 Task: Look for space in Mukō, Japan from 3rd August, 2023 to 17th August, 2023 for 3 adults, 1 child in price range Rs.3000 to Rs.15000. Place can be entire place with 3 bedrooms having 4 beds and 2 bathrooms. Property type can be house, flat, guest house. Booking option can be shelf check-in. Required host language is English.
Action: Mouse moved to (585, 154)
Screenshot: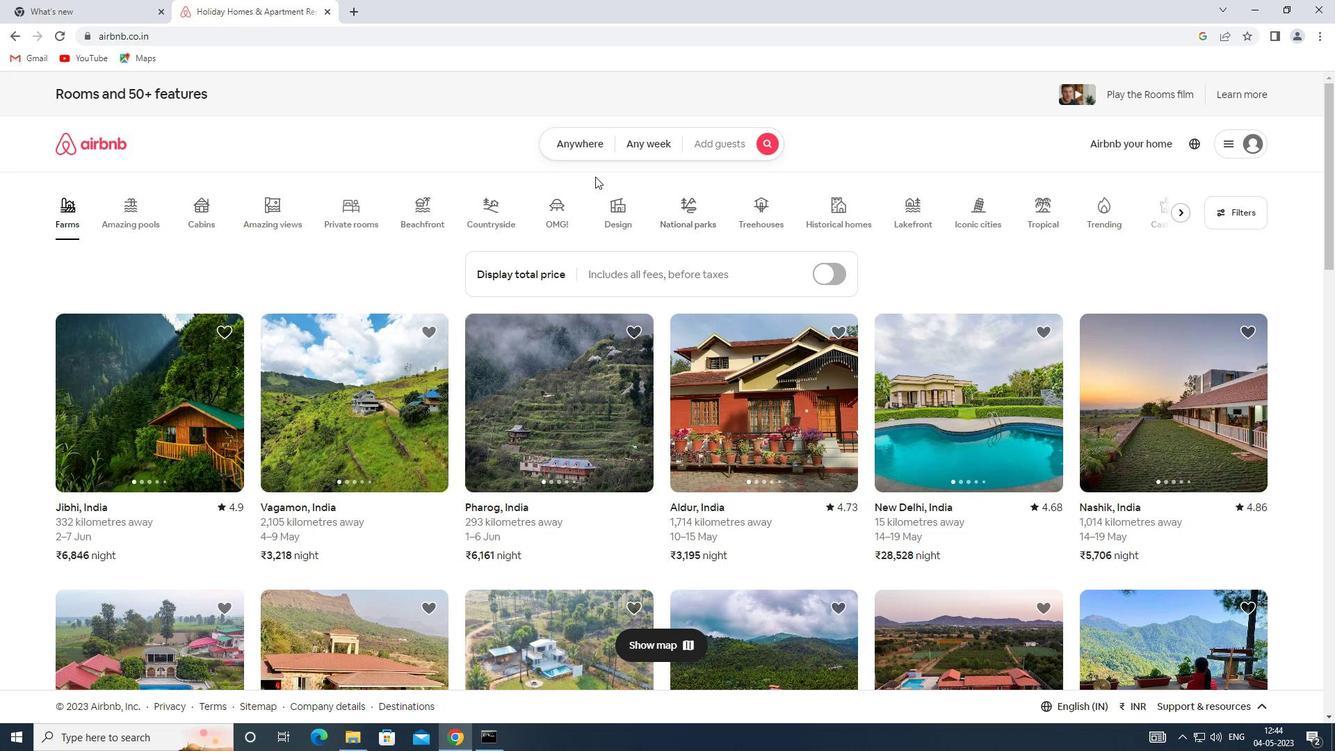 
Action: Mouse pressed left at (585, 154)
Screenshot: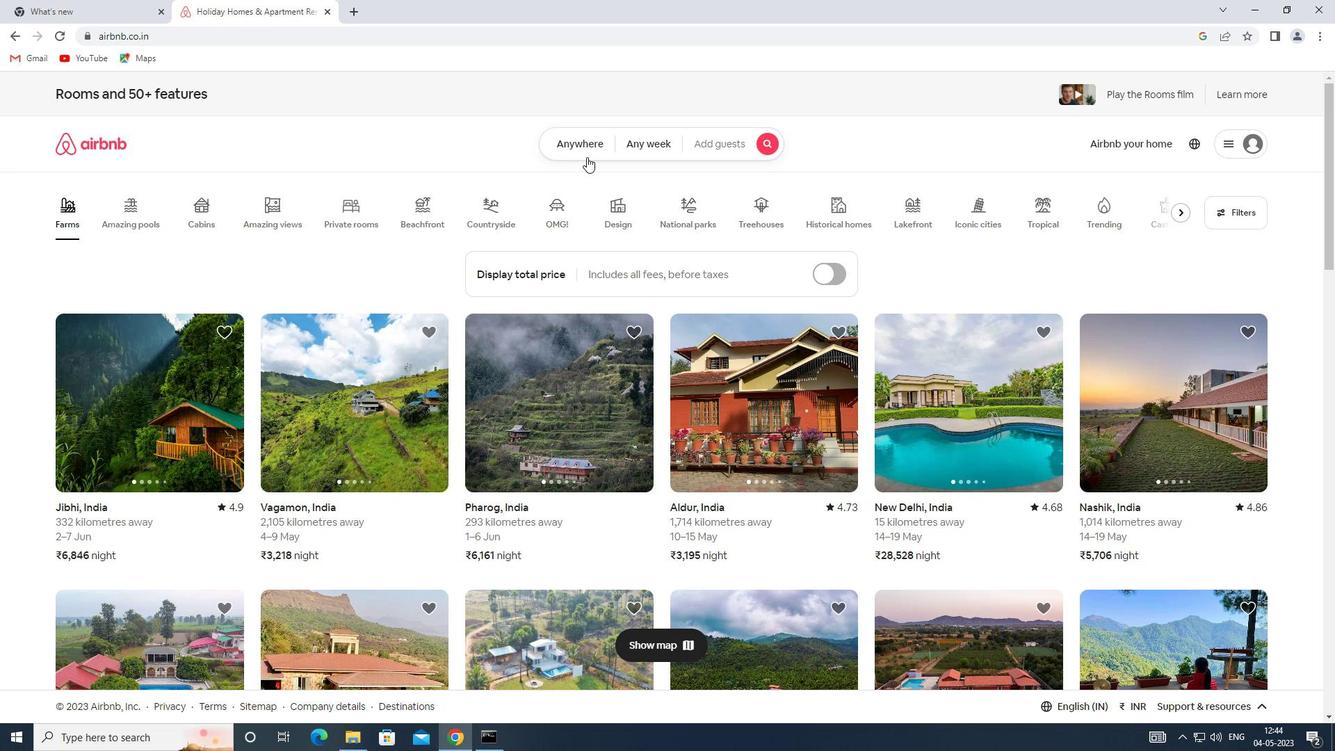 
Action: Mouse moved to (444, 200)
Screenshot: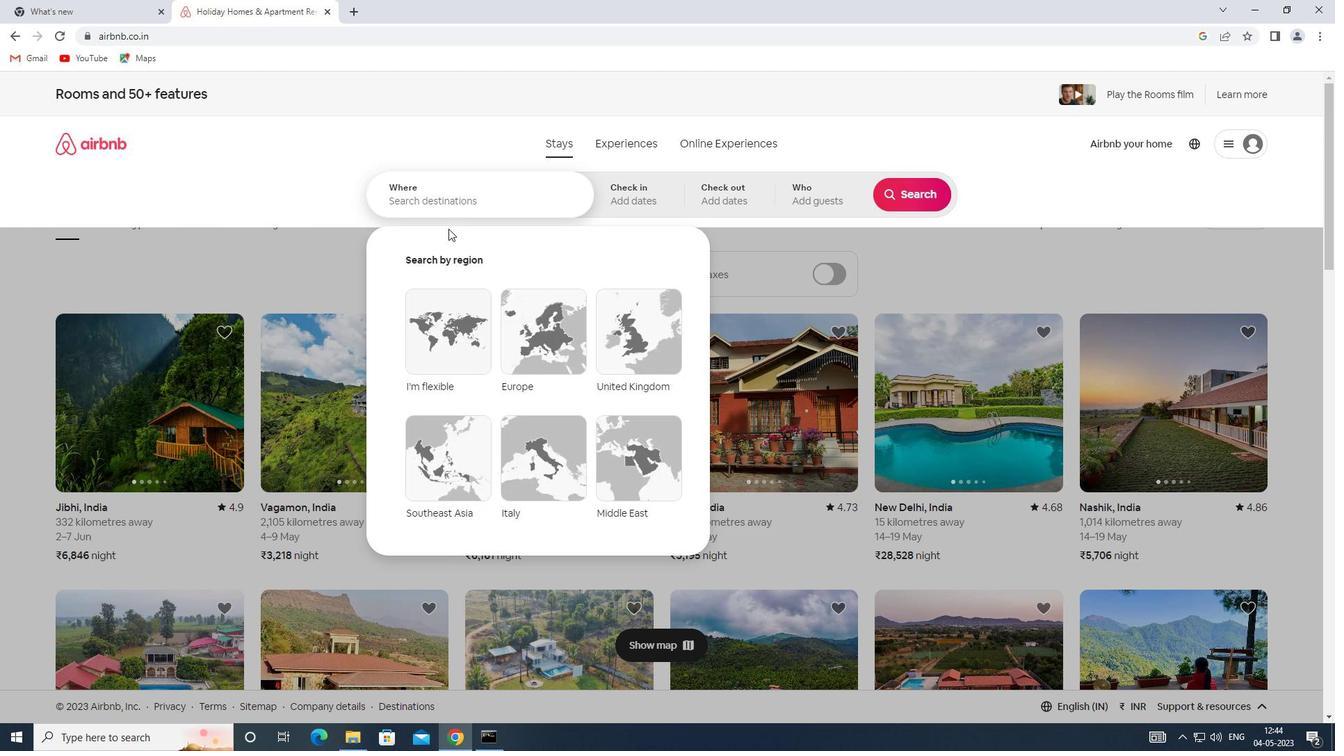 
Action: Mouse pressed left at (444, 200)
Screenshot: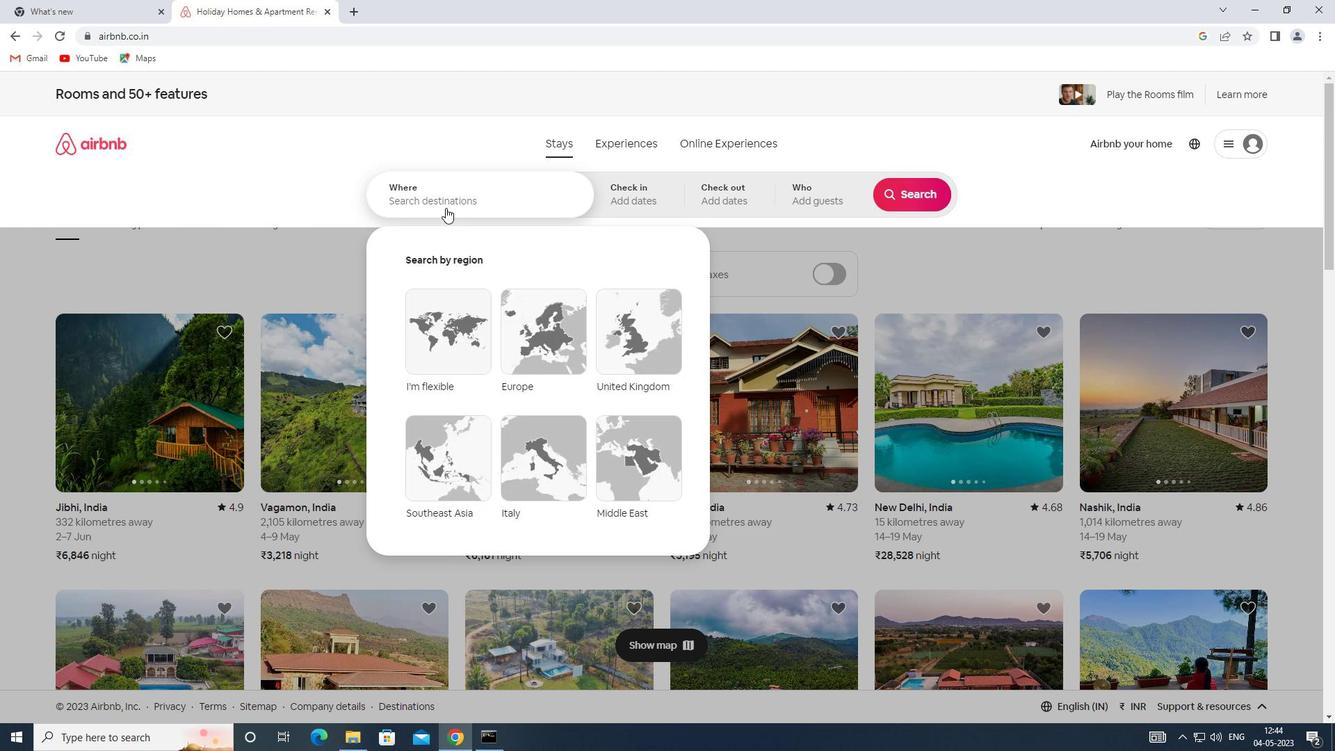 
Action: Key pressed <Key.shift><Key.shift><Key.shift><Key.shift><Key.shift>MUKO,<Key.shift>JAPAN
Screenshot: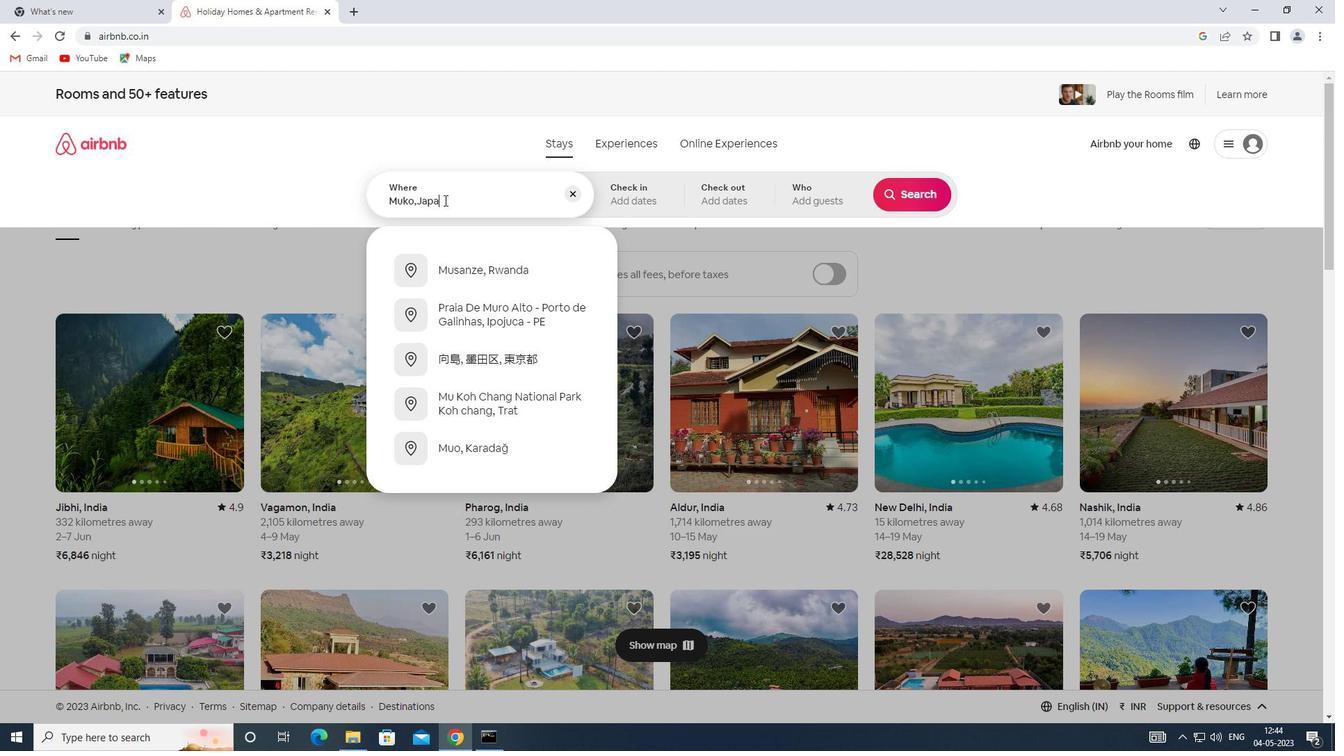 
Action: Mouse moved to (636, 190)
Screenshot: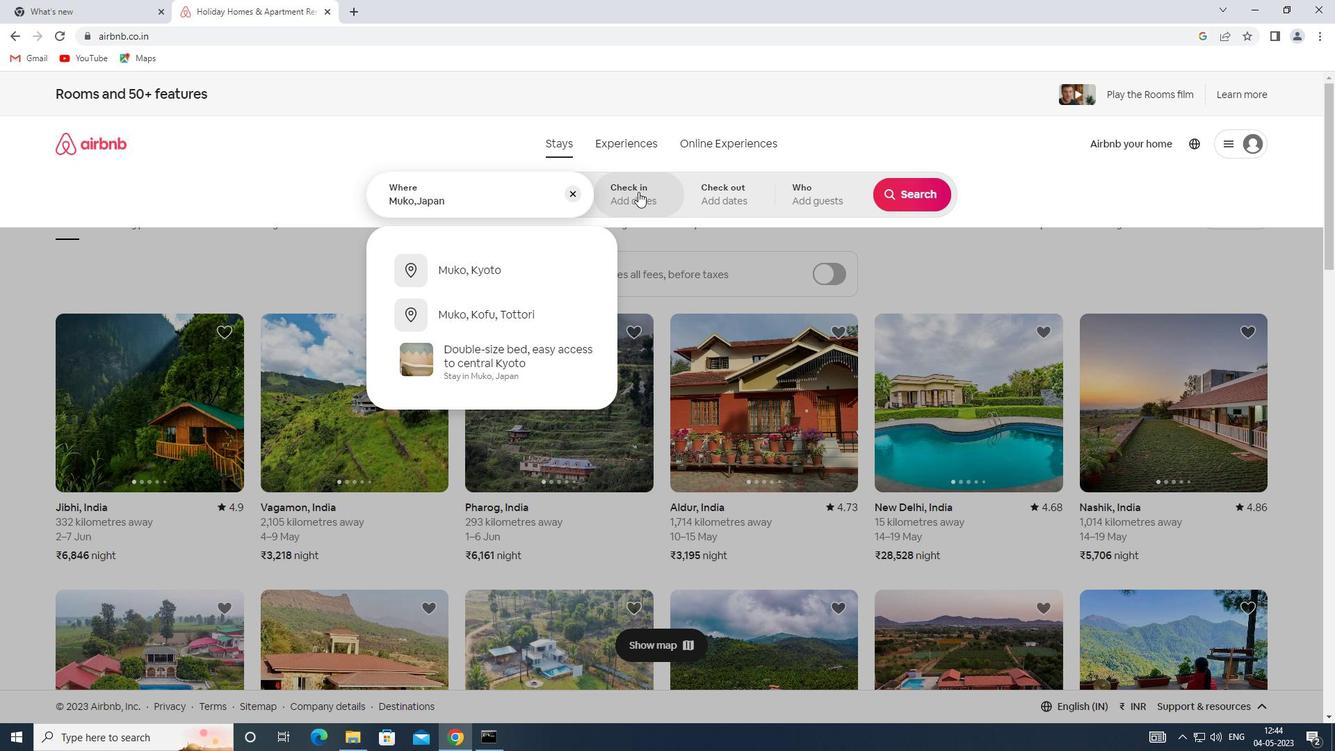 
Action: Mouse pressed left at (636, 190)
Screenshot: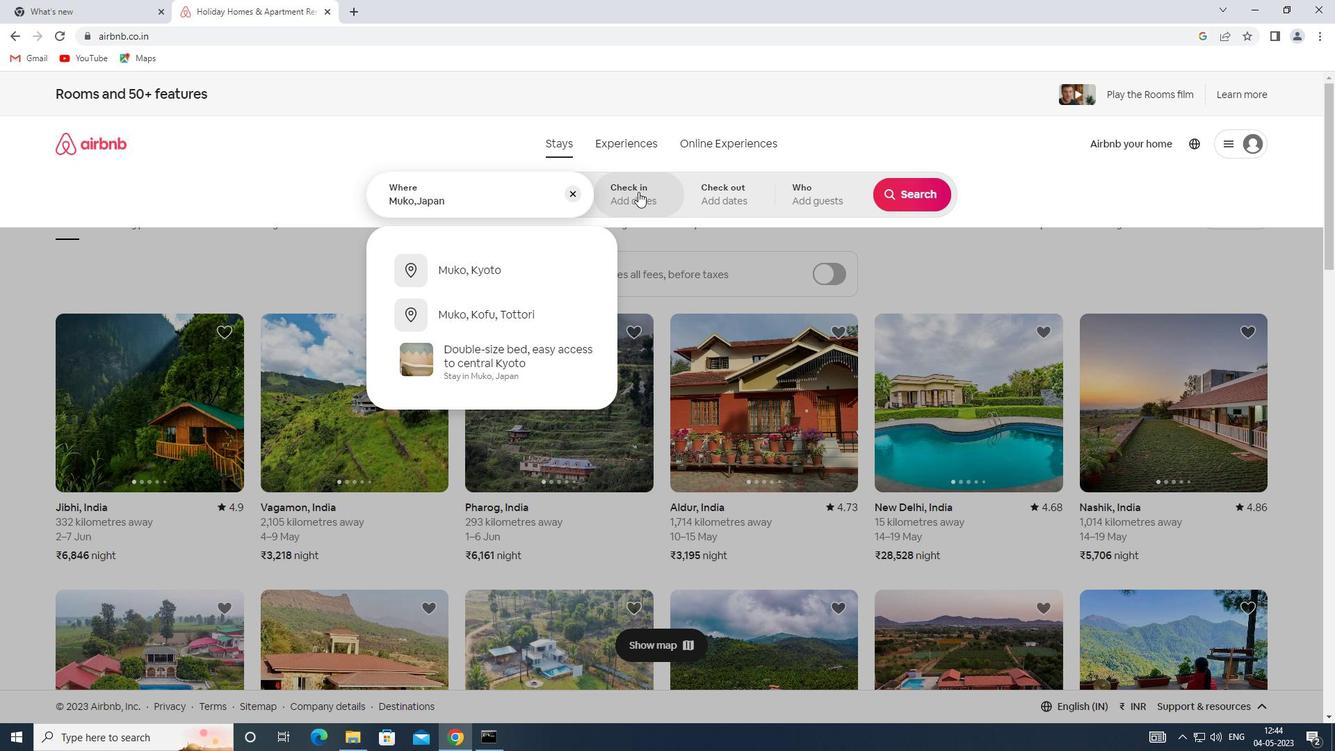 
Action: Mouse moved to (900, 301)
Screenshot: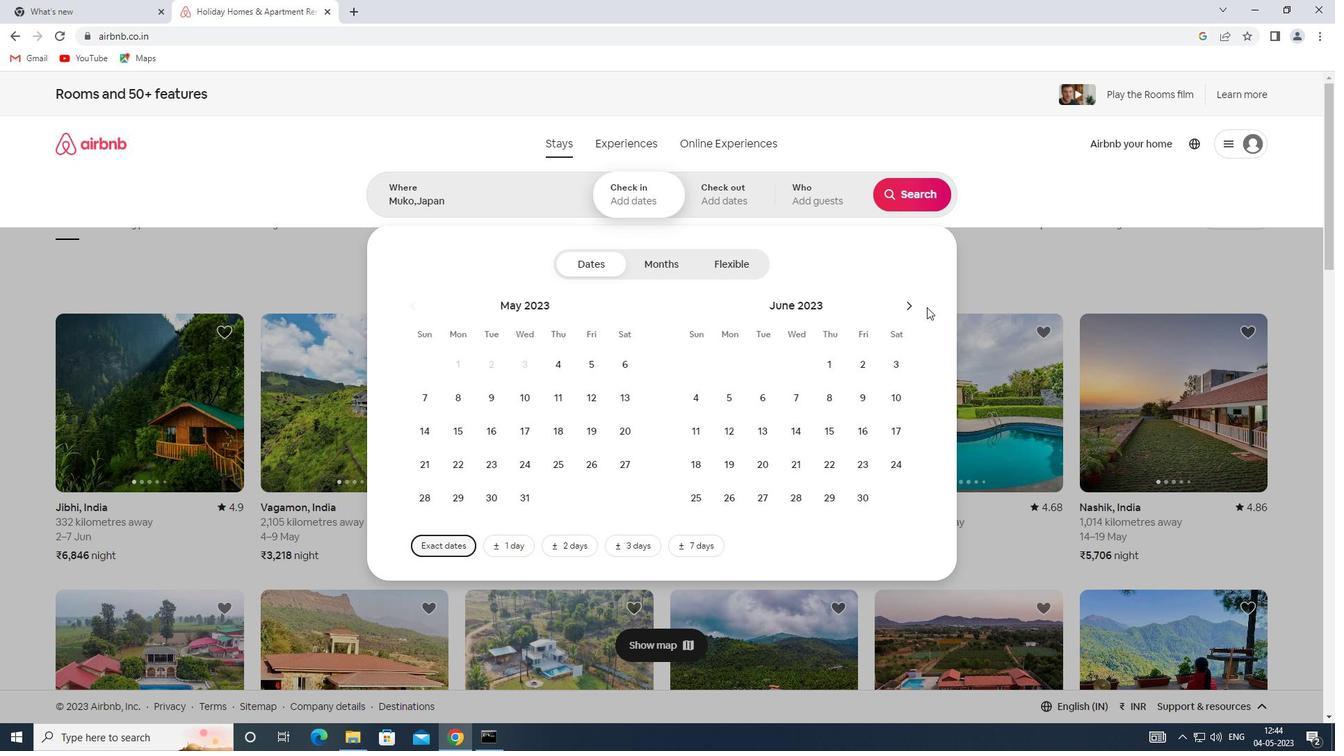 
Action: Mouse pressed left at (900, 301)
Screenshot: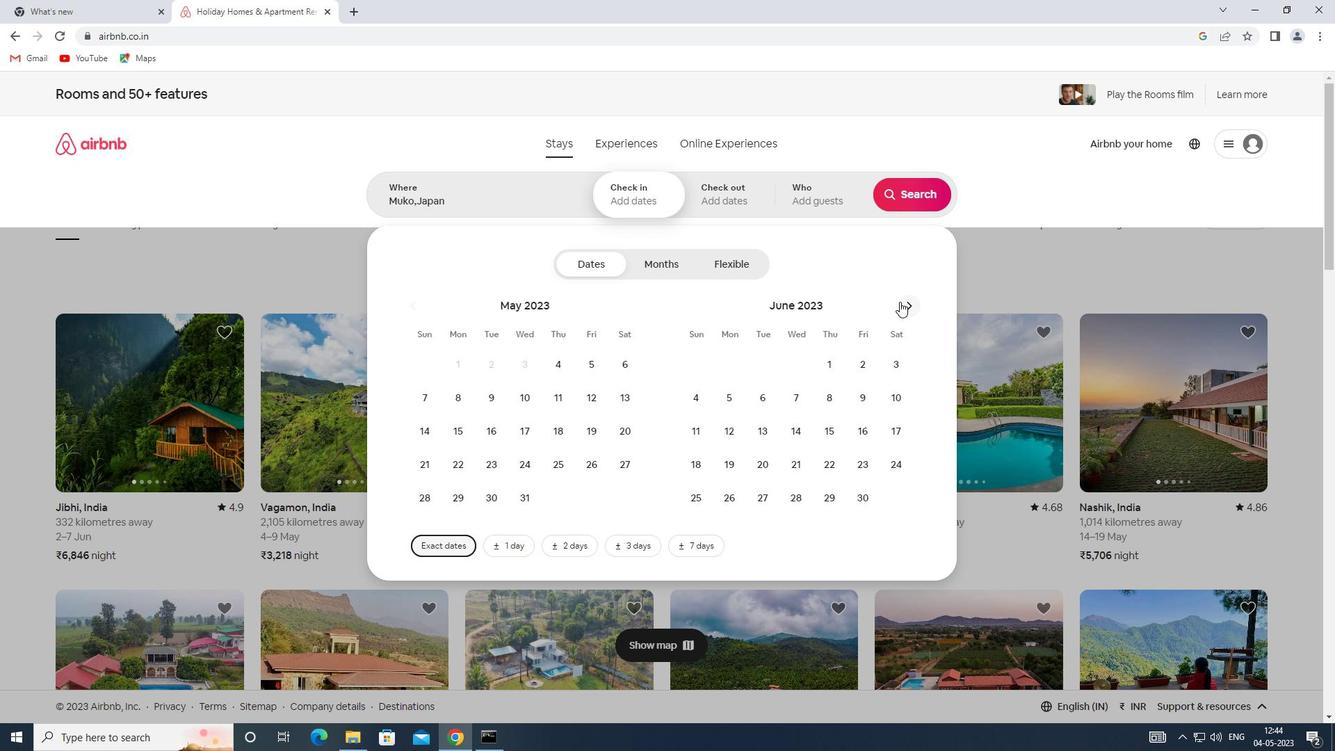 
Action: Mouse moved to (900, 301)
Screenshot: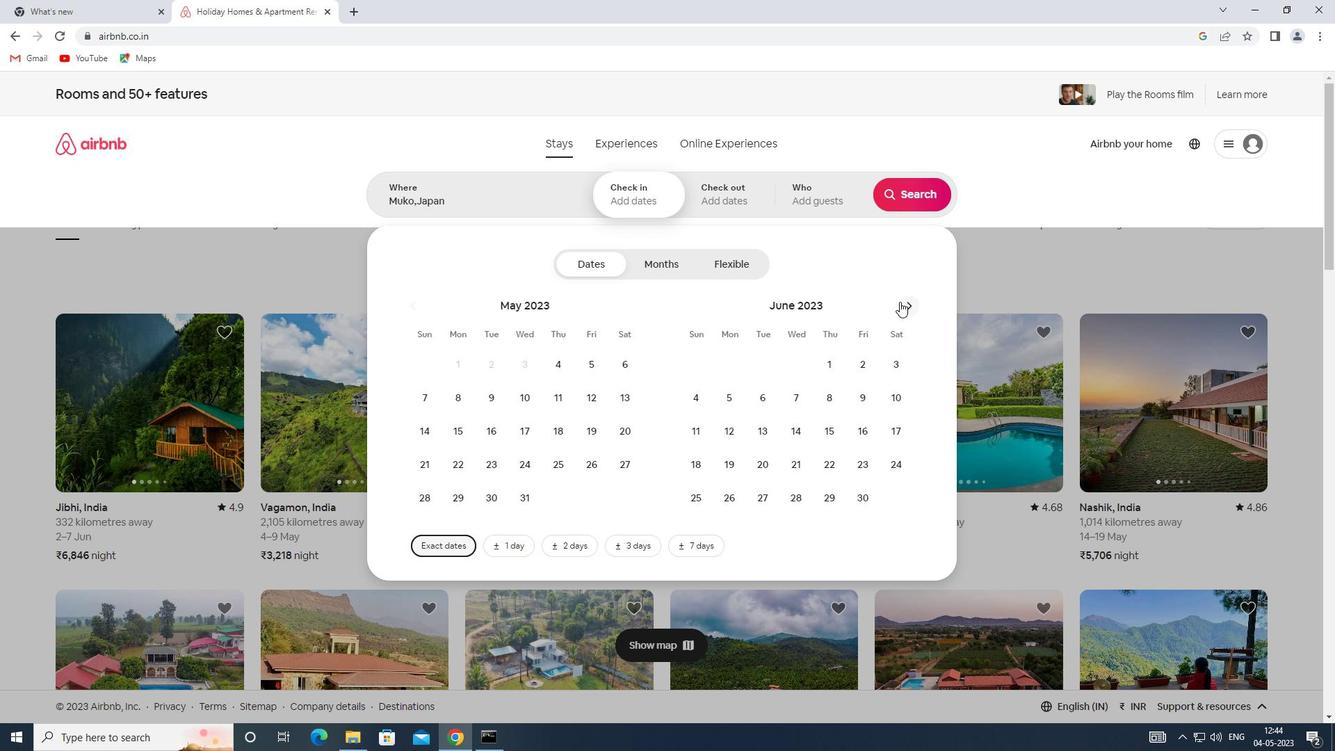 
Action: Mouse pressed left at (900, 301)
Screenshot: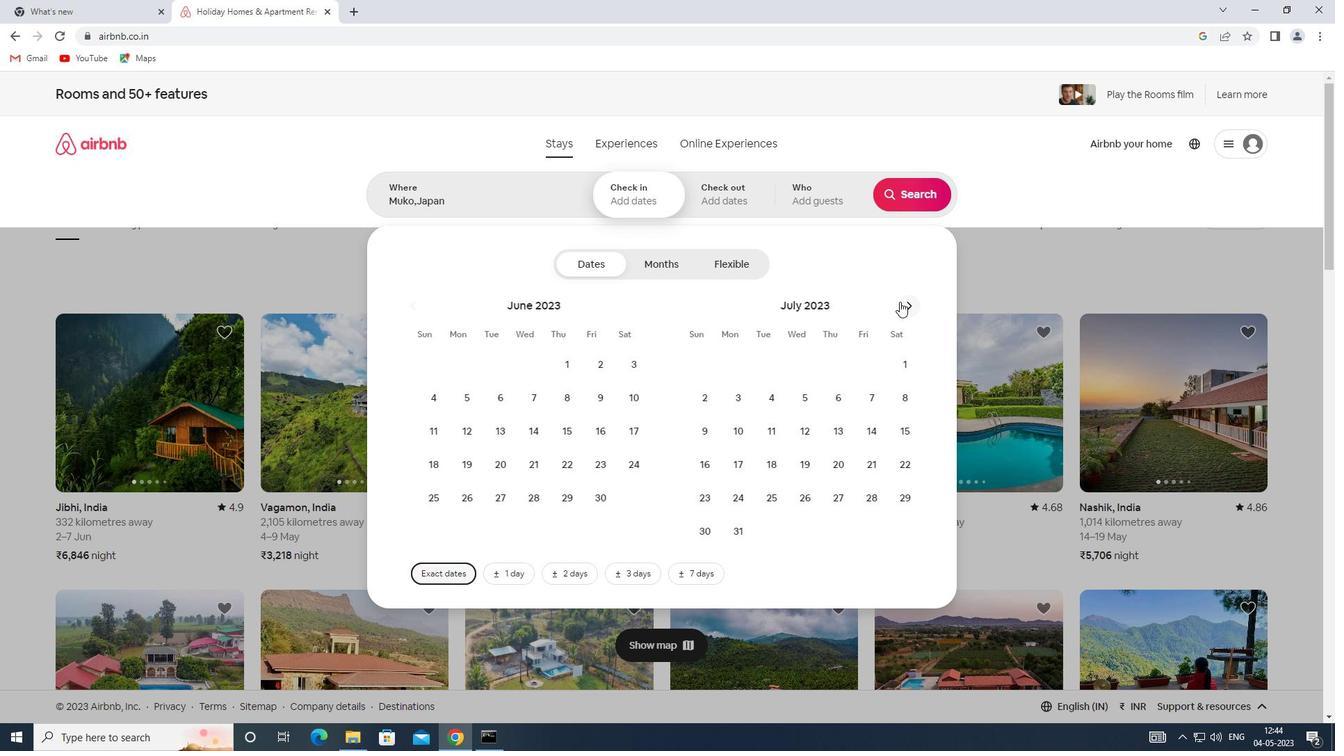 
Action: Mouse moved to (822, 368)
Screenshot: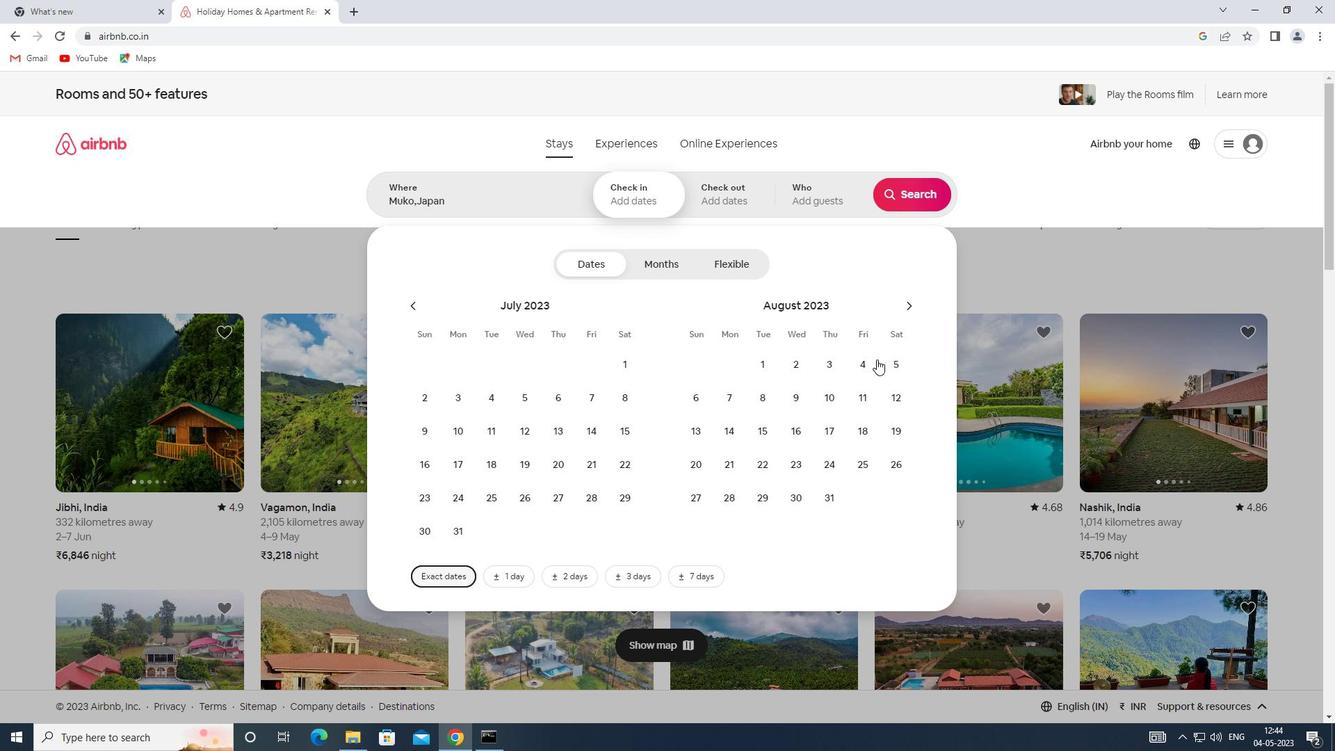 
Action: Mouse pressed left at (822, 368)
Screenshot: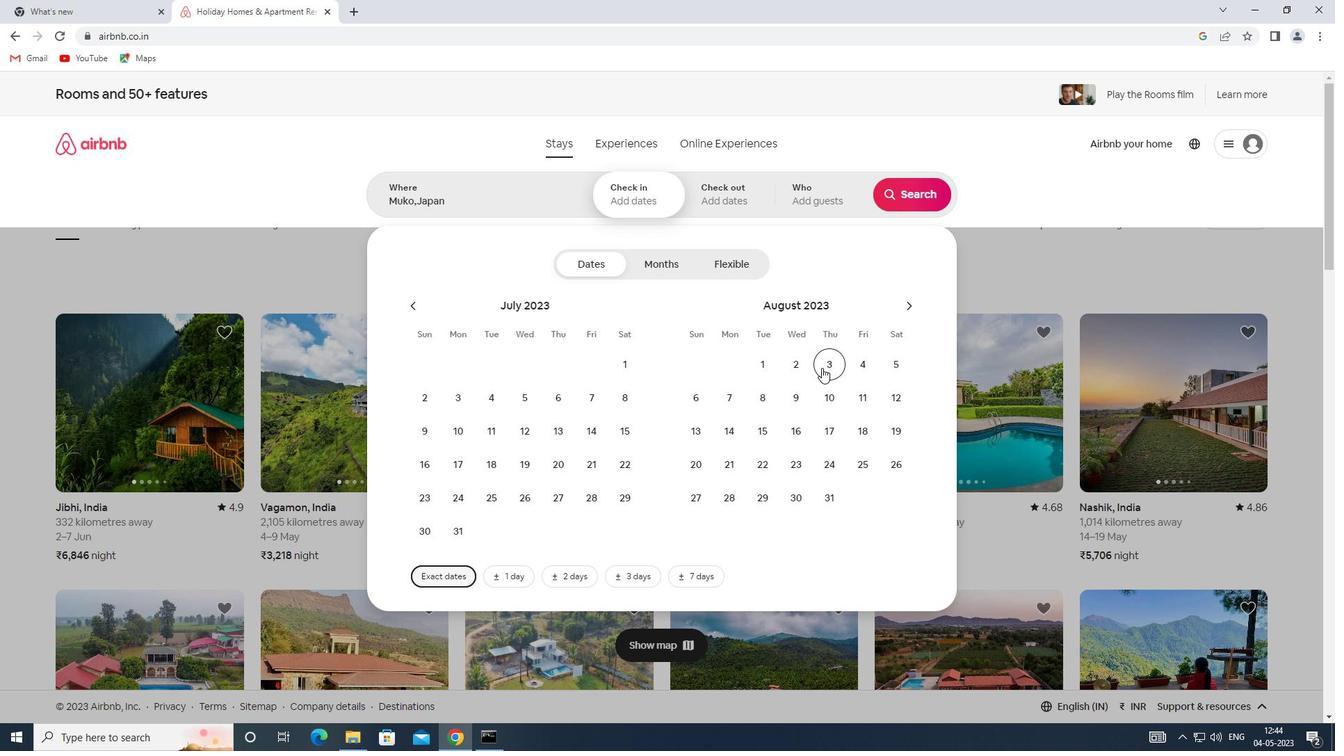 
Action: Mouse moved to (840, 432)
Screenshot: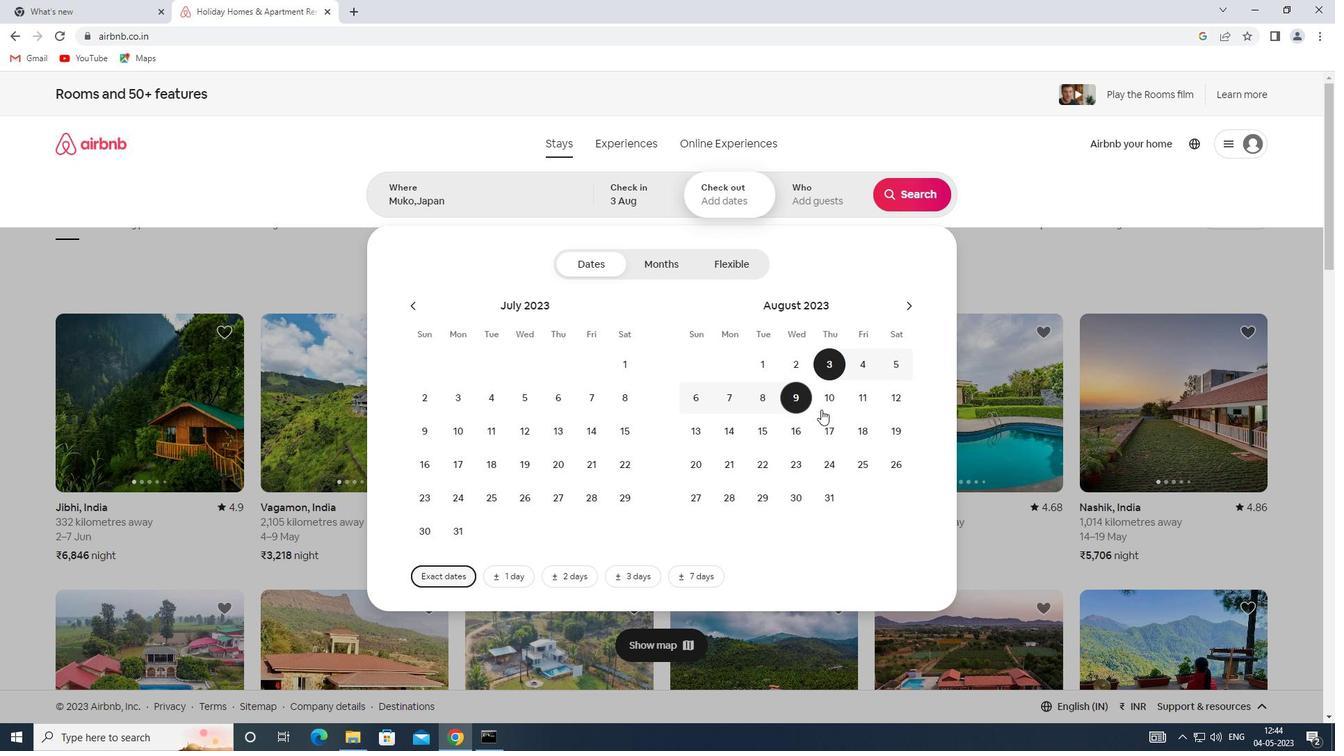 
Action: Mouse pressed left at (840, 432)
Screenshot: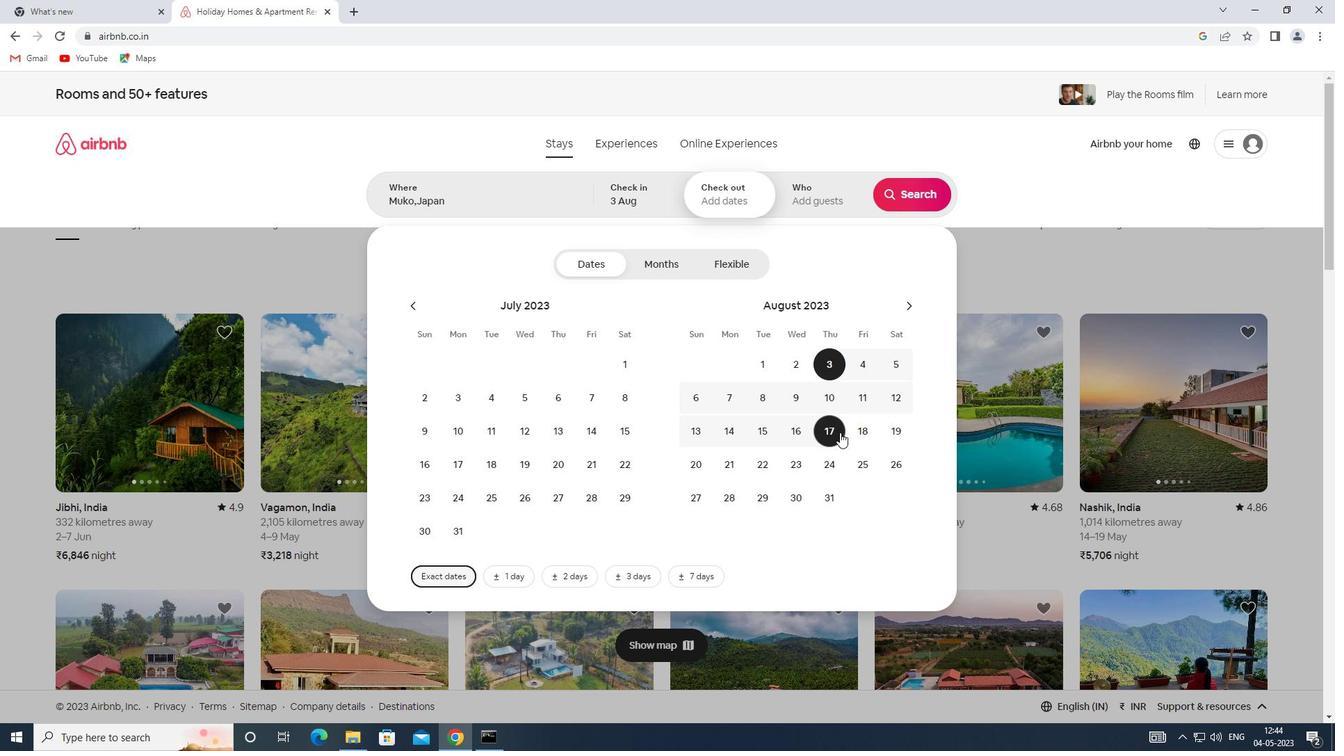 
Action: Mouse moved to (812, 199)
Screenshot: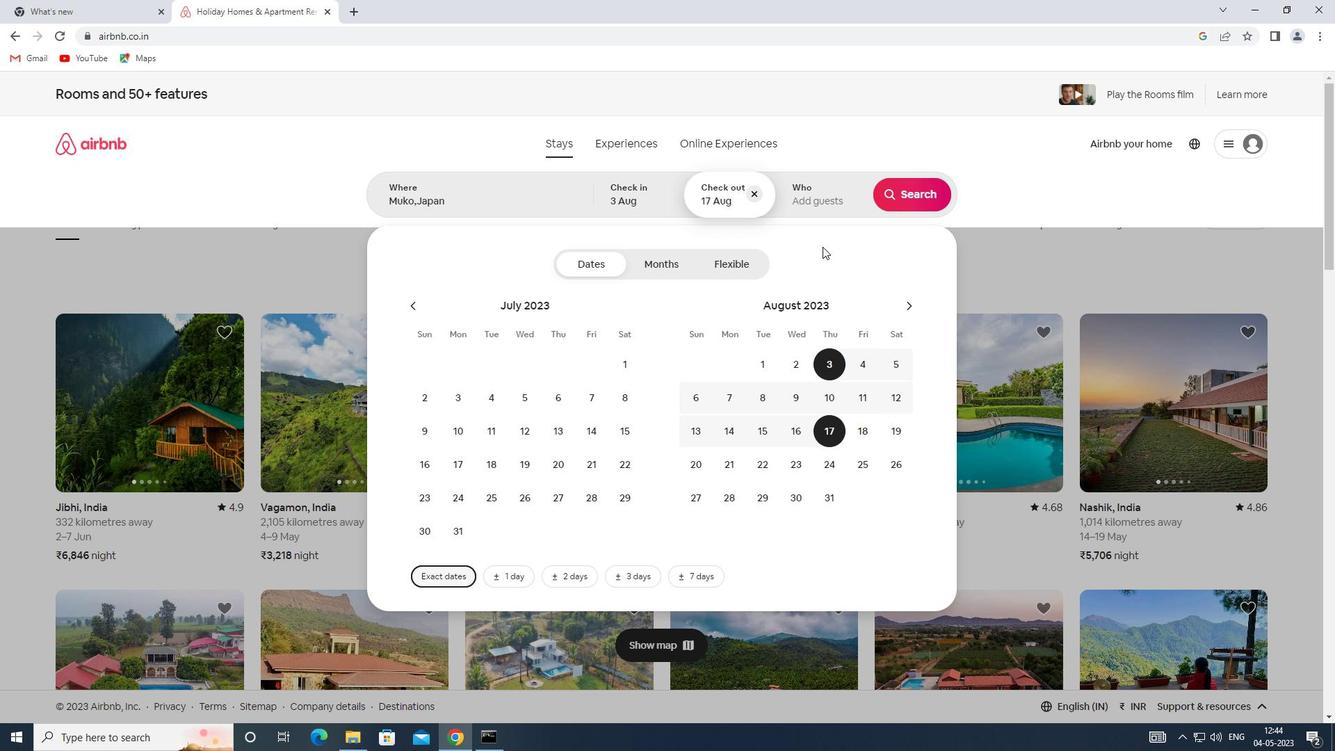 
Action: Mouse pressed left at (812, 199)
Screenshot: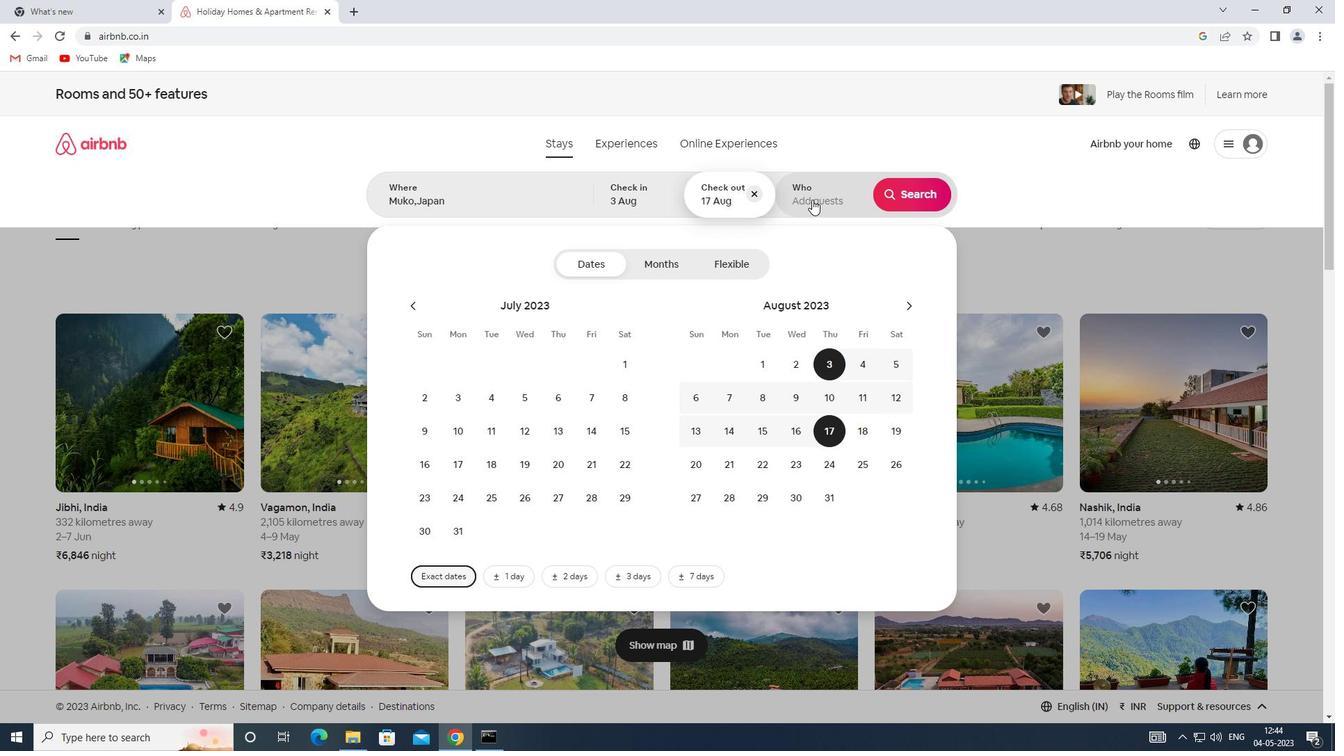 
Action: Mouse moved to (907, 274)
Screenshot: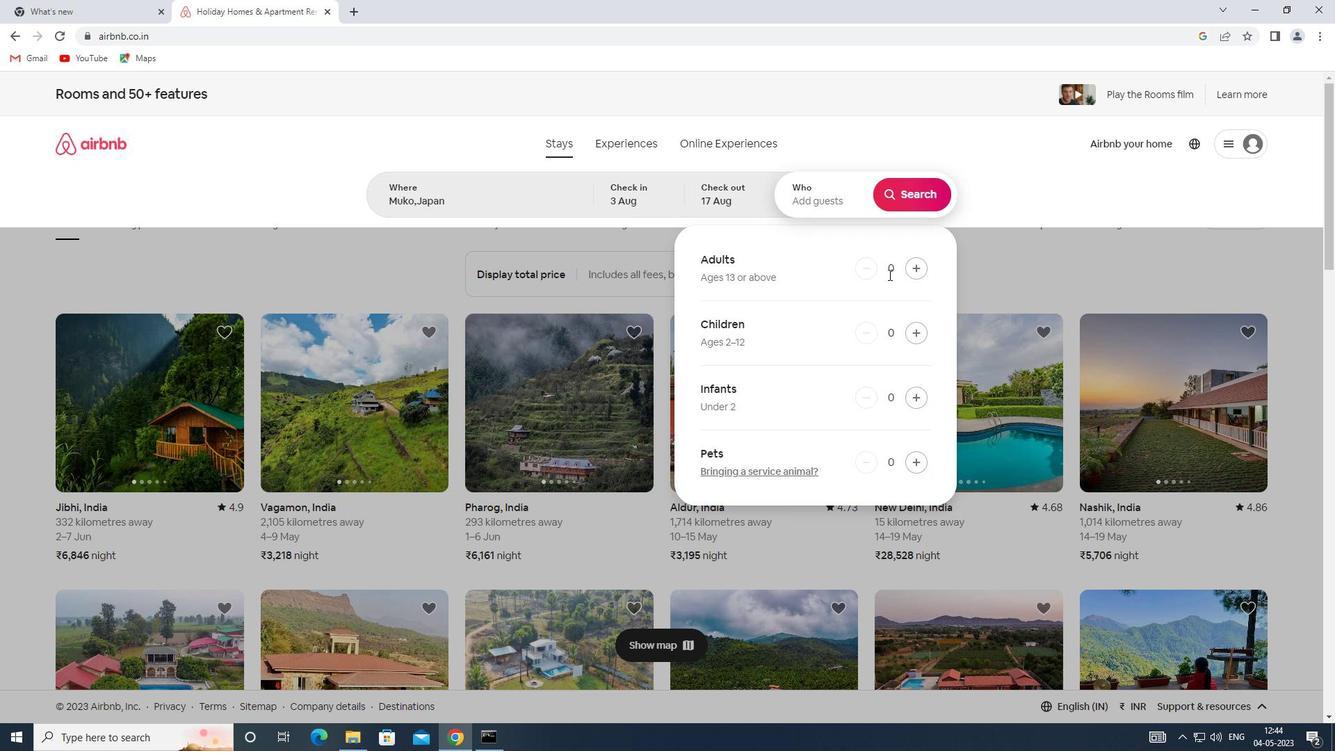 
Action: Mouse pressed left at (907, 274)
Screenshot: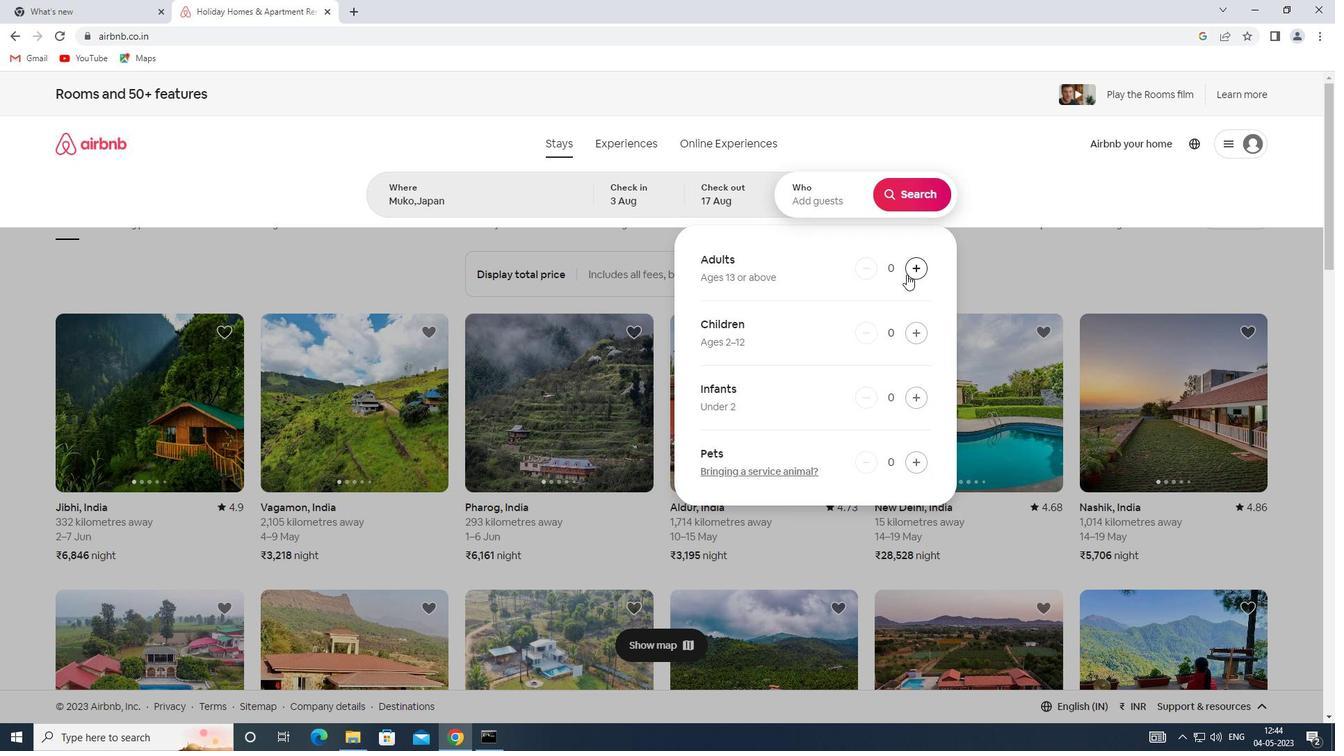 
Action: Mouse pressed left at (907, 274)
Screenshot: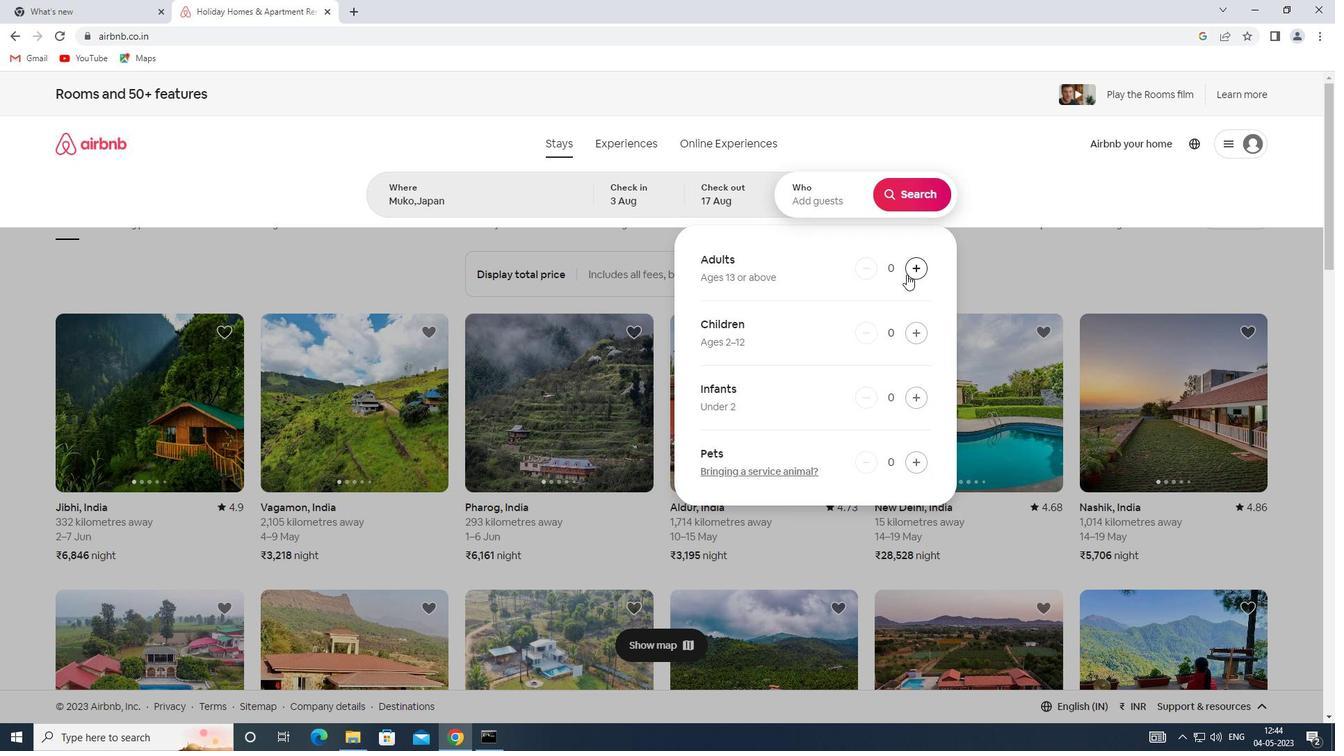 
Action: Mouse pressed left at (907, 274)
Screenshot: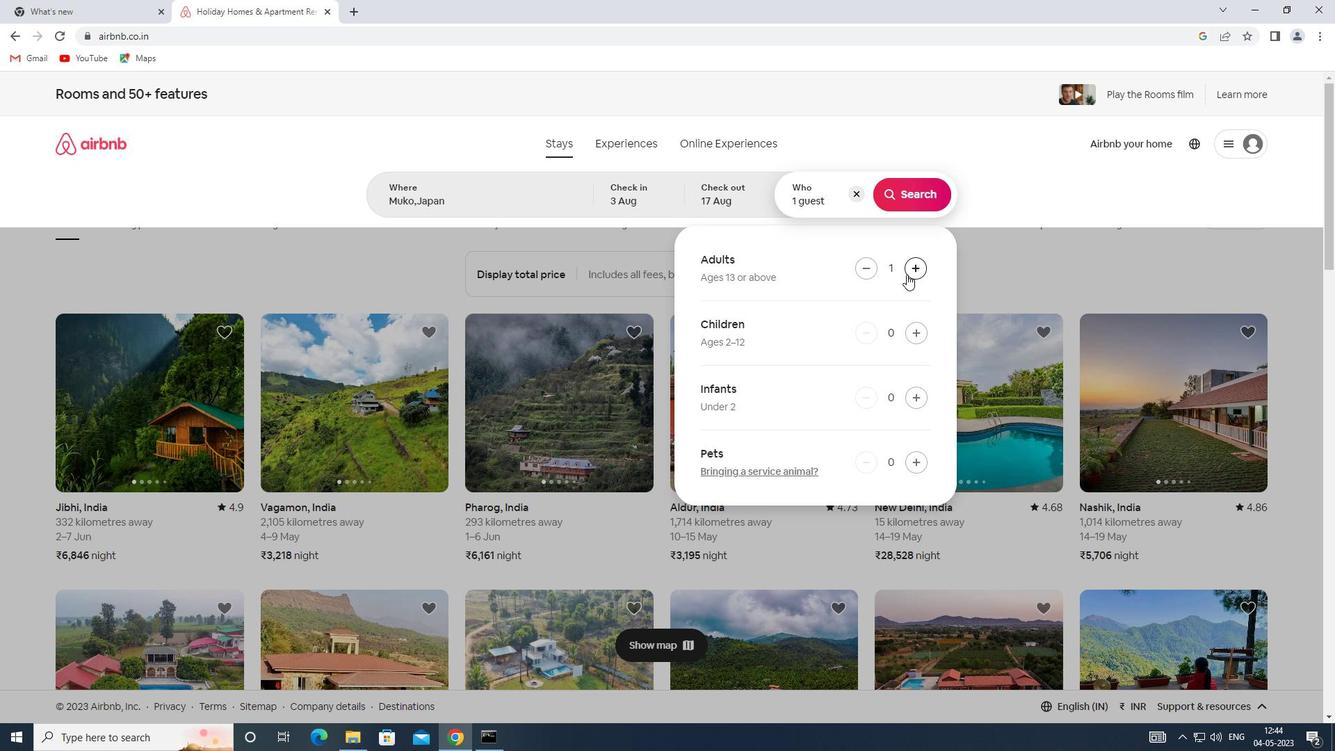 
Action: Mouse moved to (917, 333)
Screenshot: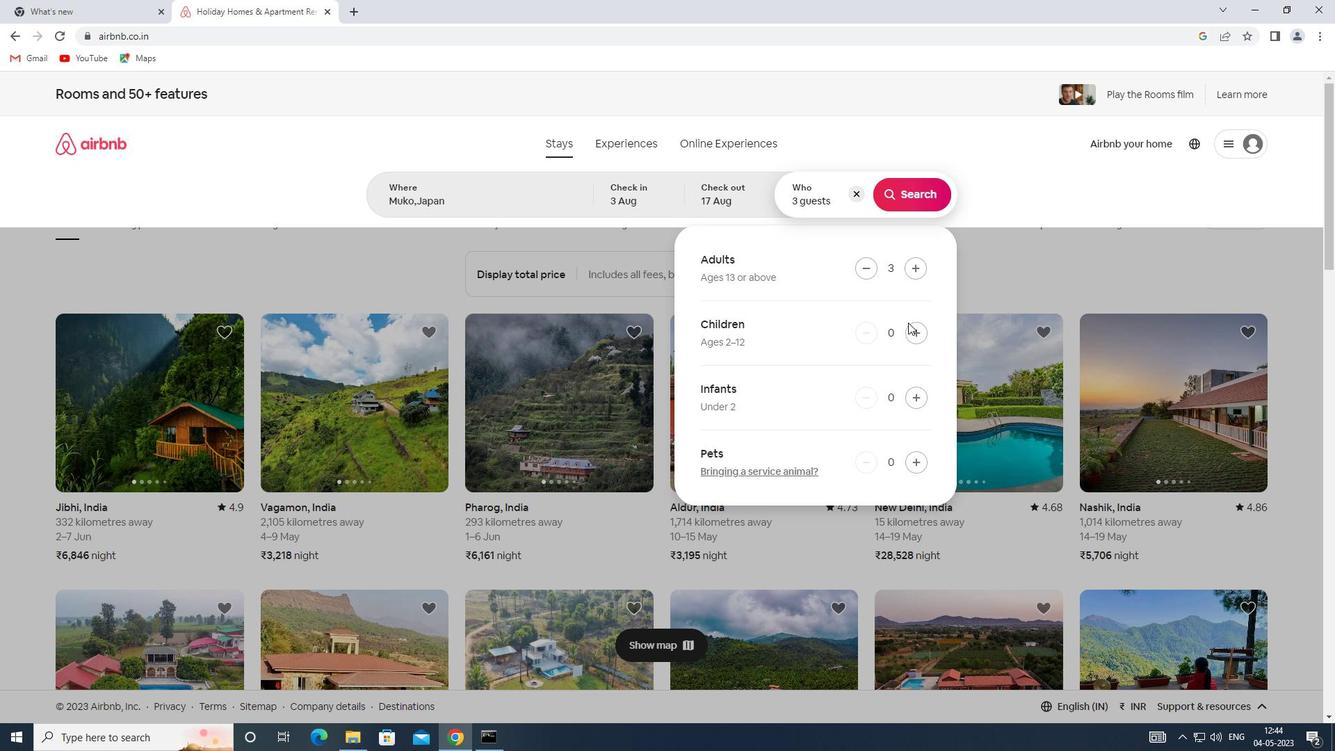 
Action: Mouse pressed left at (917, 333)
Screenshot: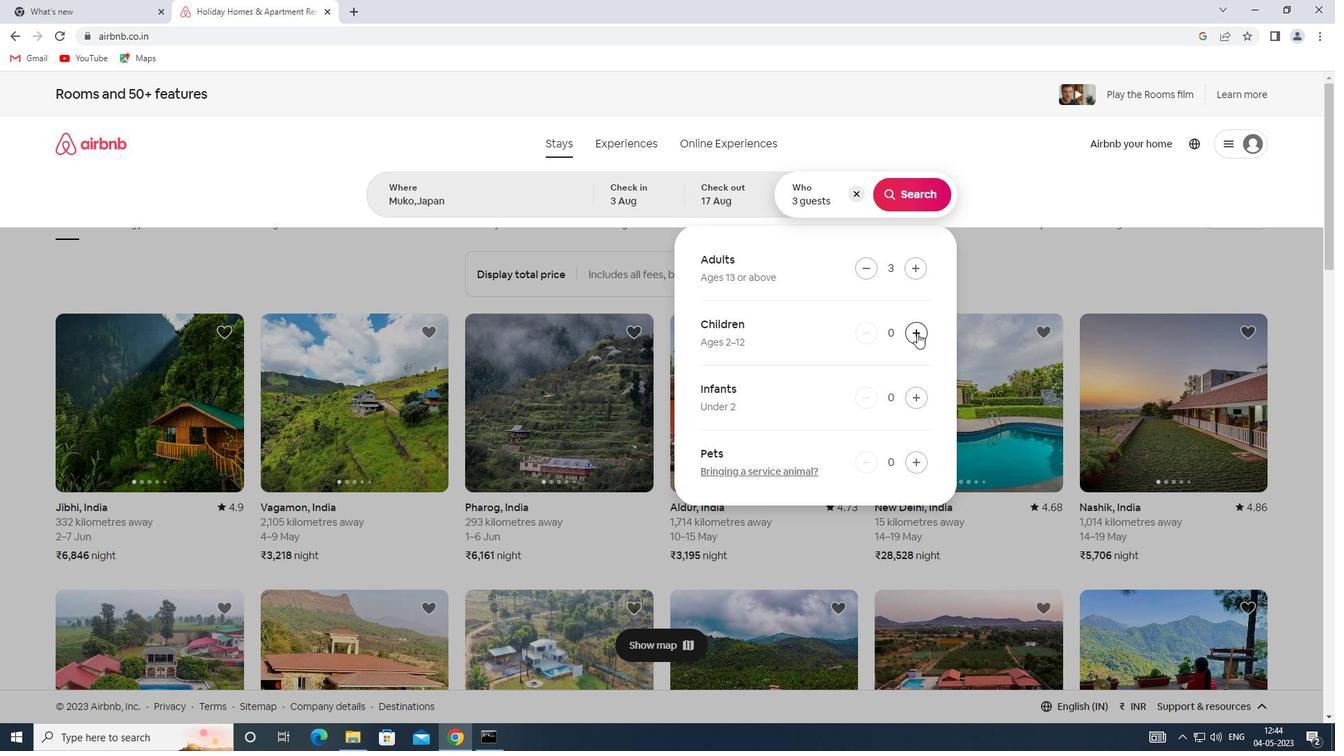 
Action: Mouse moved to (899, 188)
Screenshot: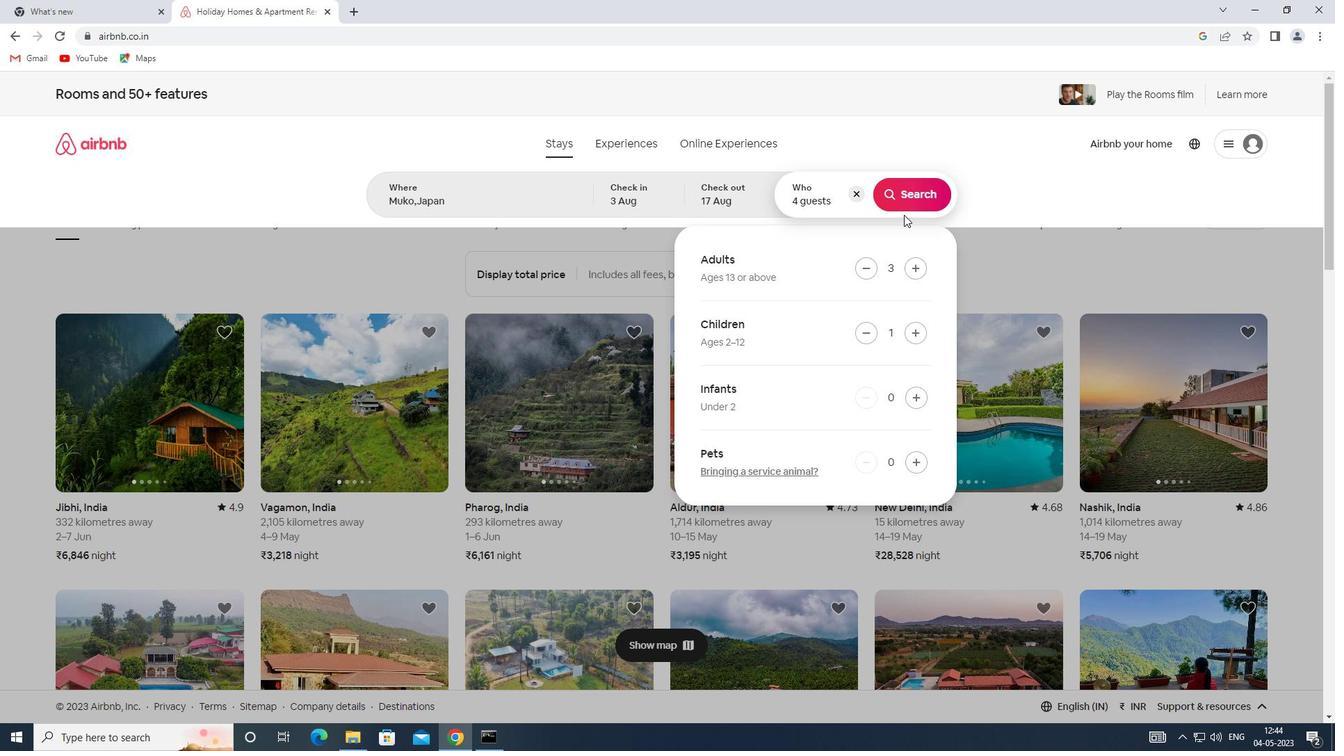 
Action: Mouse pressed left at (899, 188)
Screenshot: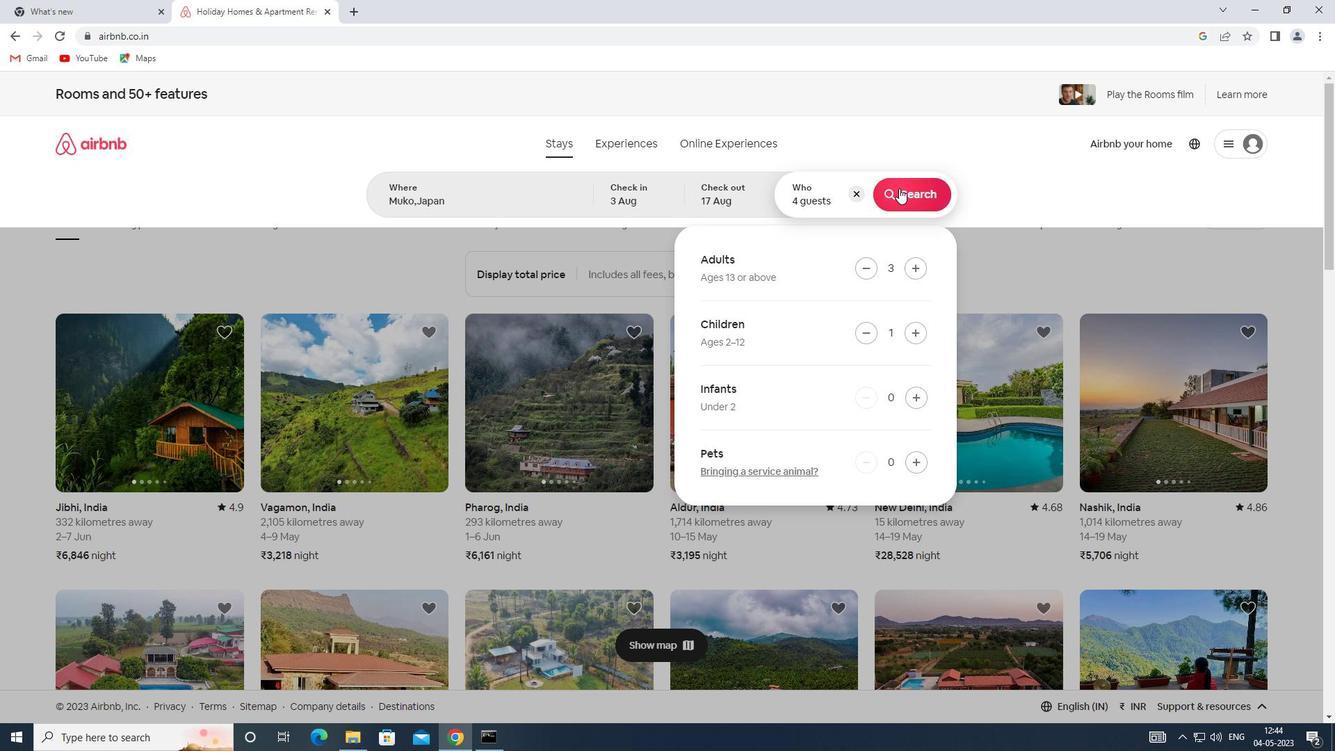 
Action: Mouse moved to (1279, 153)
Screenshot: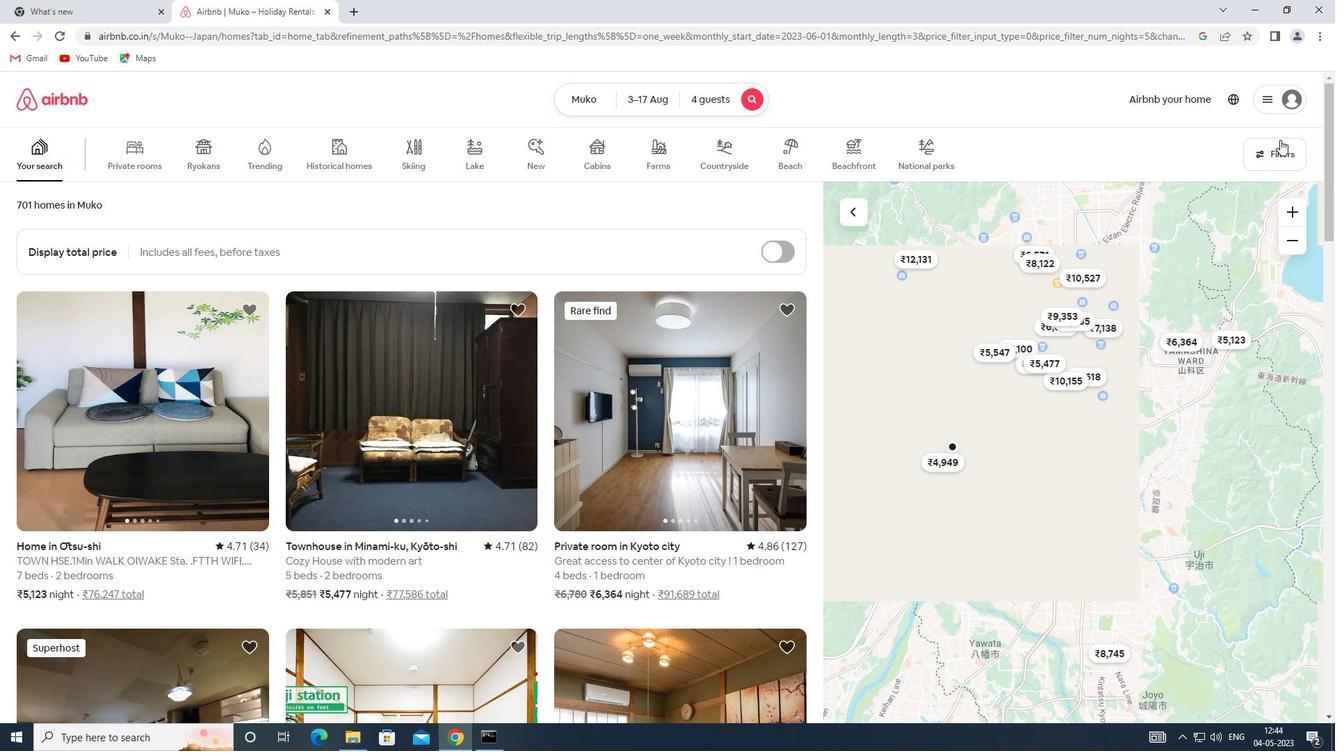
Action: Mouse pressed left at (1279, 153)
Screenshot: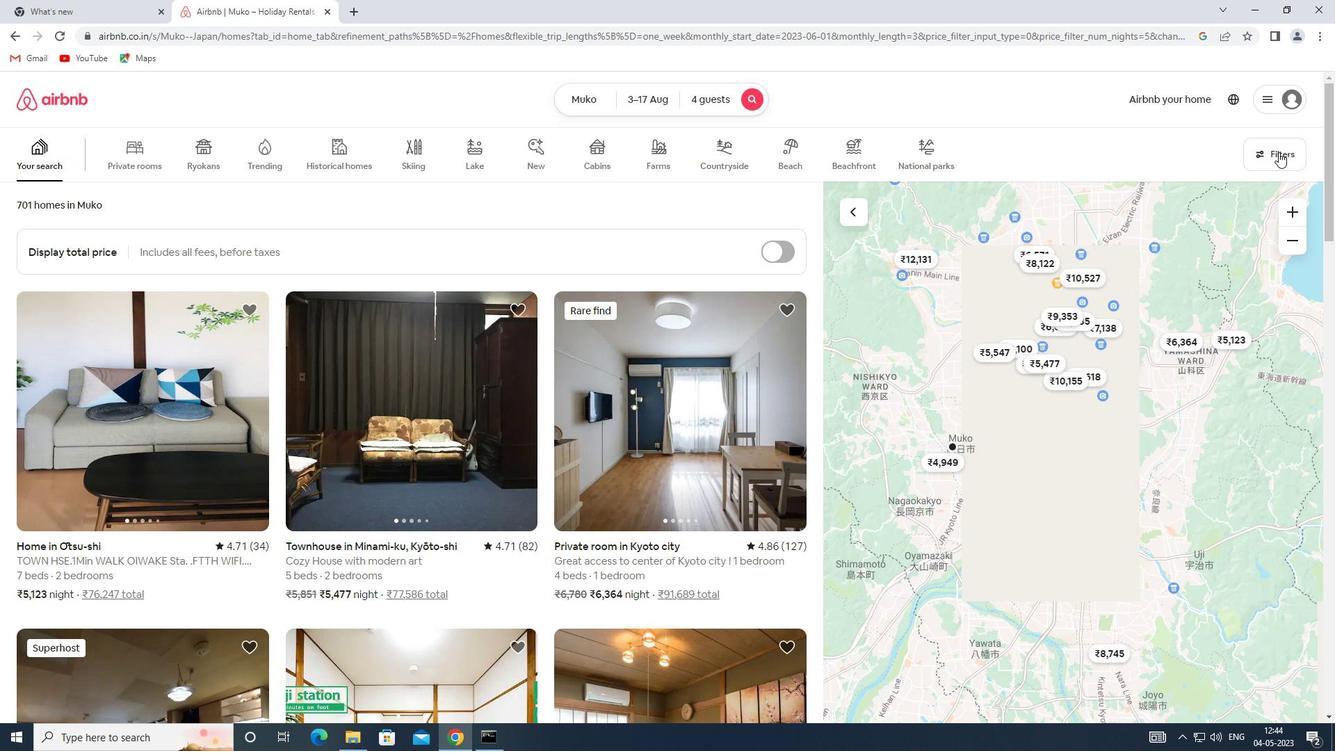 
Action: Mouse moved to (503, 333)
Screenshot: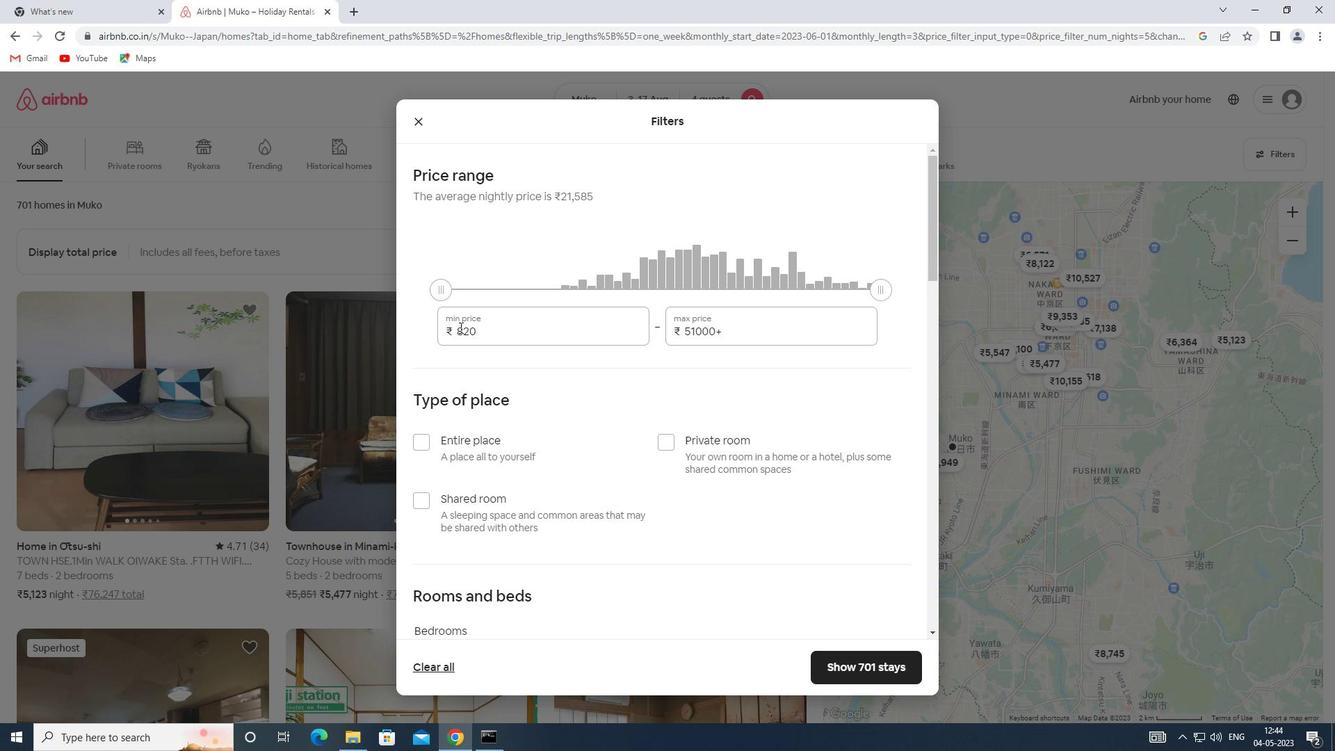 
Action: Mouse pressed left at (503, 333)
Screenshot: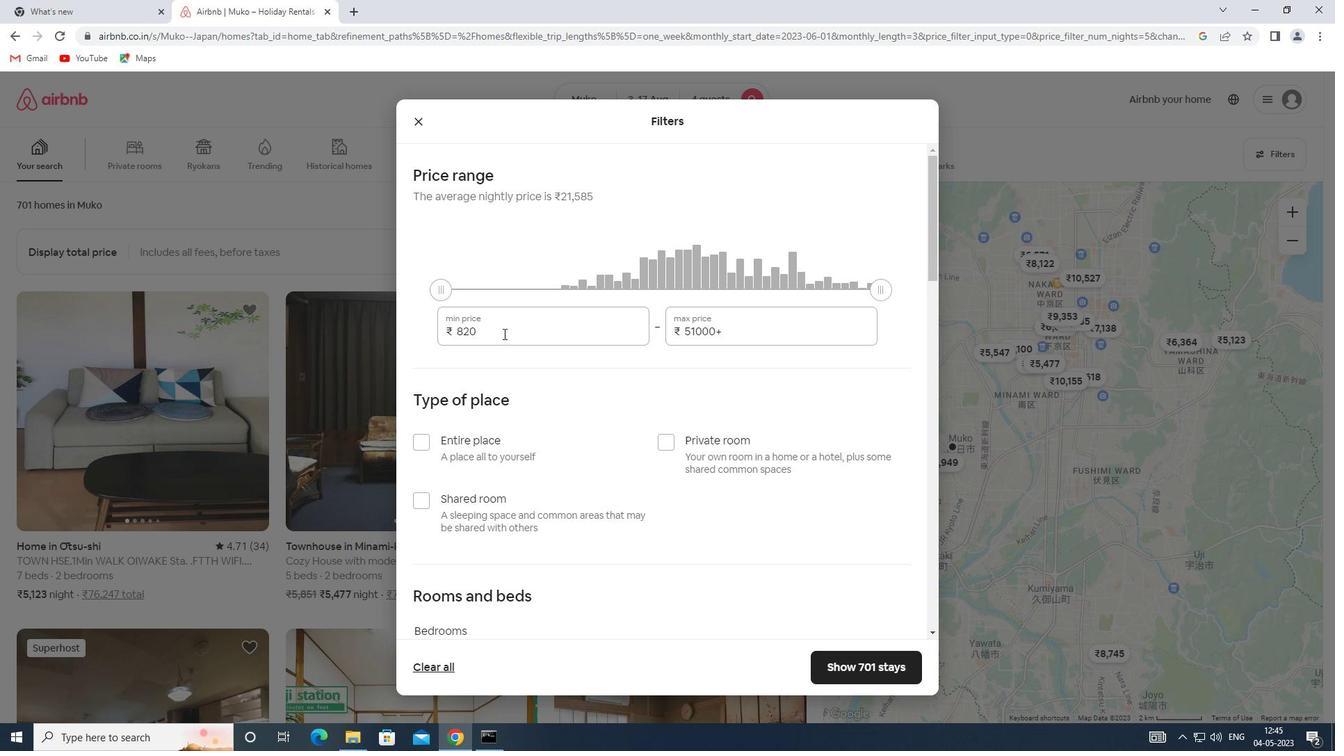 
Action: Mouse moved to (402, 335)
Screenshot: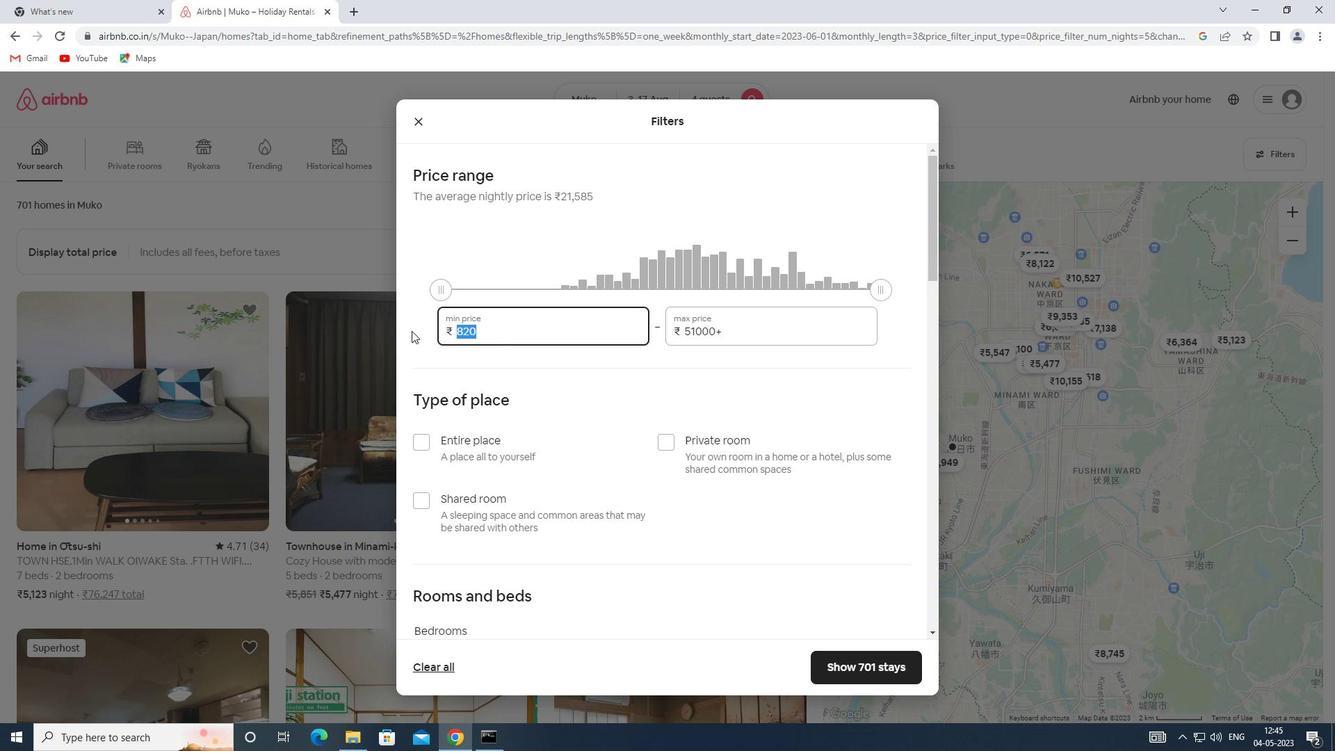 
Action: Key pressed 3000
Screenshot: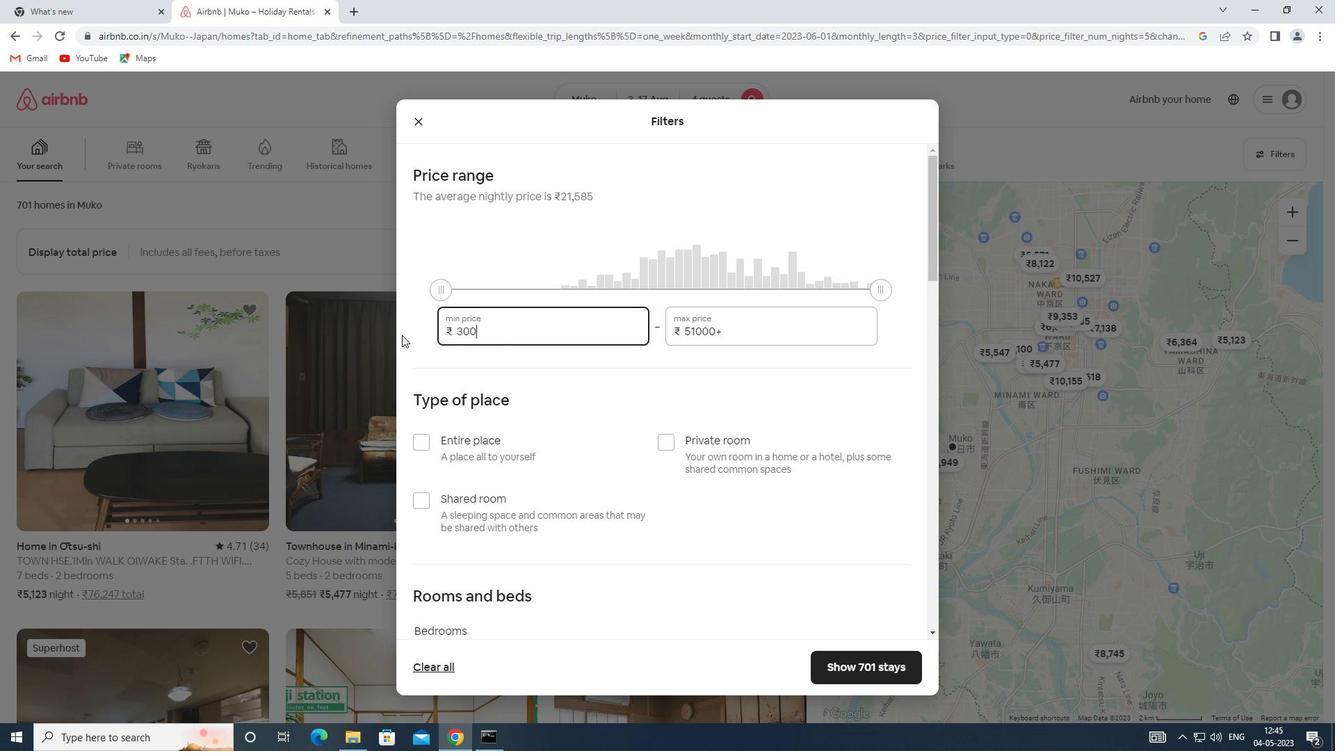 
Action: Mouse moved to (752, 334)
Screenshot: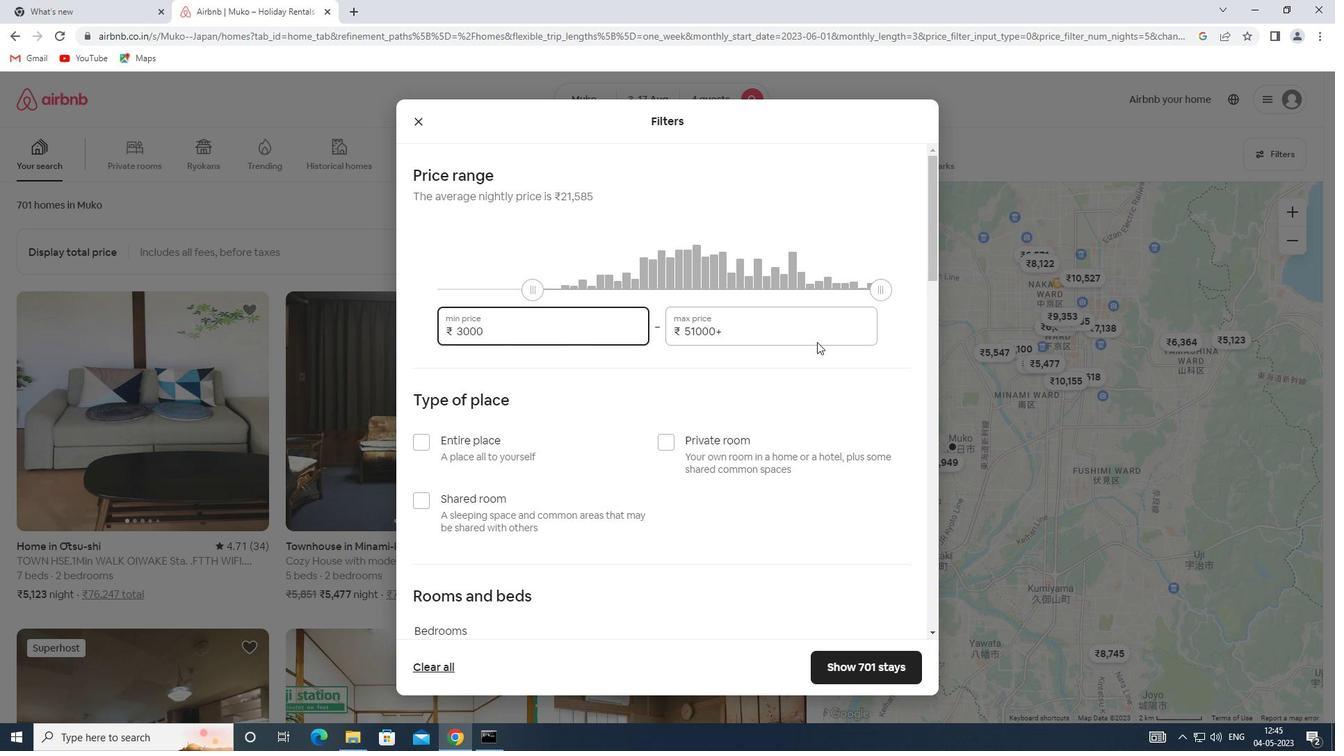 
Action: Mouse pressed left at (752, 334)
Screenshot: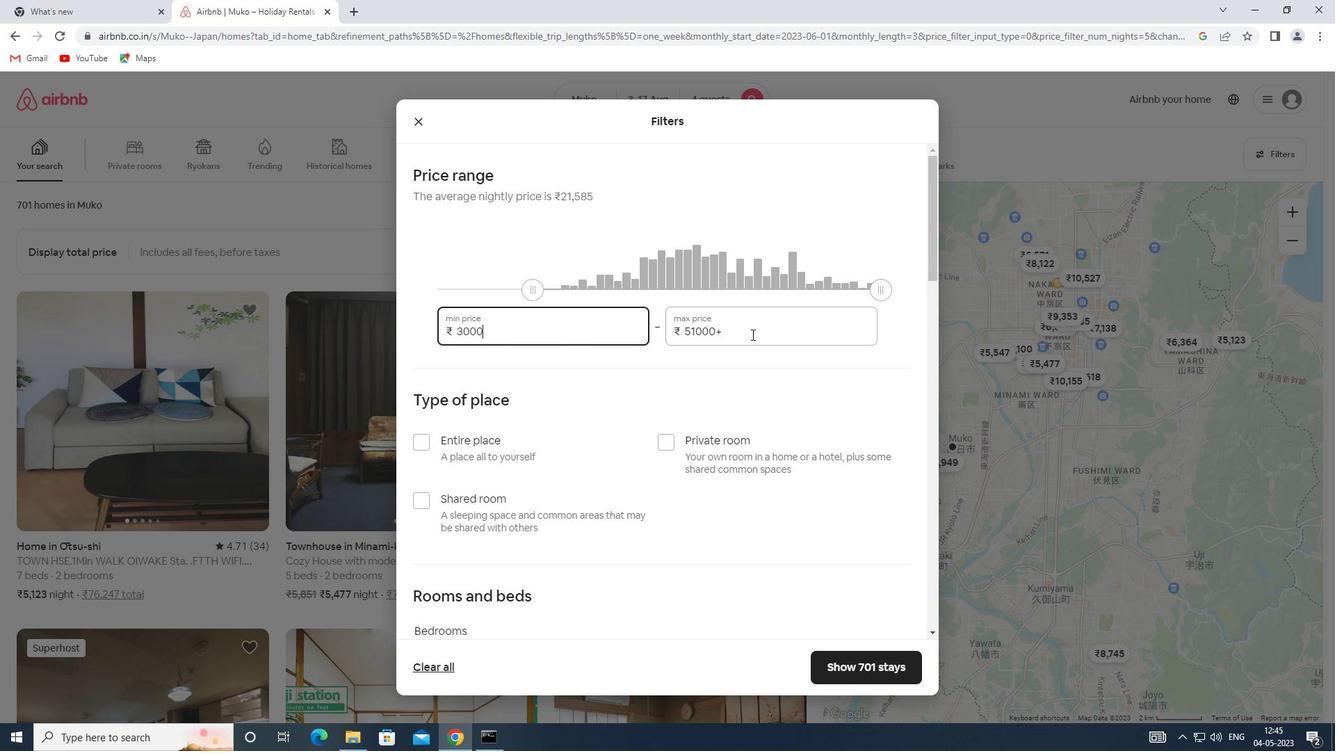 
Action: Mouse moved to (590, 334)
Screenshot: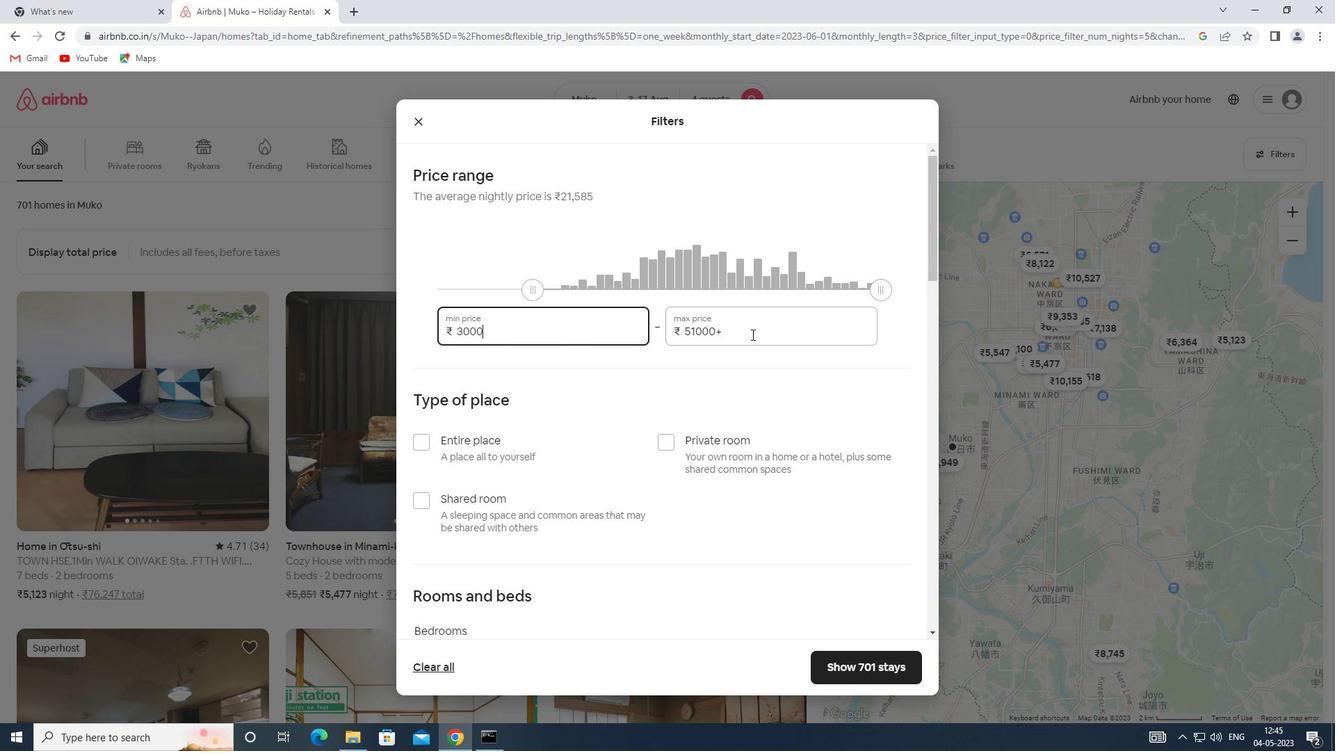 
Action: Key pressed 15000
Screenshot: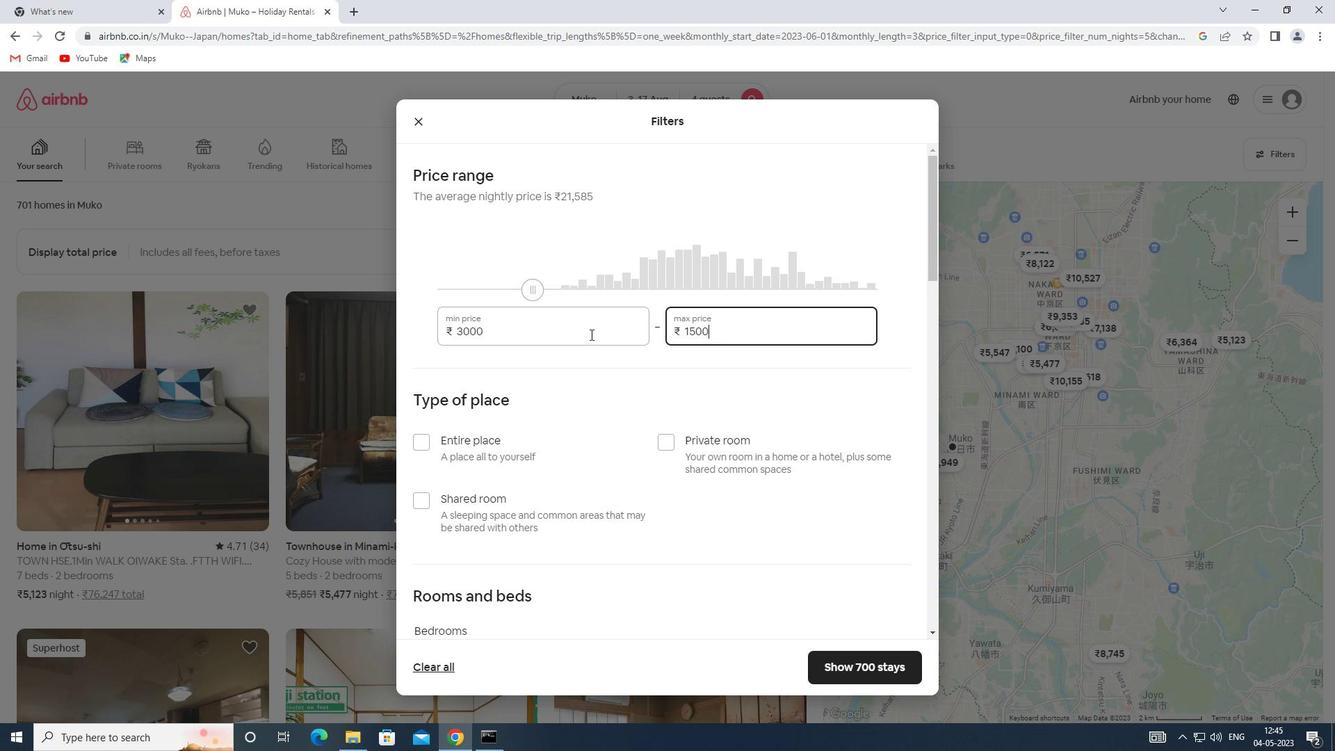 
Action: Mouse scrolled (590, 333) with delta (0, 0)
Screenshot: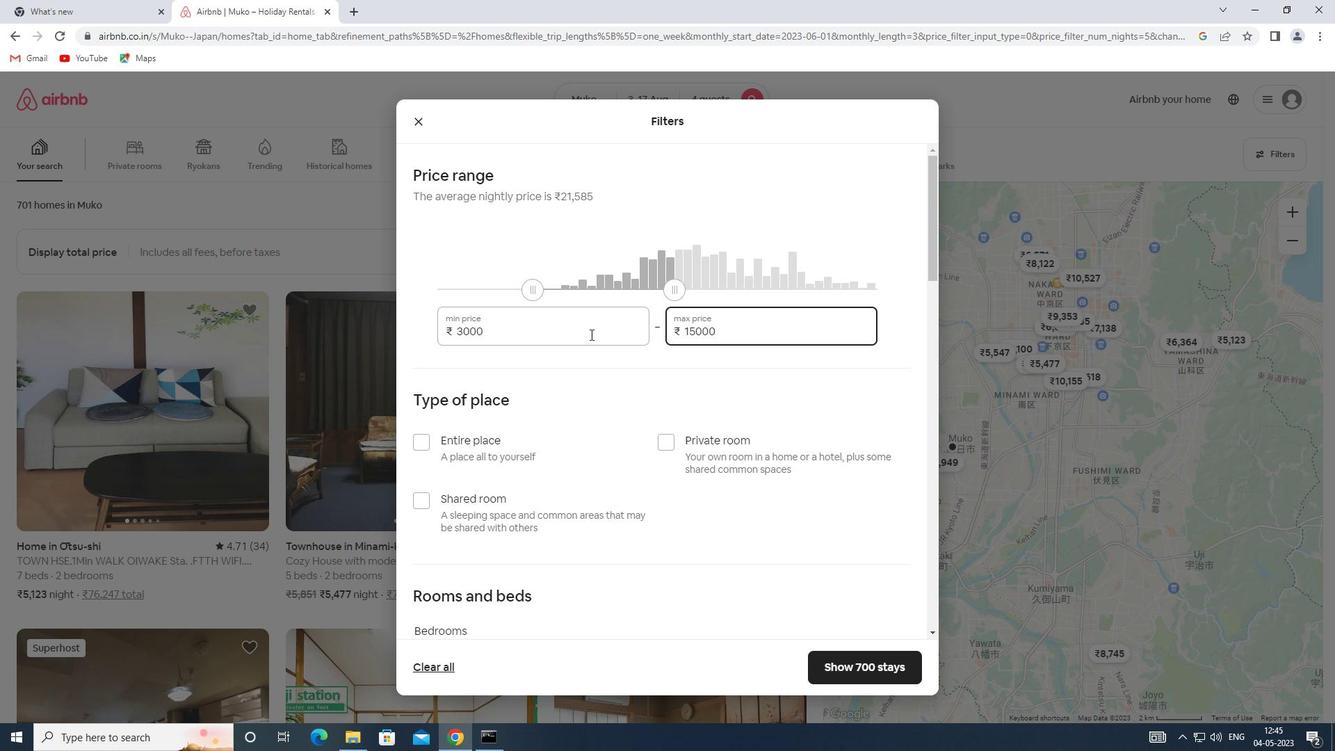 
Action: Mouse scrolled (590, 333) with delta (0, 0)
Screenshot: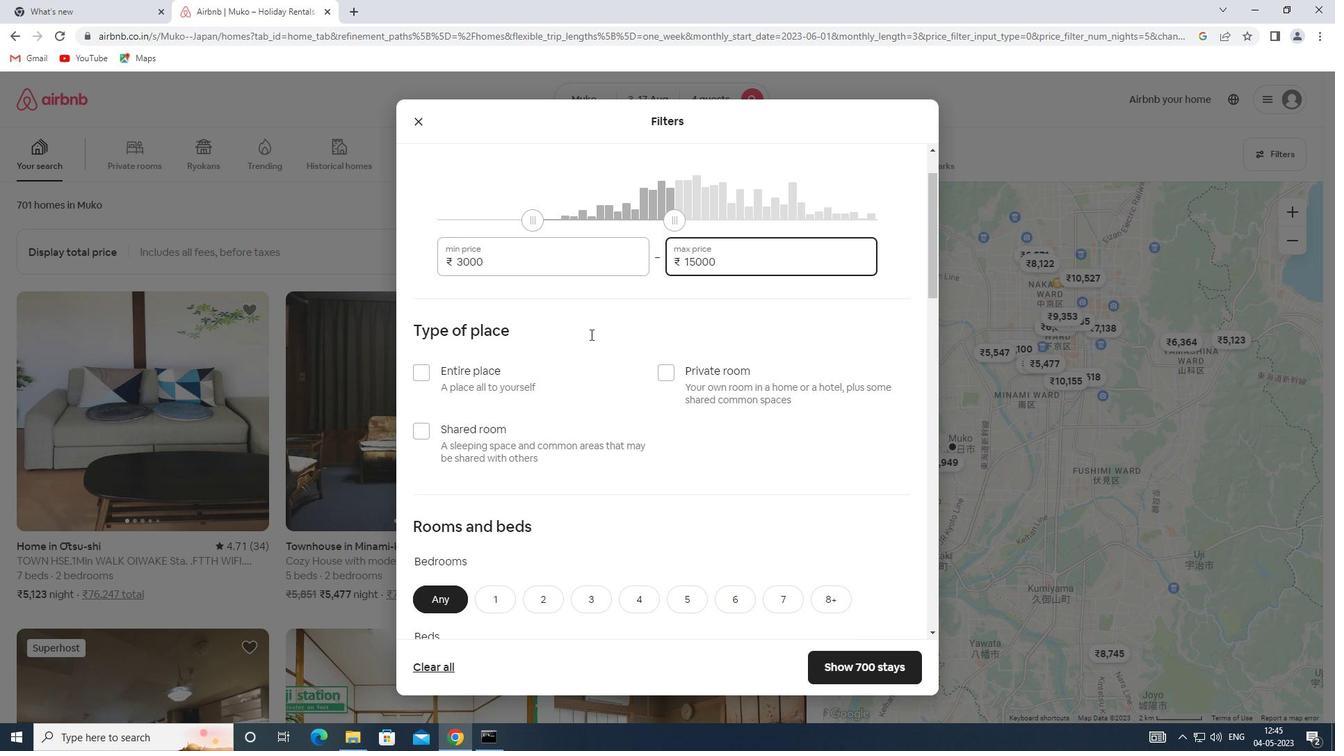 
Action: Mouse scrolled (590, 333) with delta (0, 0)
Screenshot: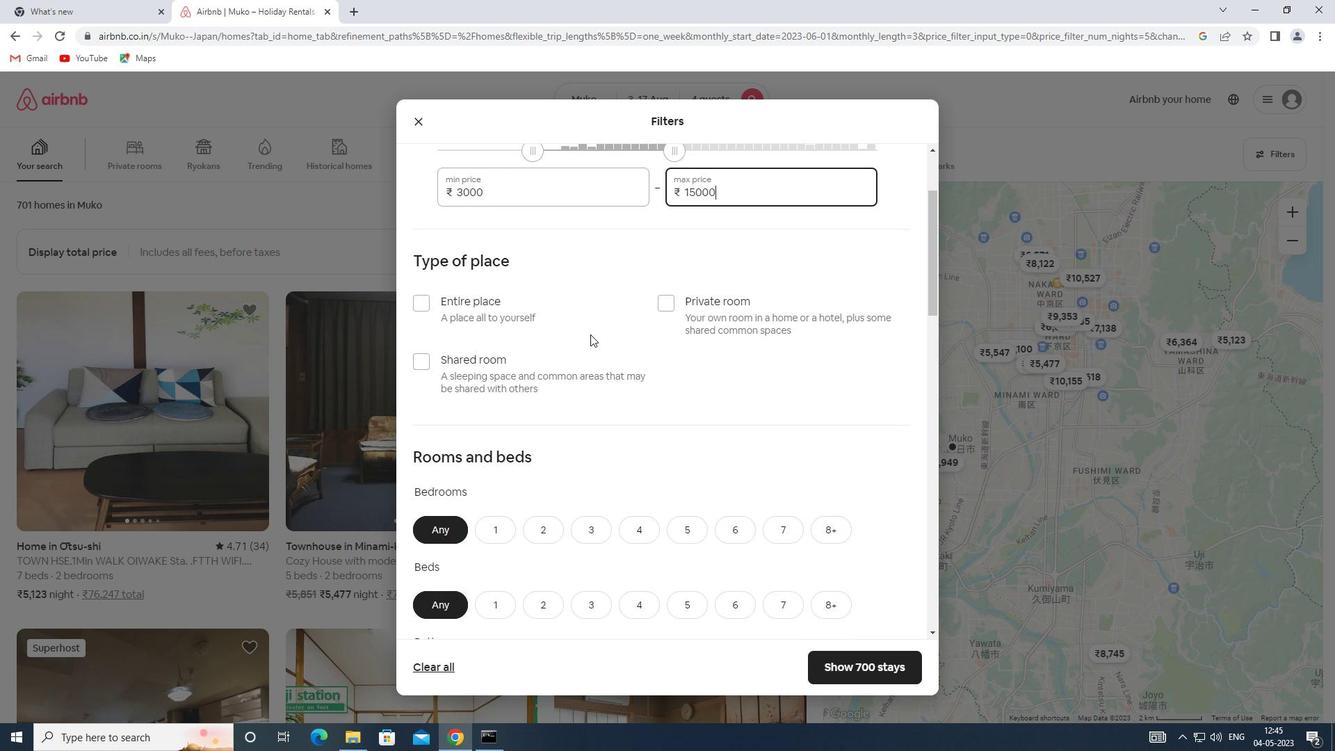 
Action: Mouse moved to (462, 236)
Screenshot: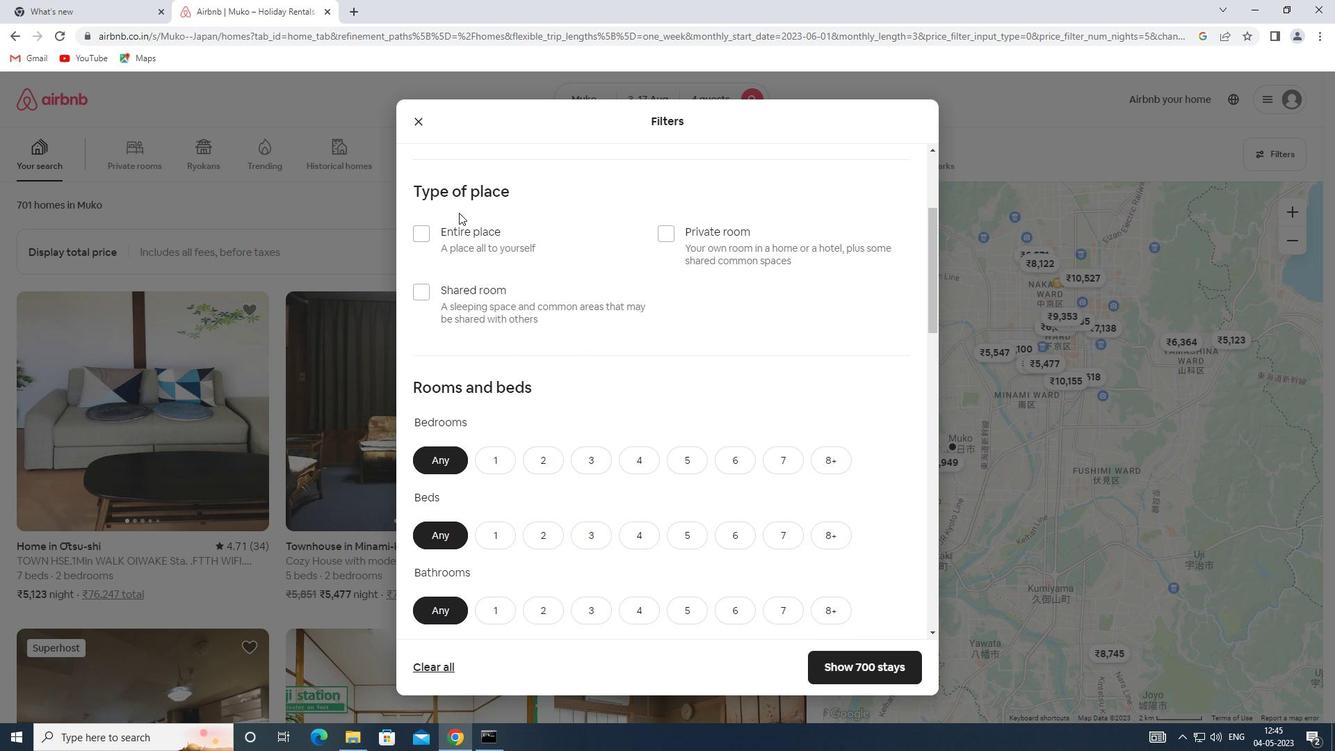 
Action: Mouse pressed left at (462, 236)
Screenshot: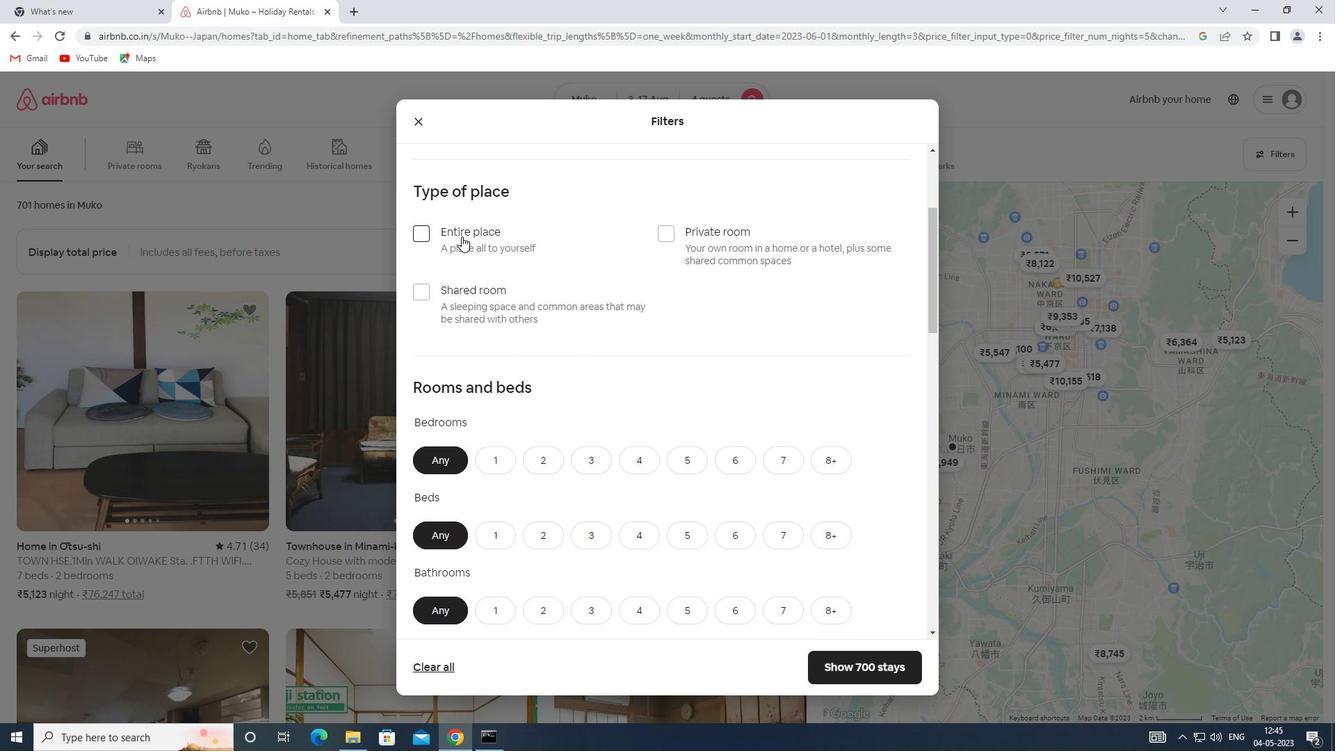 
Action: Mouse moved to (468, 236)
Screenshot: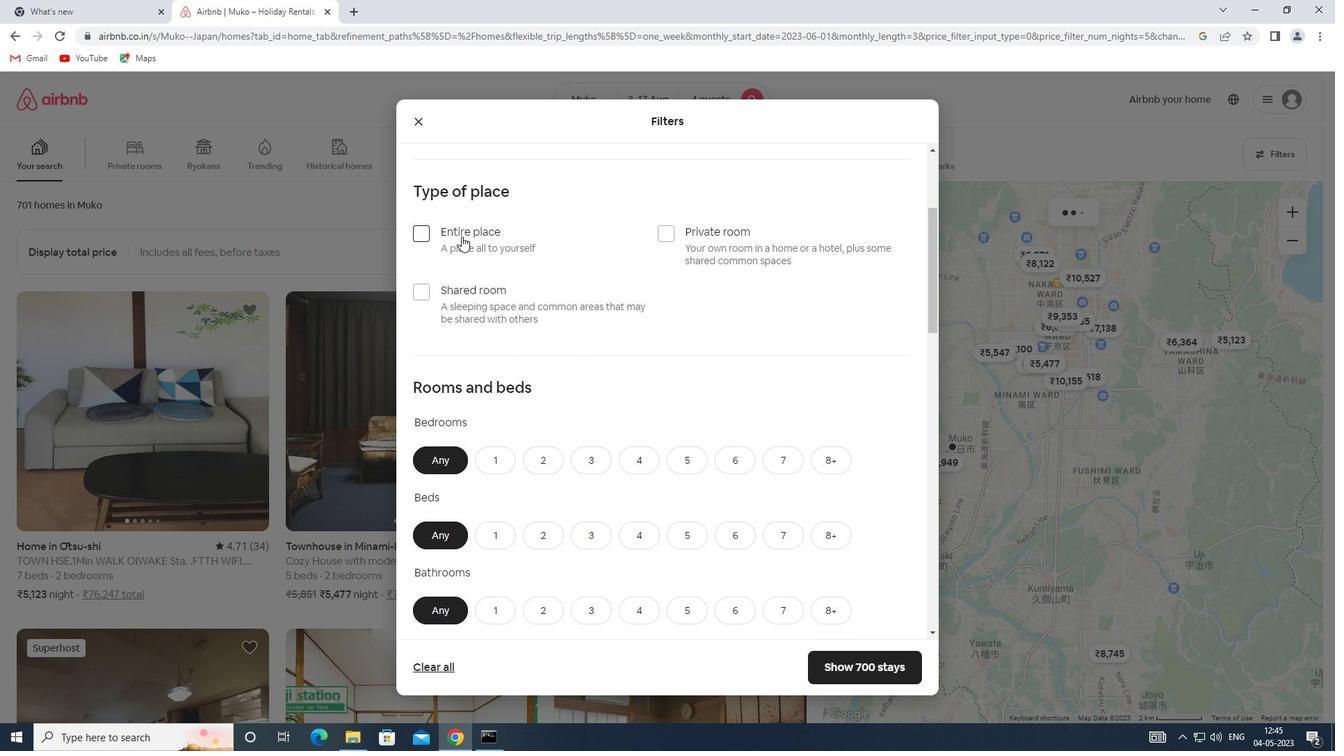 
Action: Mouse scrolled (468, 235) with delta (0, 0)
Screenshot: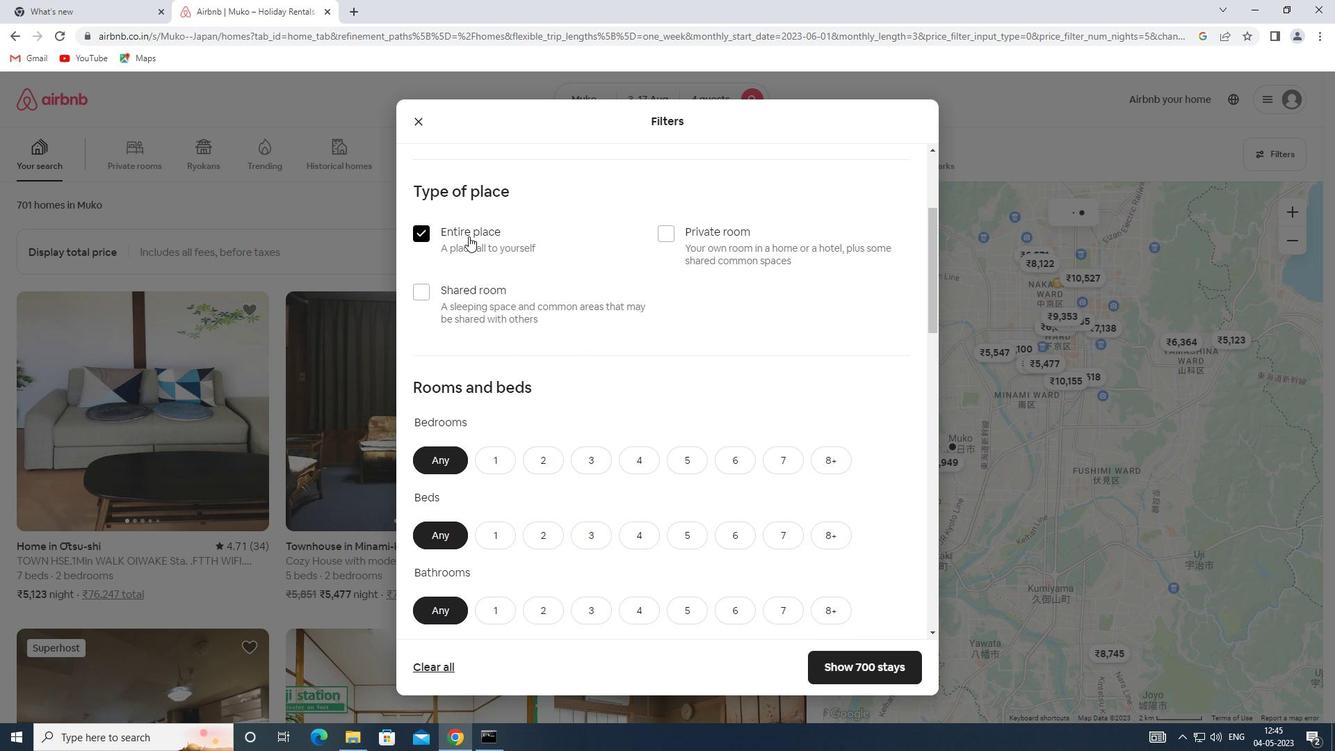 
Action: Mouse scrolled (468, 235) with delta (0, 0)
Screenshot: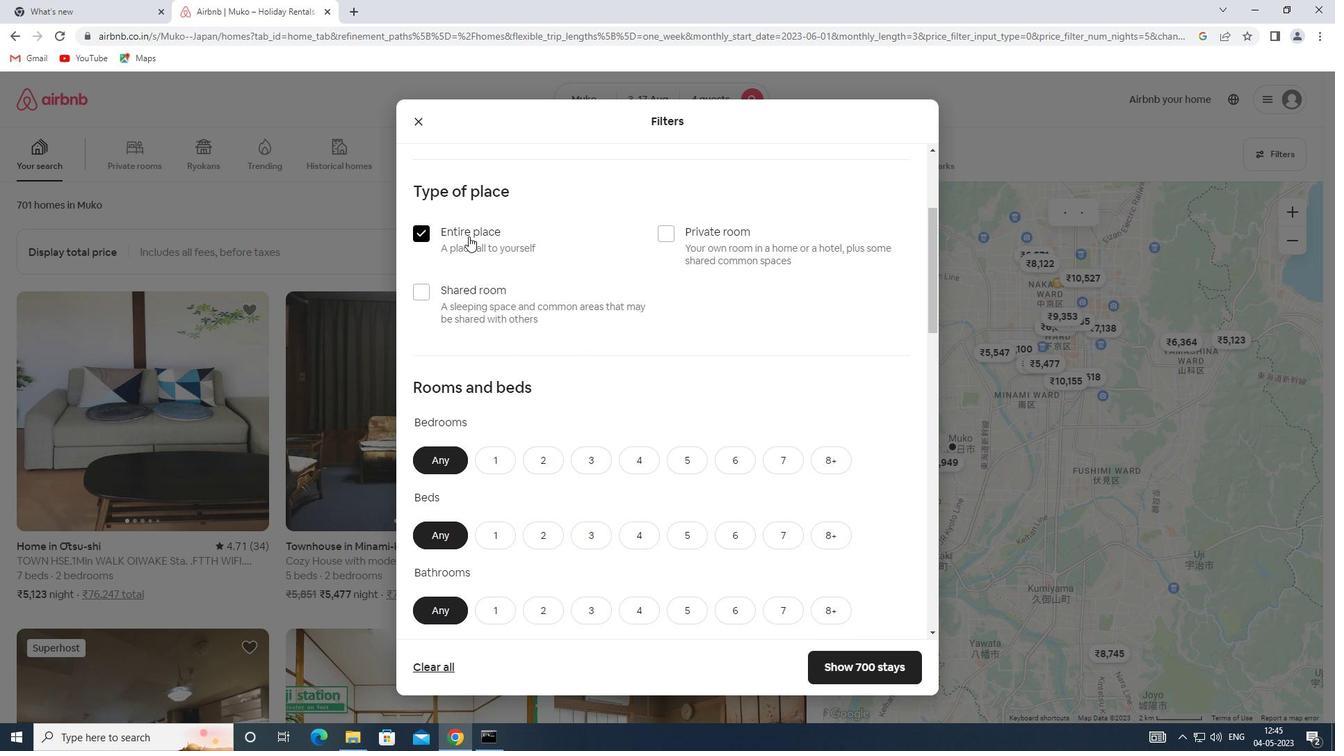 
Action: Mouse moved to (581, 327)
Screenshot: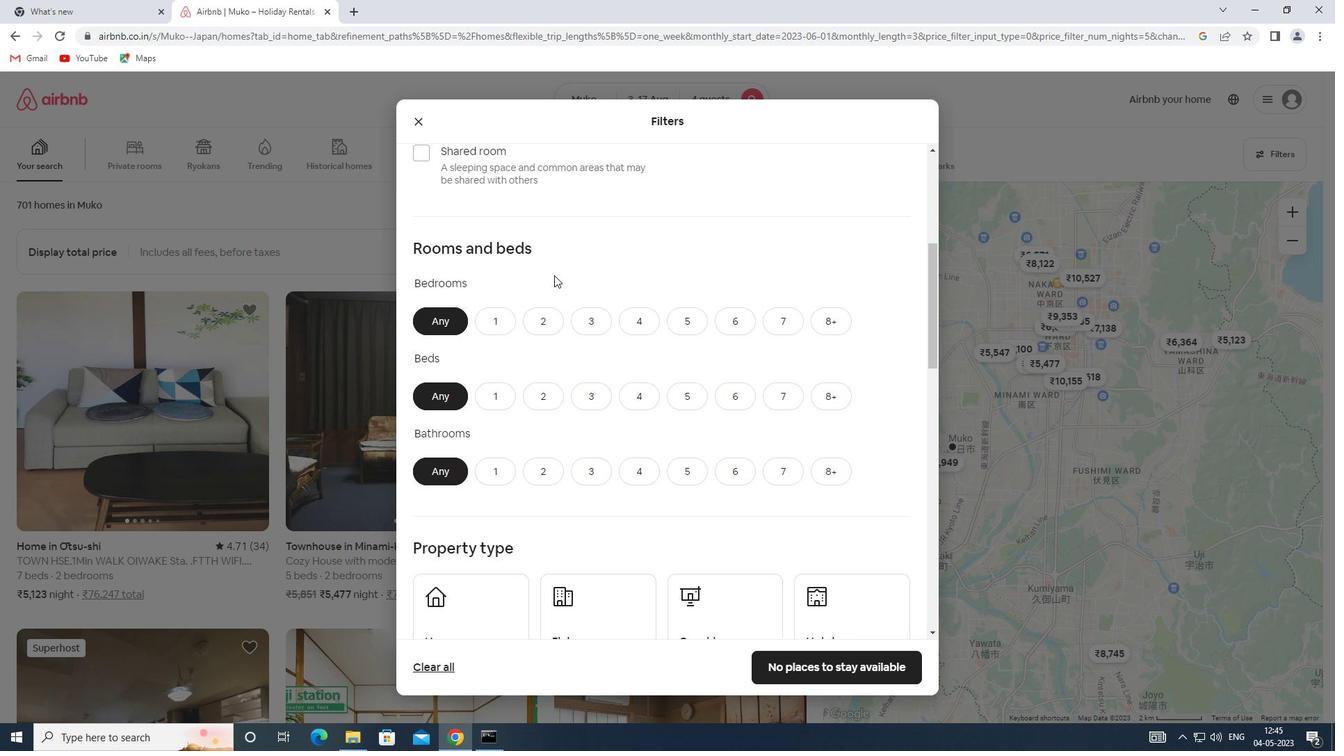 
Action: Mouse pressed left at (581, 327)
Screenshot: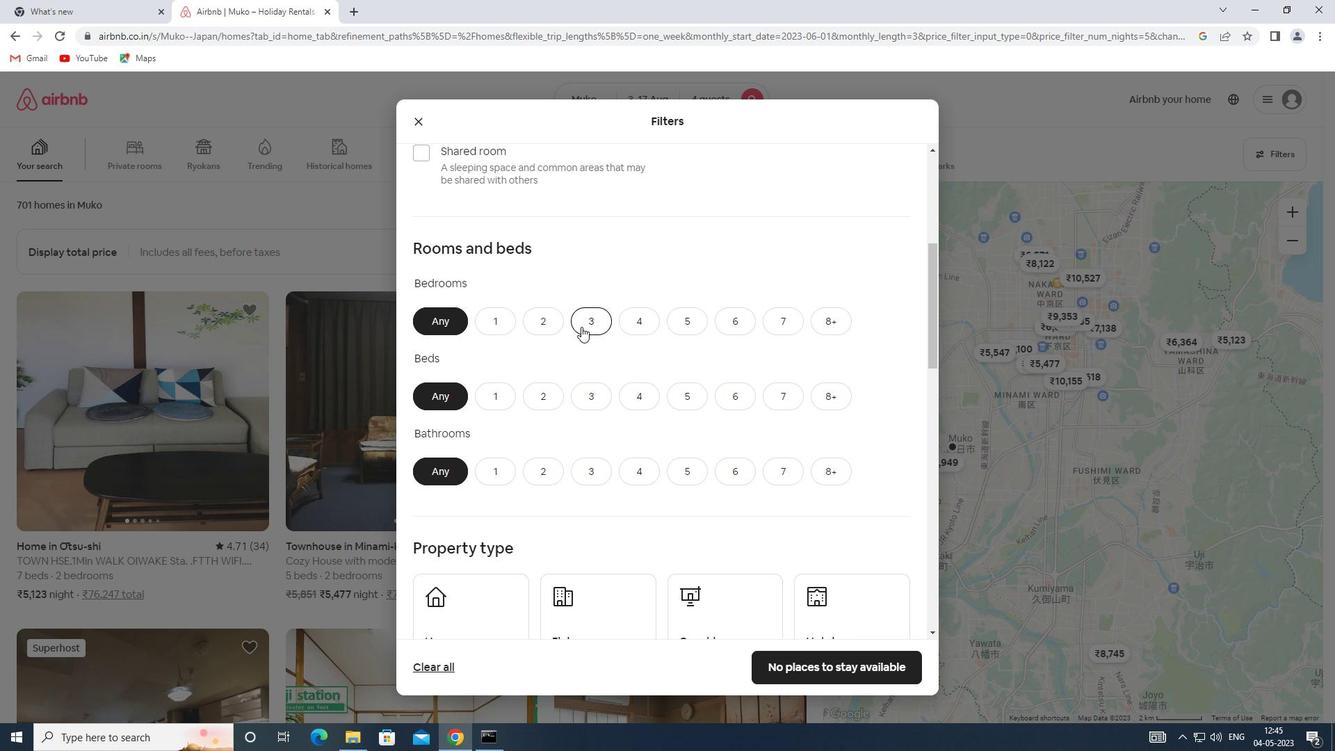 
Action: Mouse moved to (628, 404)
Screenshot: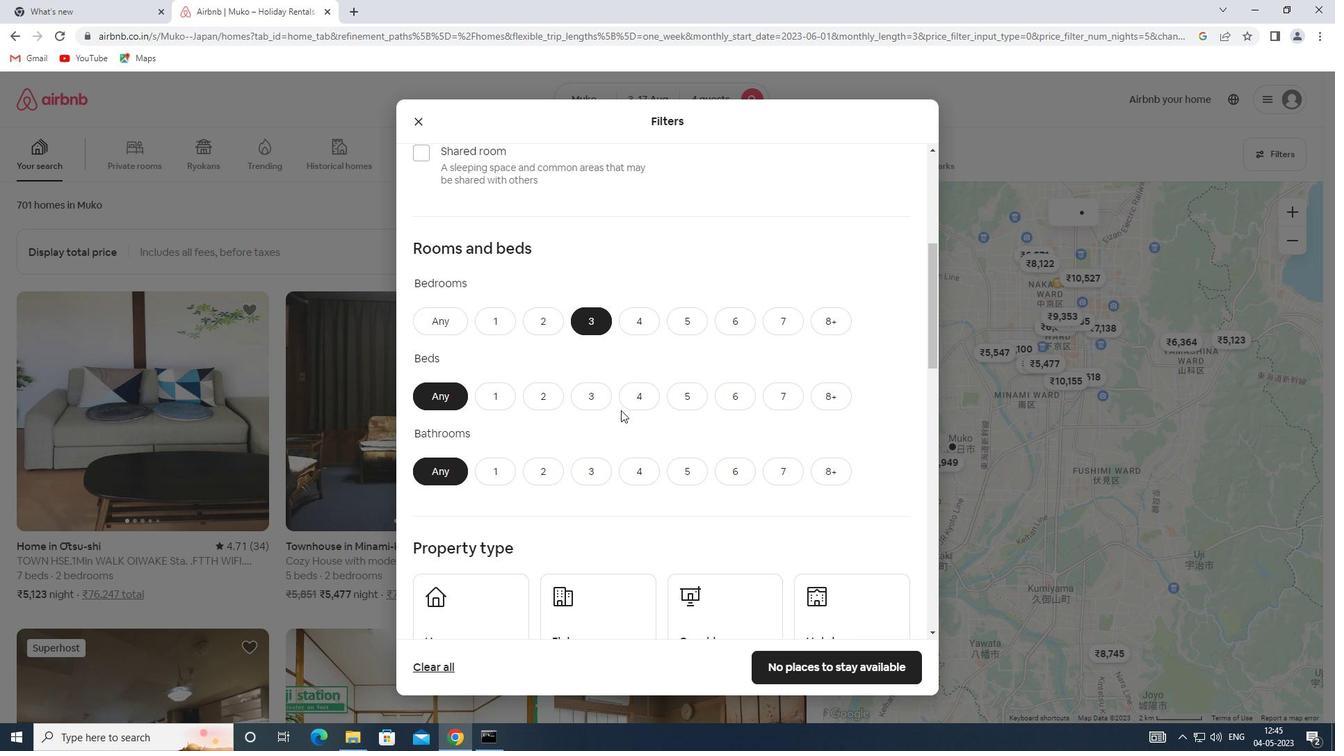 
Action: Mouse pressed left at (628, 404)
Screenshot: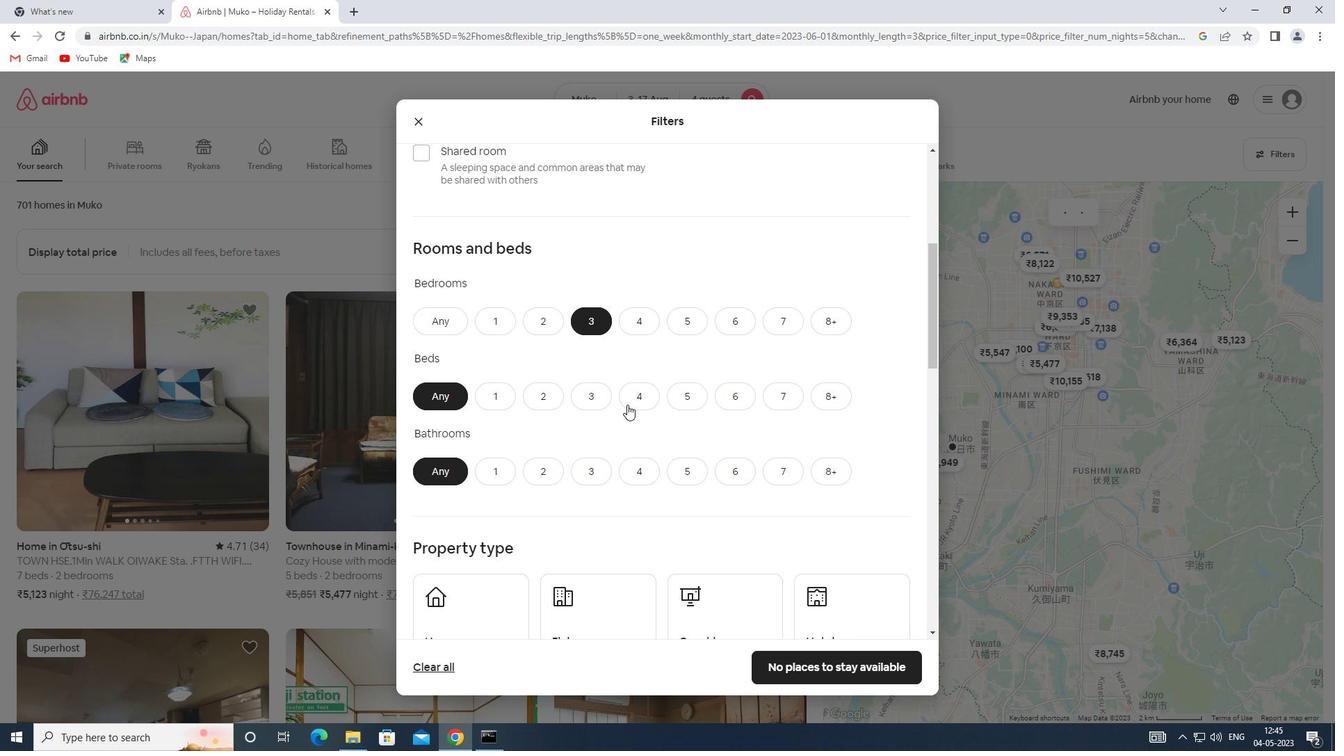 
Action: Mouse moved to (533, 475)
Screenshot: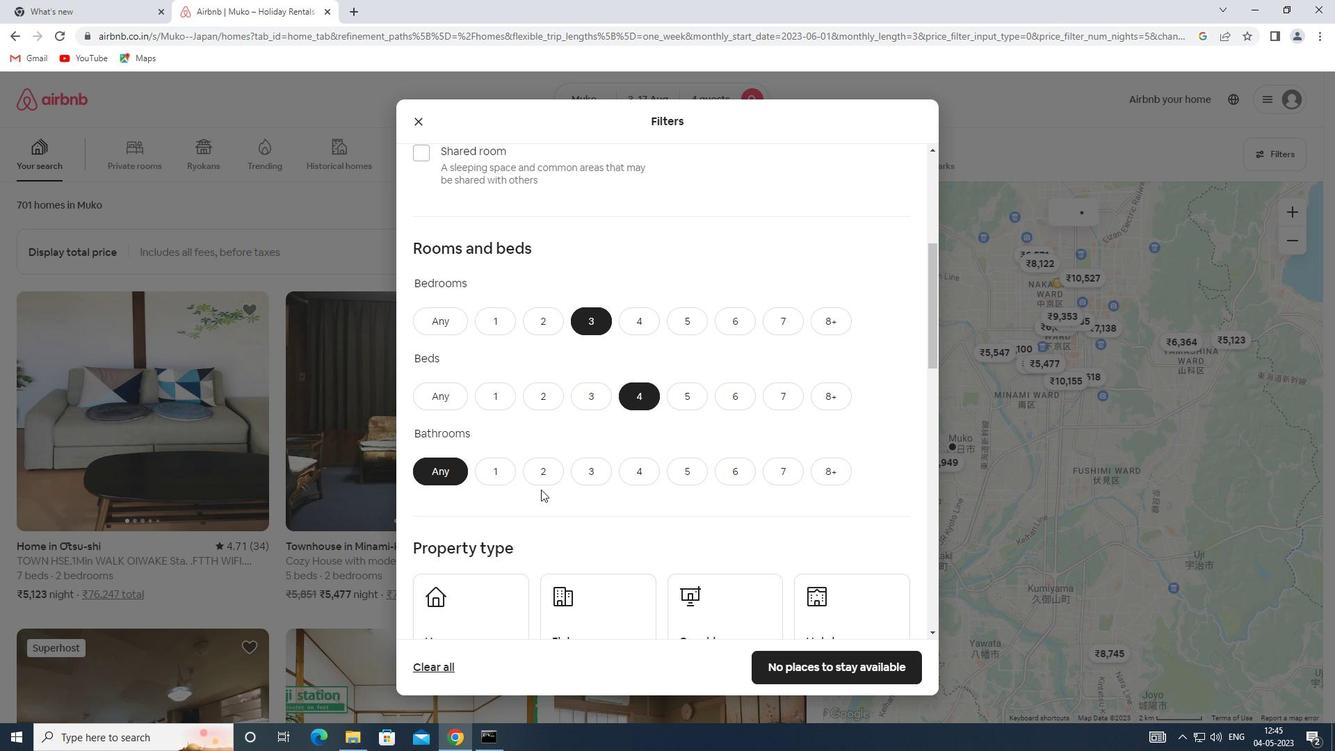 
Action: Mouse pressed left at (533, 475)
Screenshot: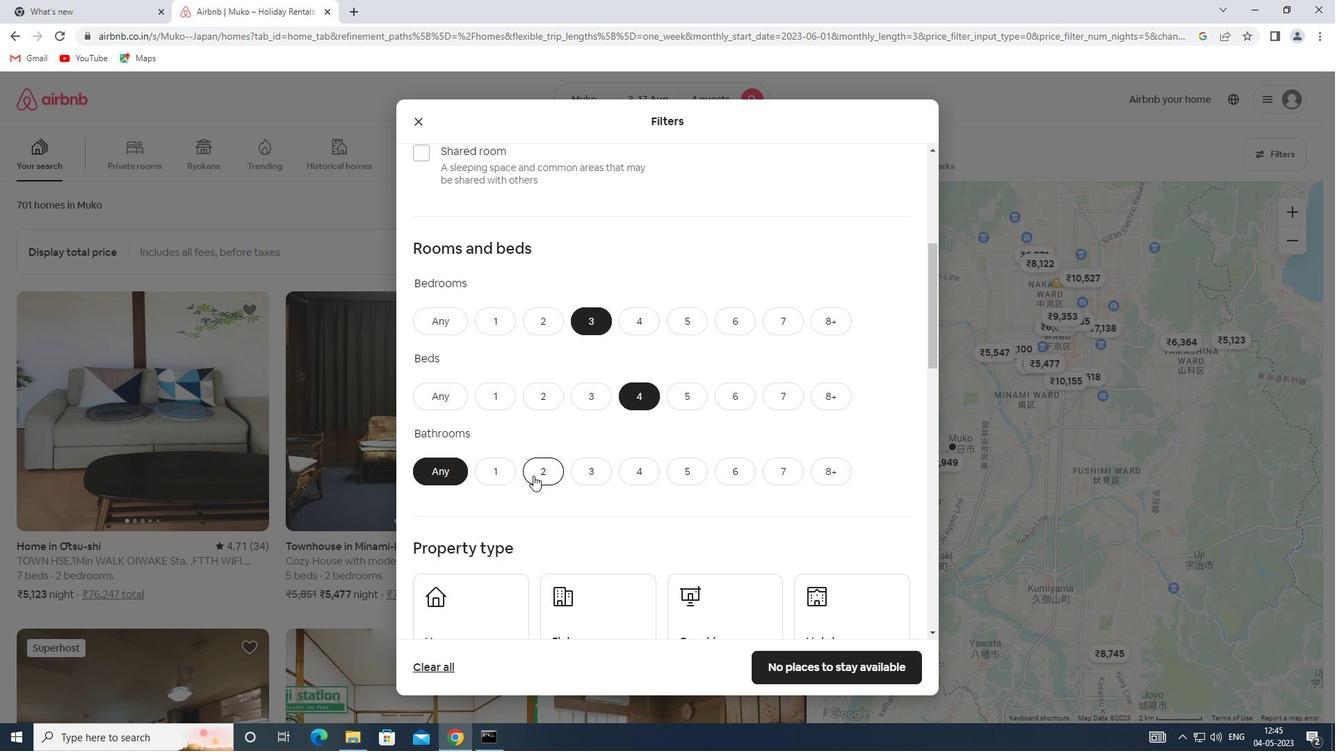 
Action: Mouse scrolled (533, 475) with delta (0, 0)
Screenshot: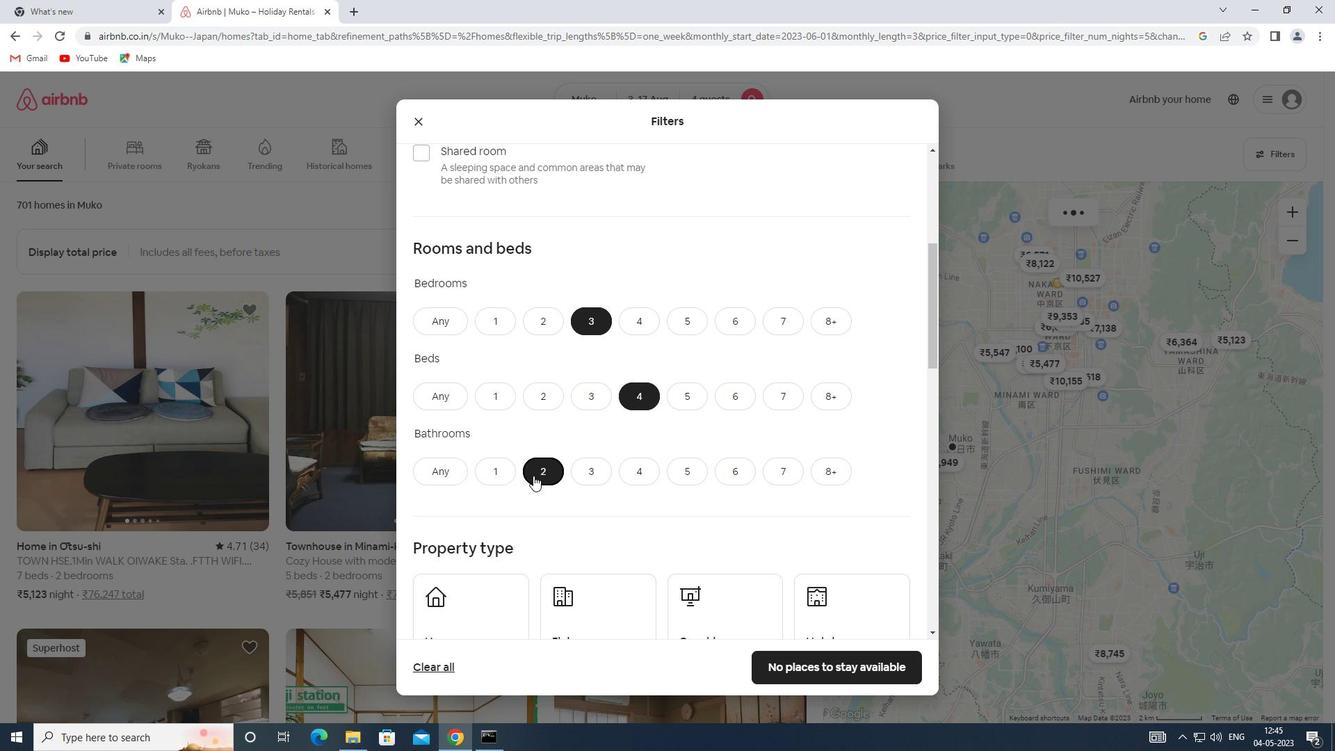 
Action: Mouse scrolled (533, 475) with delta (0, 0)
Screenshot: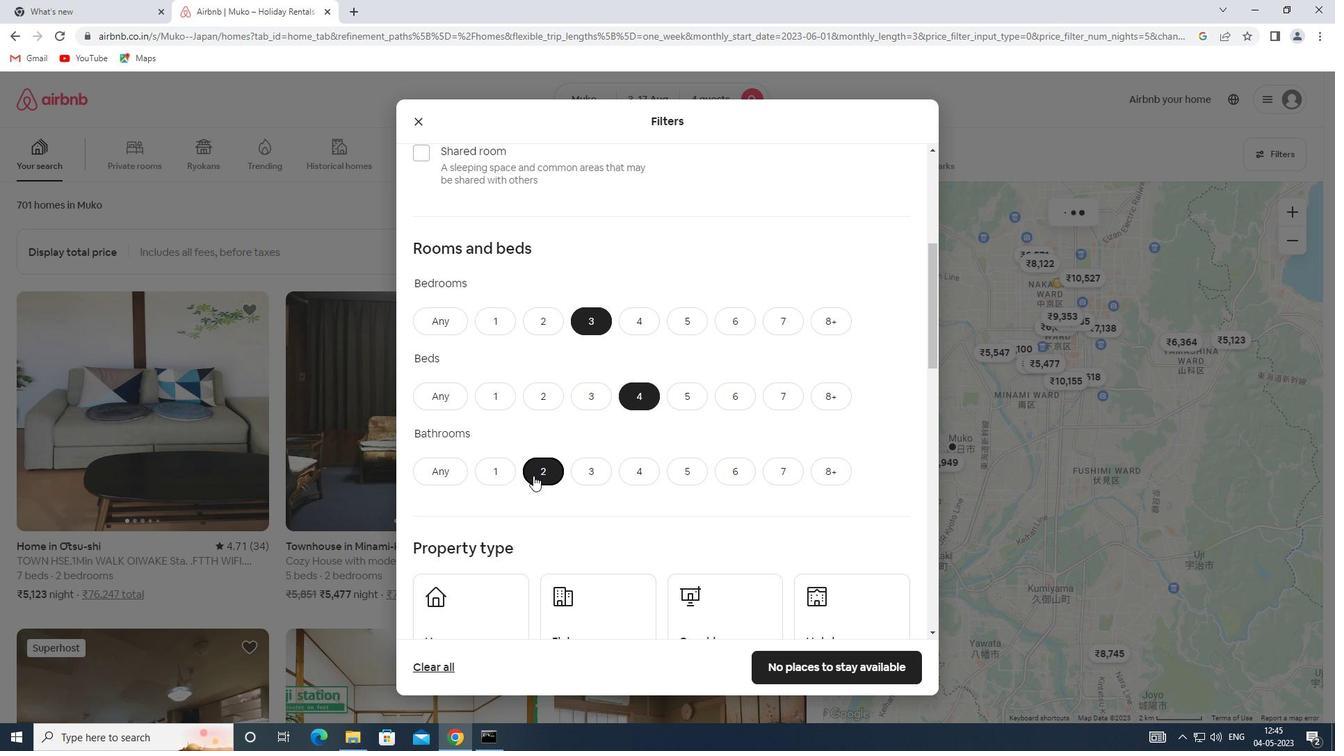 
Action: Mouse scrolled (533, 475) with delta (0, 0)
Screenshot: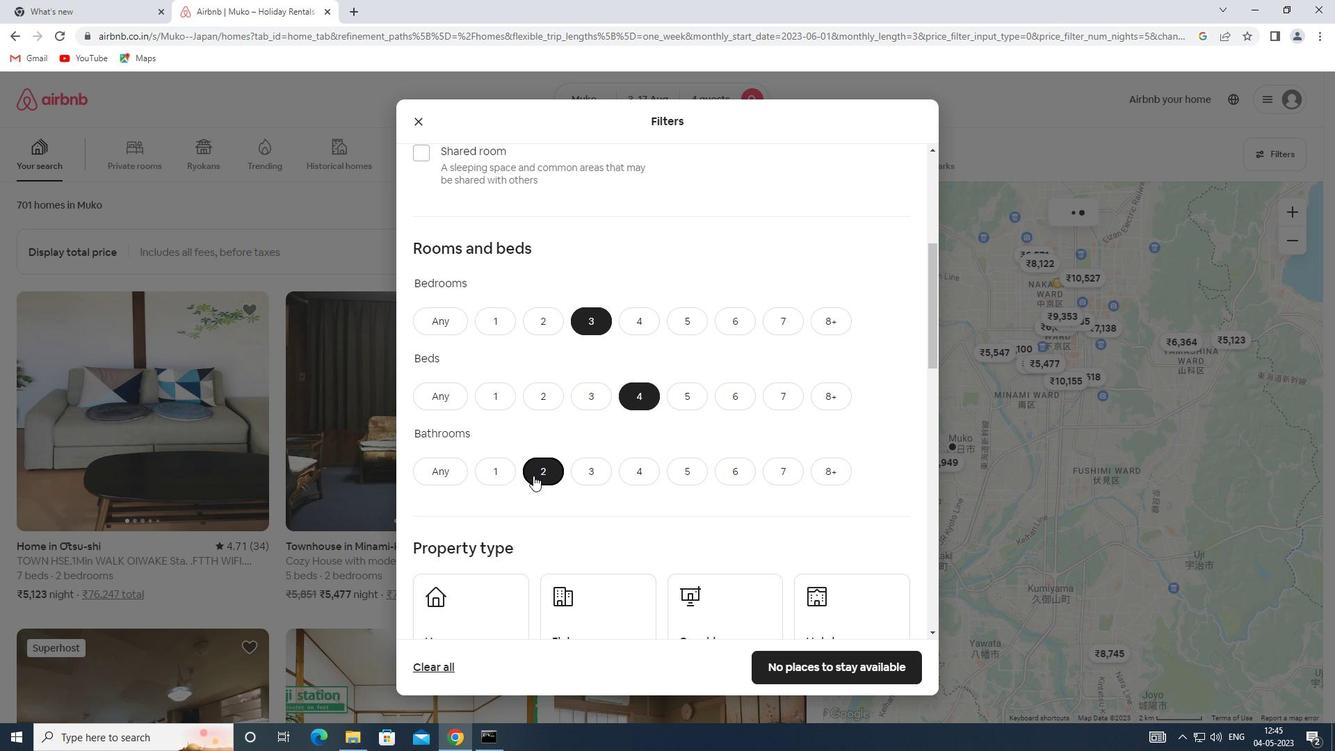 
Action: Mouse scrolled (533, 475) with delta (0, 0)
Screenshot: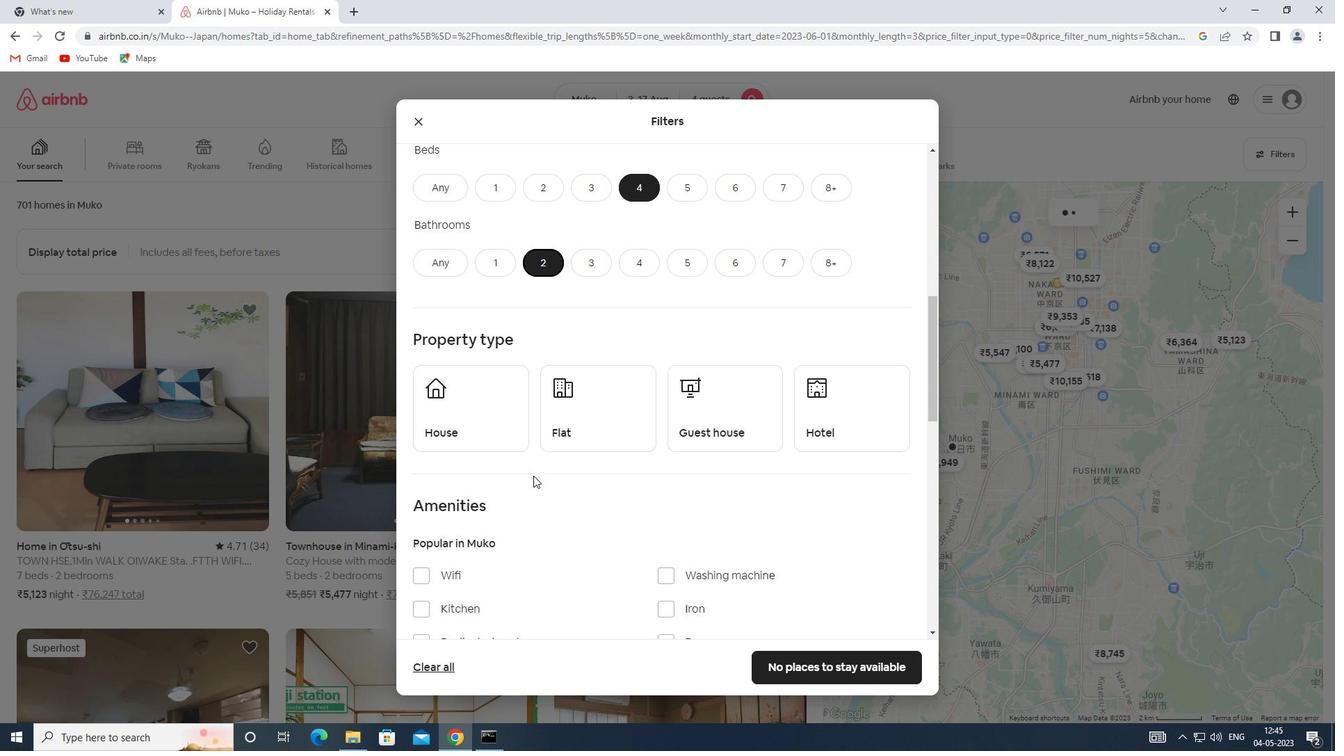 
Action: Mouse scrolled (533, 475) with delta (0, 0)
Screenshot: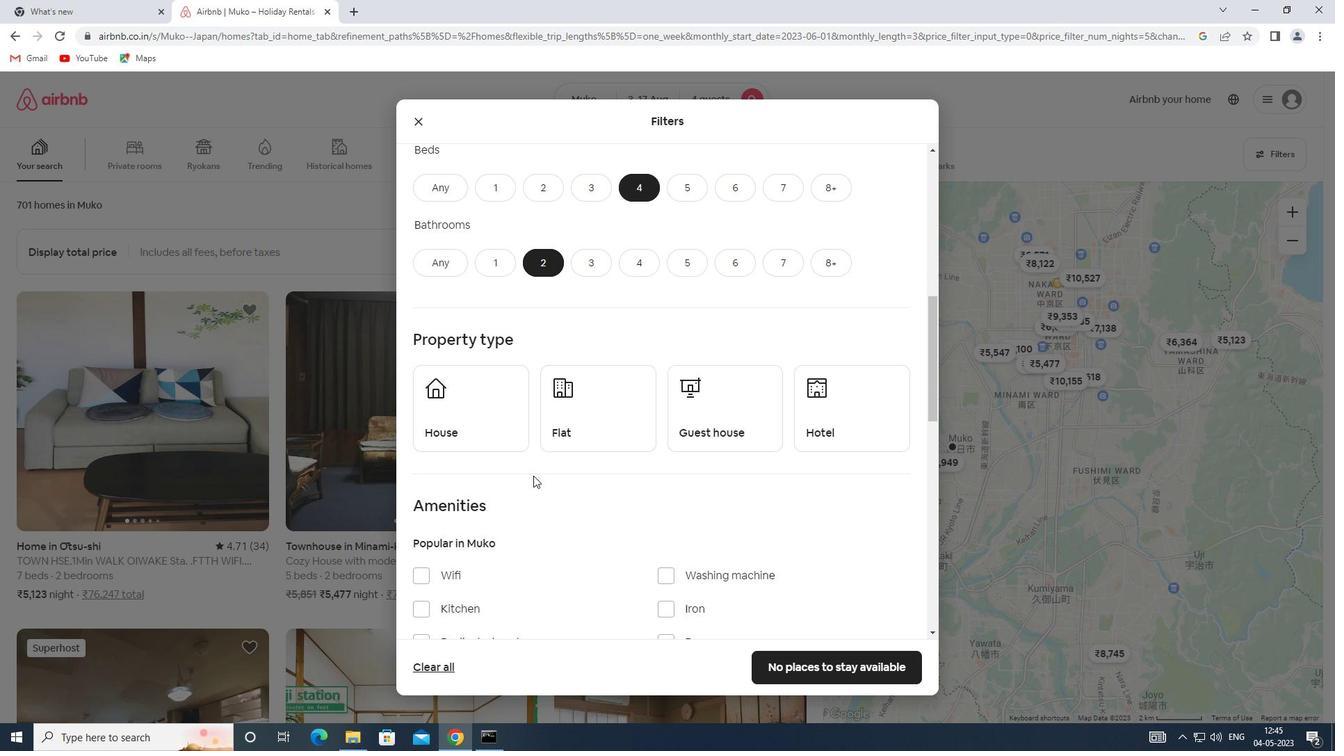 
Action: Mouse moved to (475, 290)
Screenshot: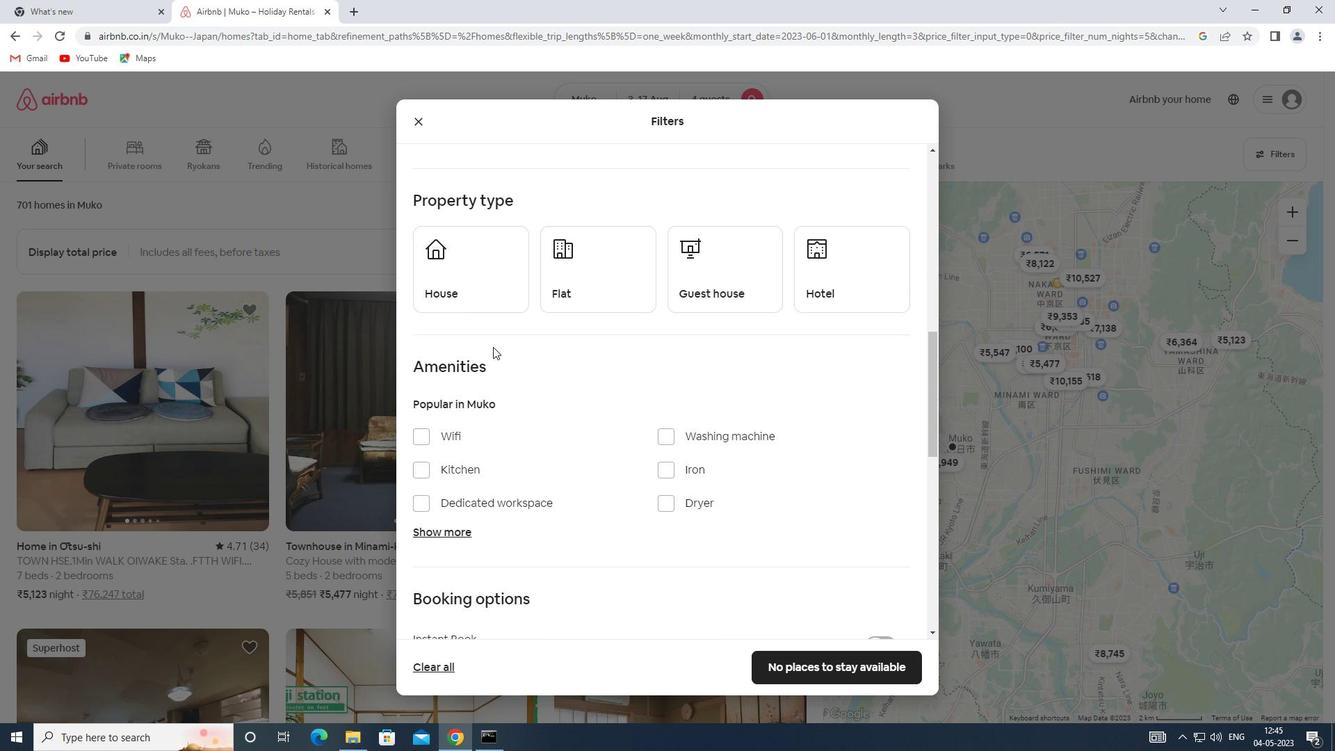 
Action: Mouse pressed left at (475, 290)
Screenshot: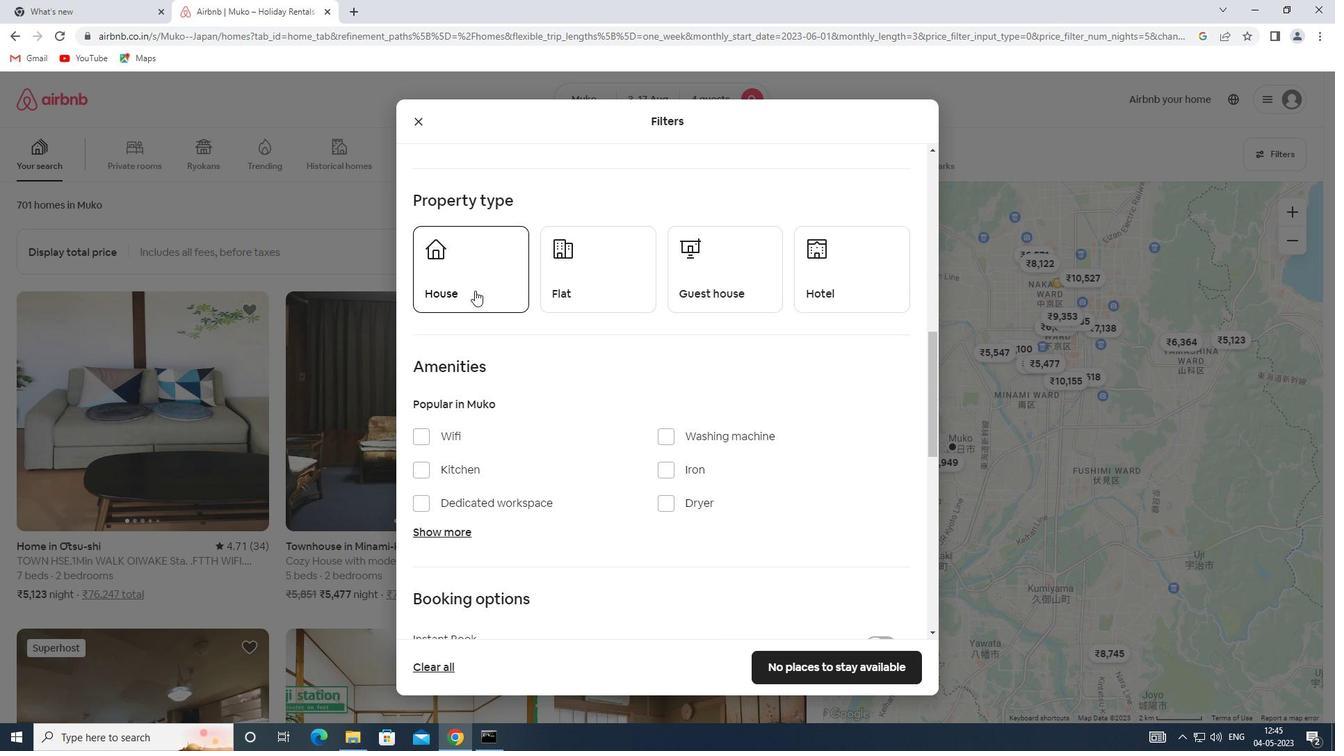 
Action: Mouse moved to (557, 290)
Screenshot: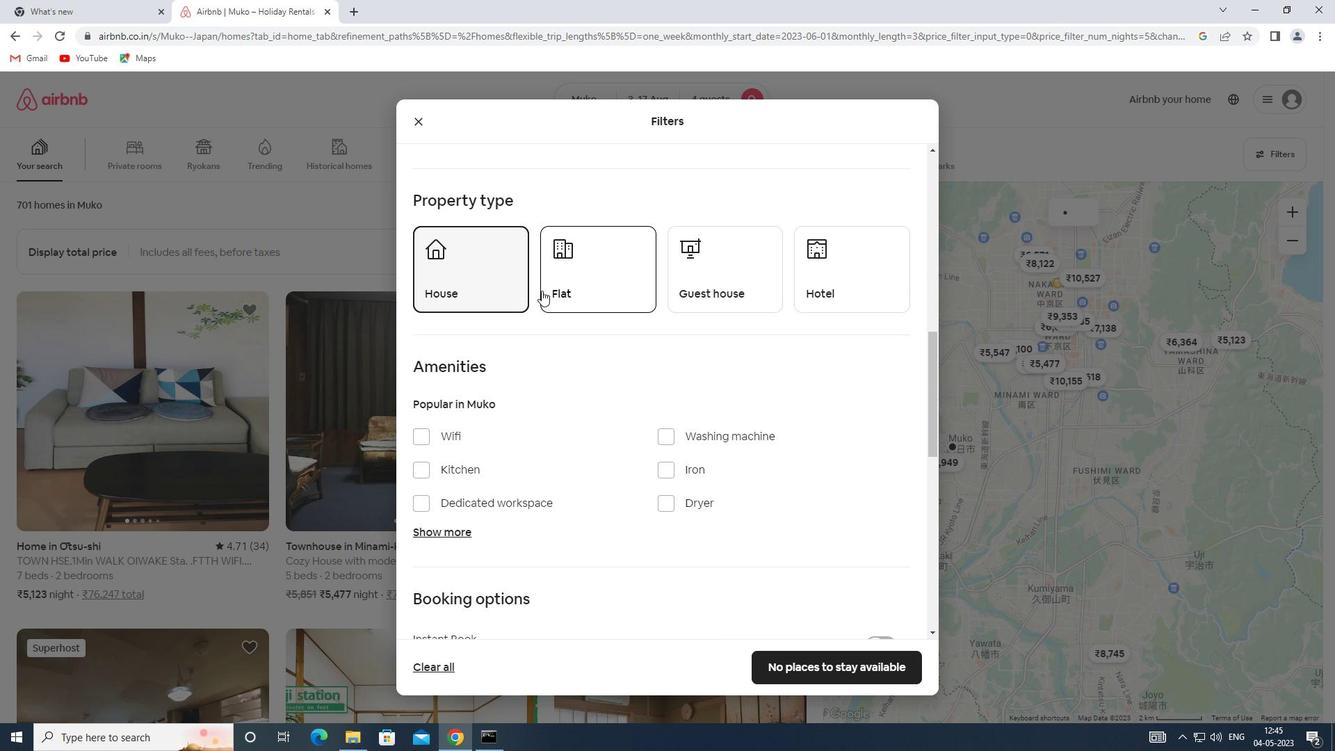
Action: Mouse pressed left at (557, 290)
Screenshot: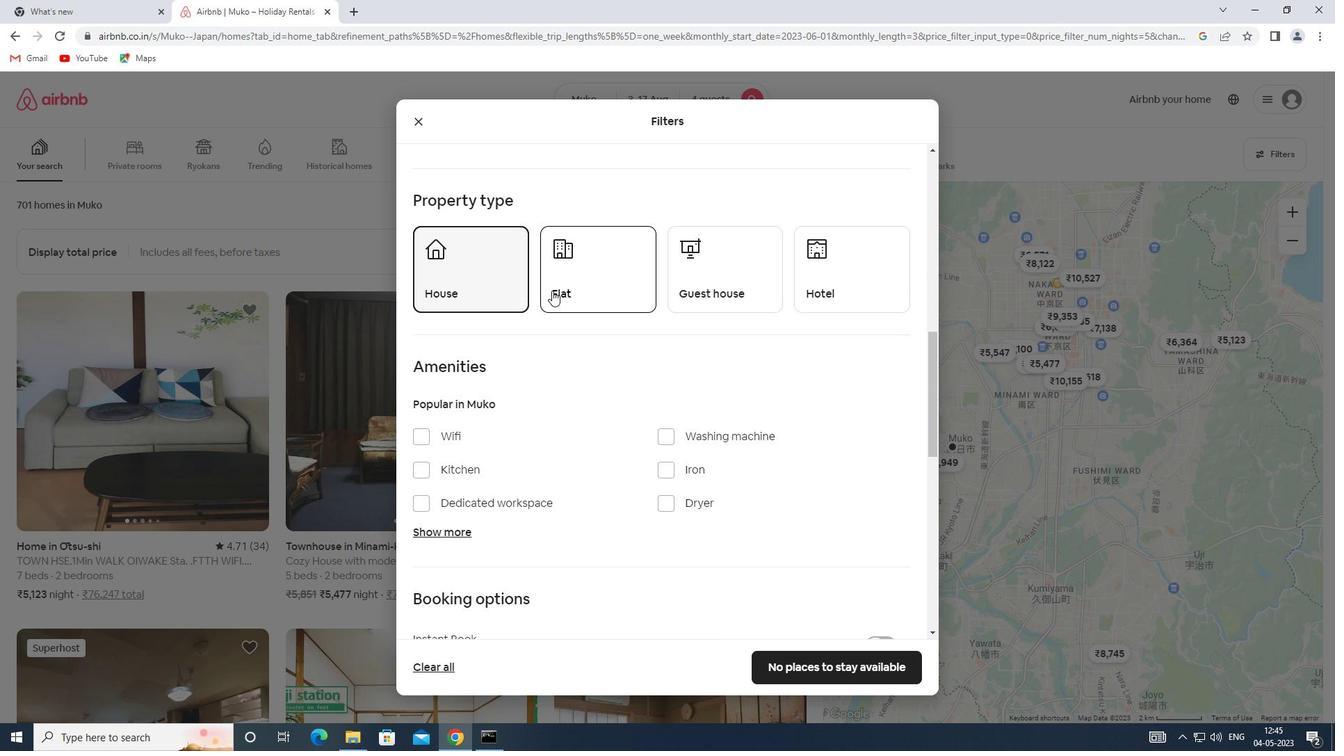 
Action: Mouse moved to (700, 281)
Screenshot: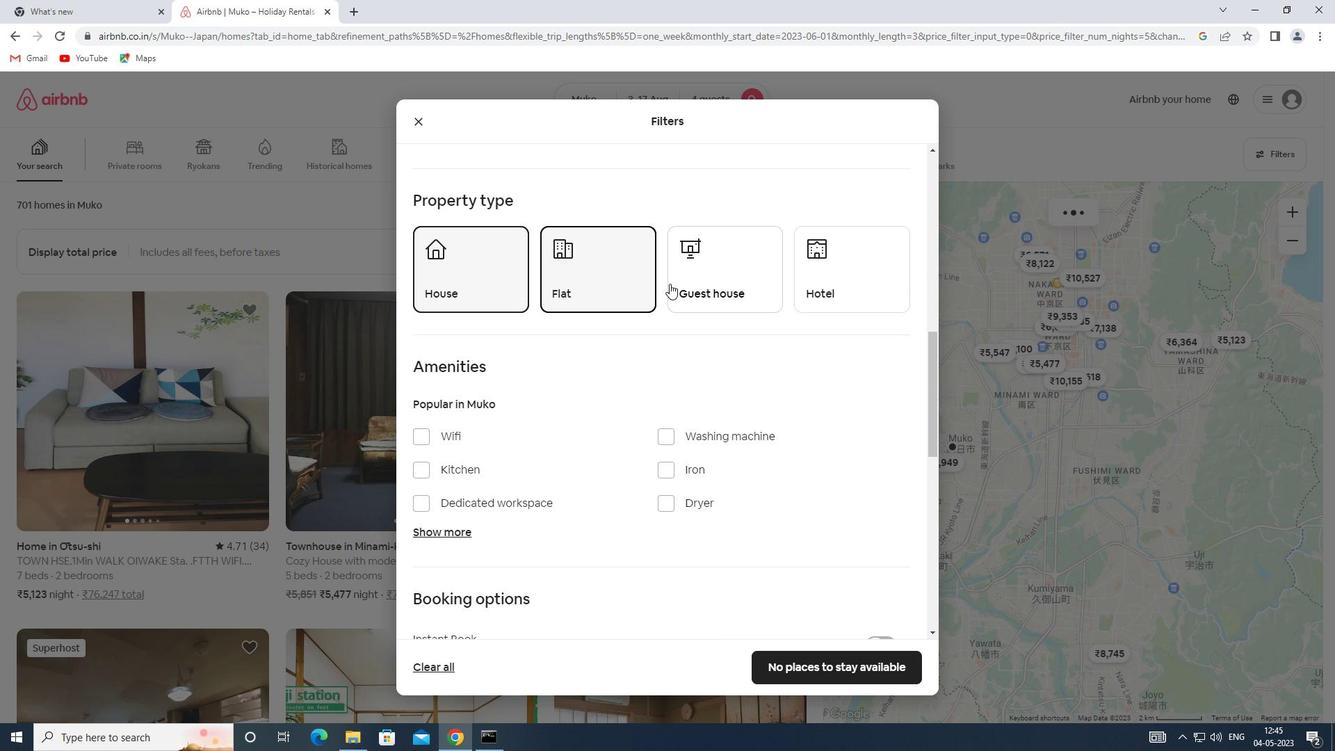 
Action: Mouse pressed left at (700, 281)
Screenshot: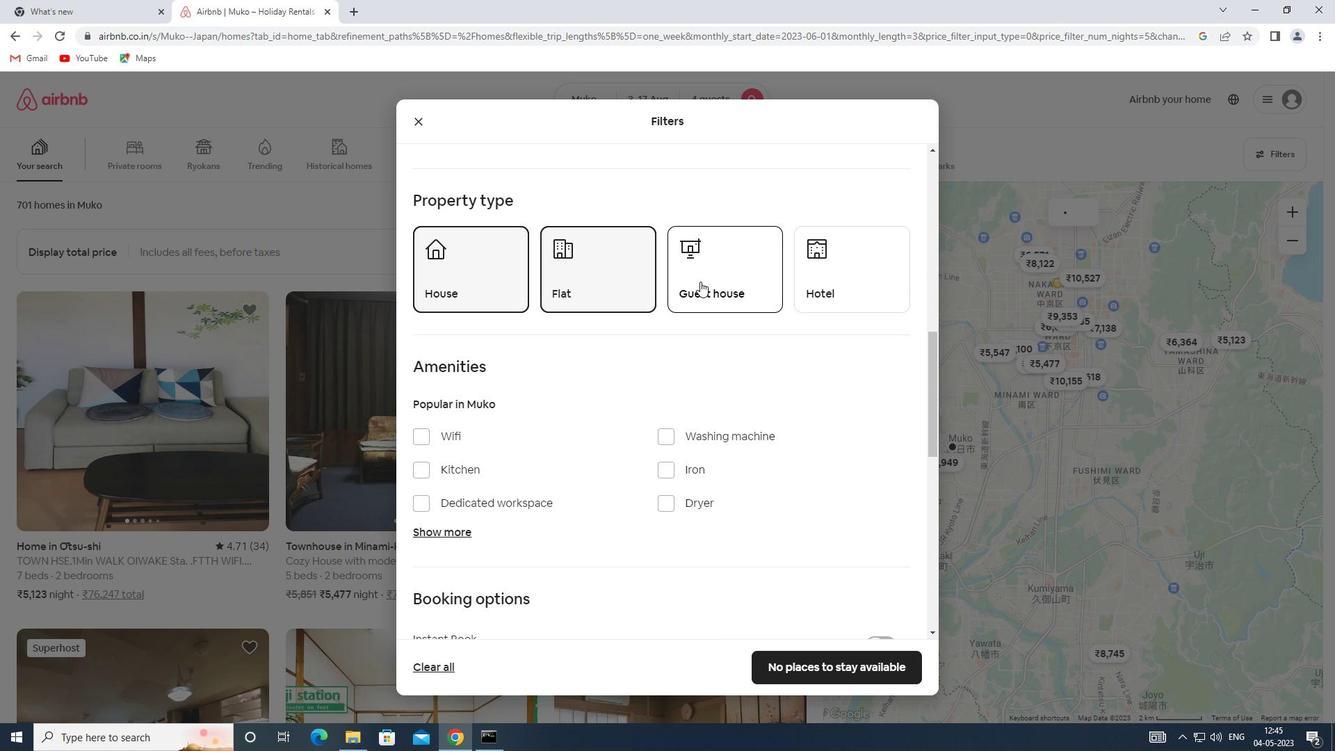 
Action: Mouse scrolled (700, 281) with delta (0, 0)
Screenshot: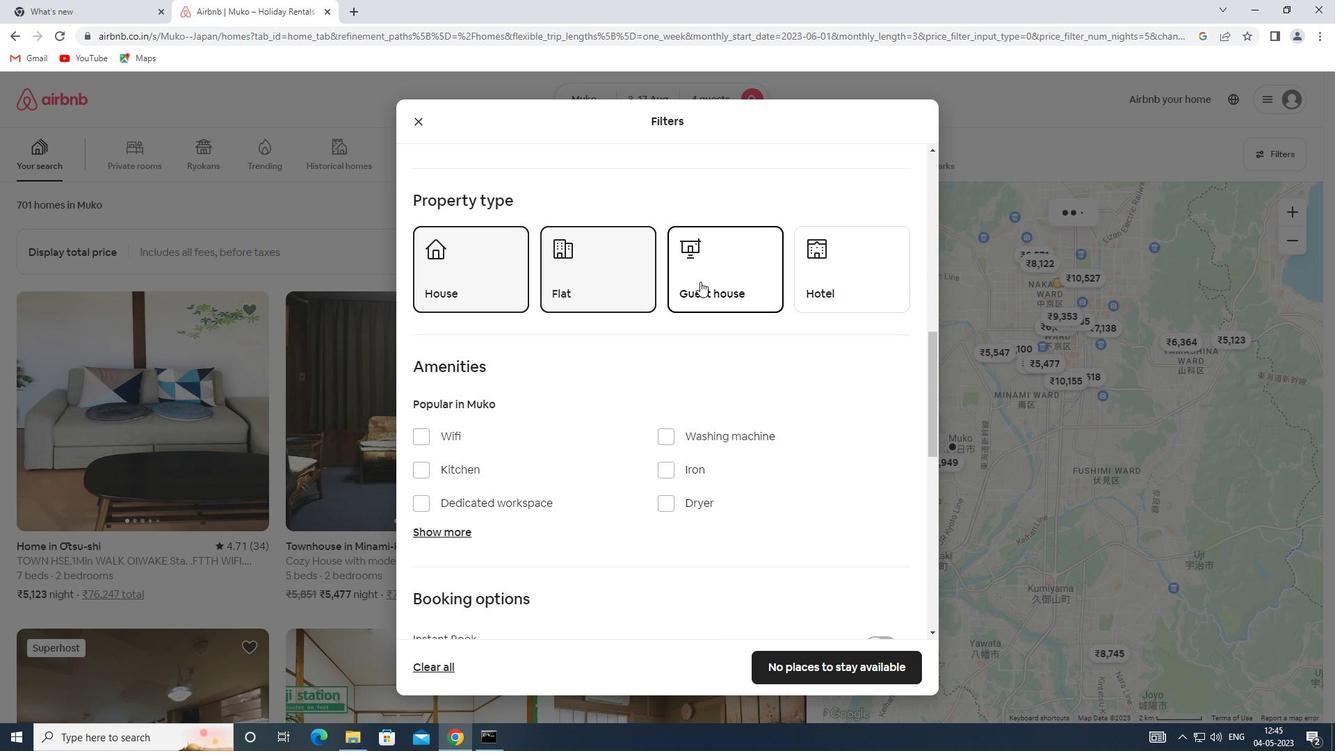
Action: Mouse scrolled (700, 281) with delta (0, 0)
Screenshot: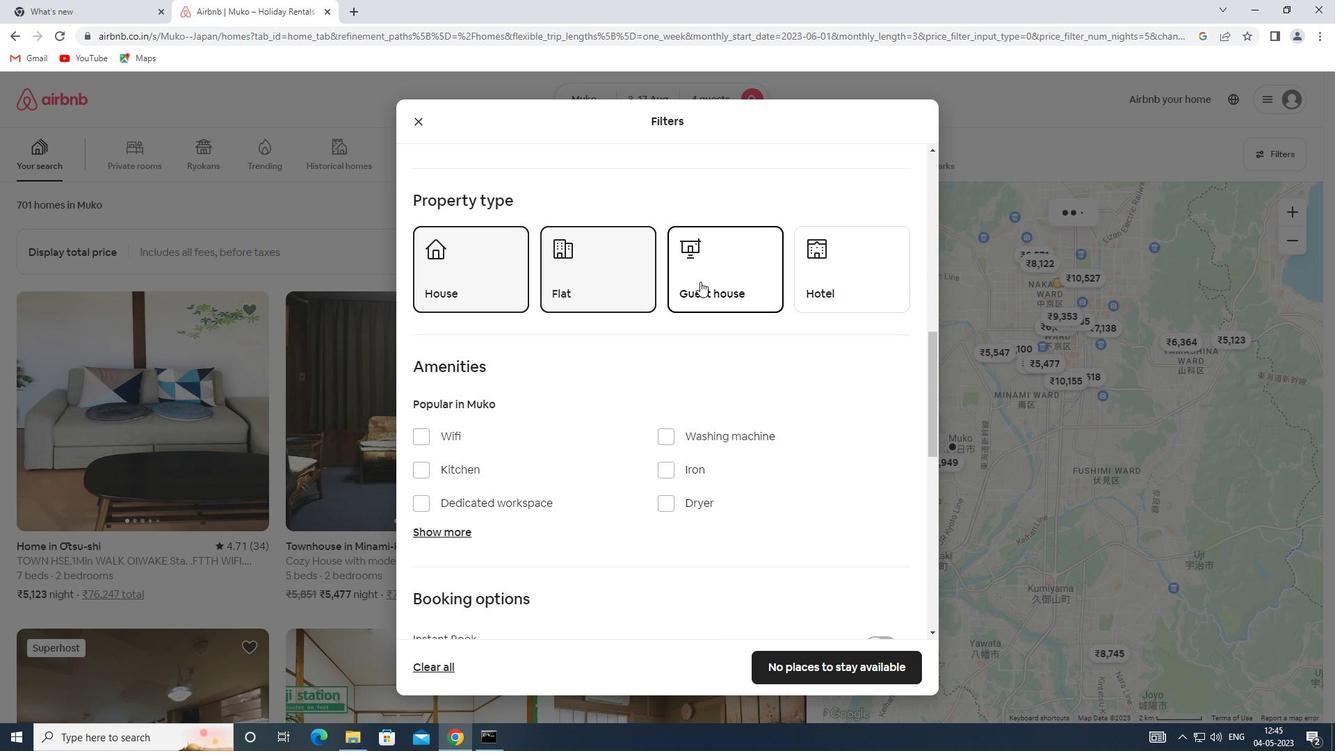 
Action: Mouse scrolled (700, 281) with delta (0, 0)
Screenshot: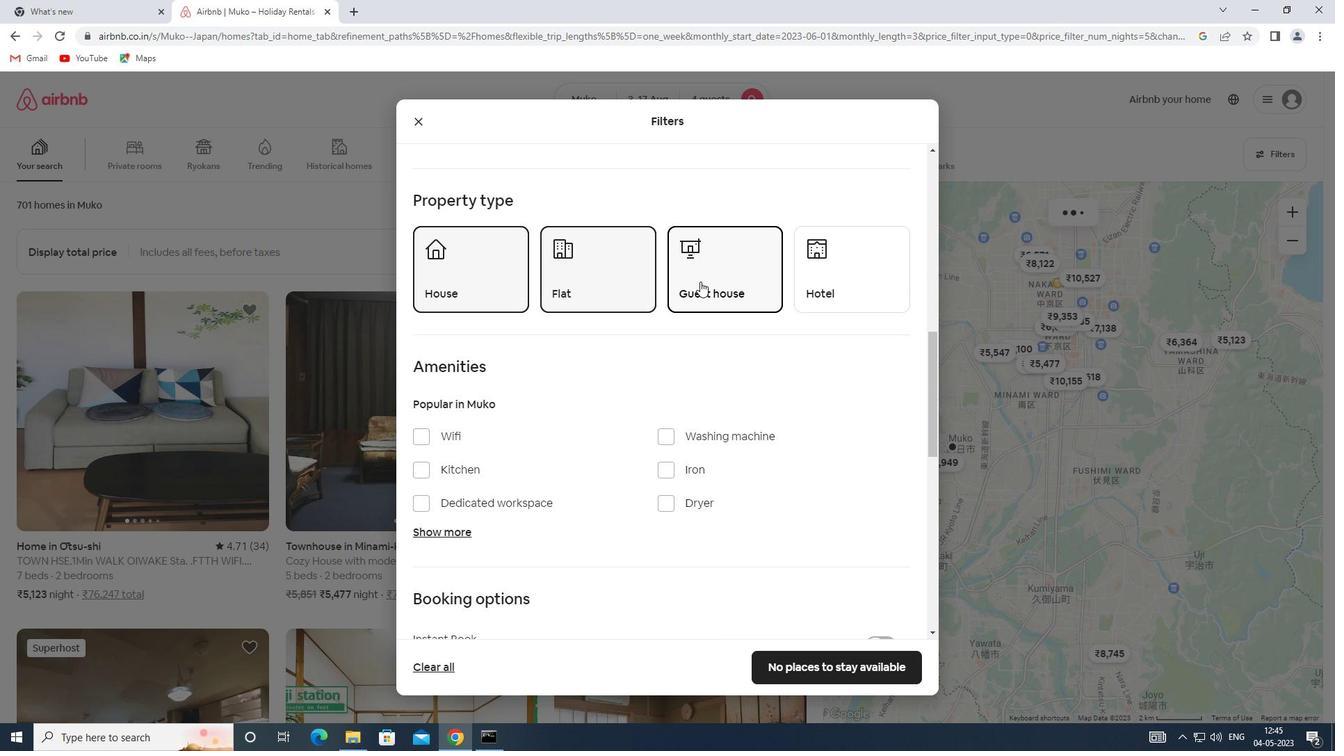 
Action: Mouse moved to (887, 482)
Screenshot: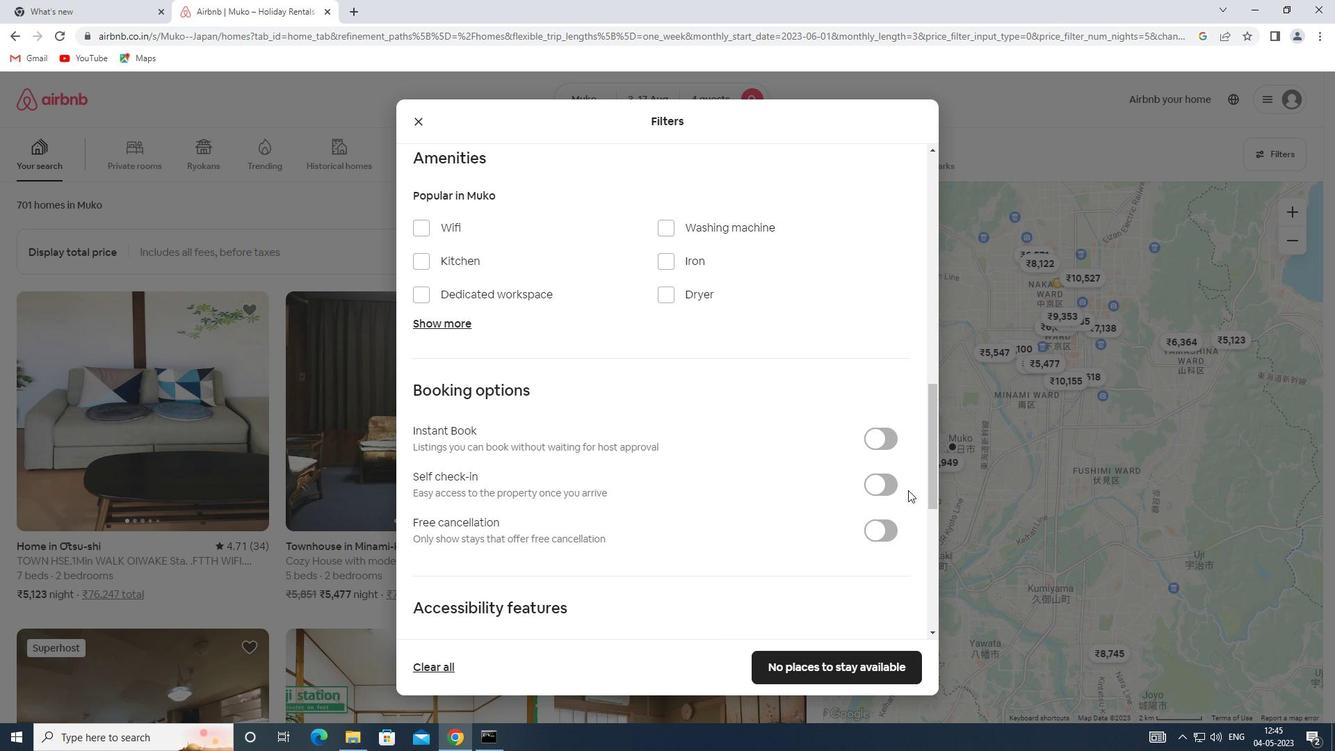 
Action: Mouse pressed left at (887, 482)
Screenshot: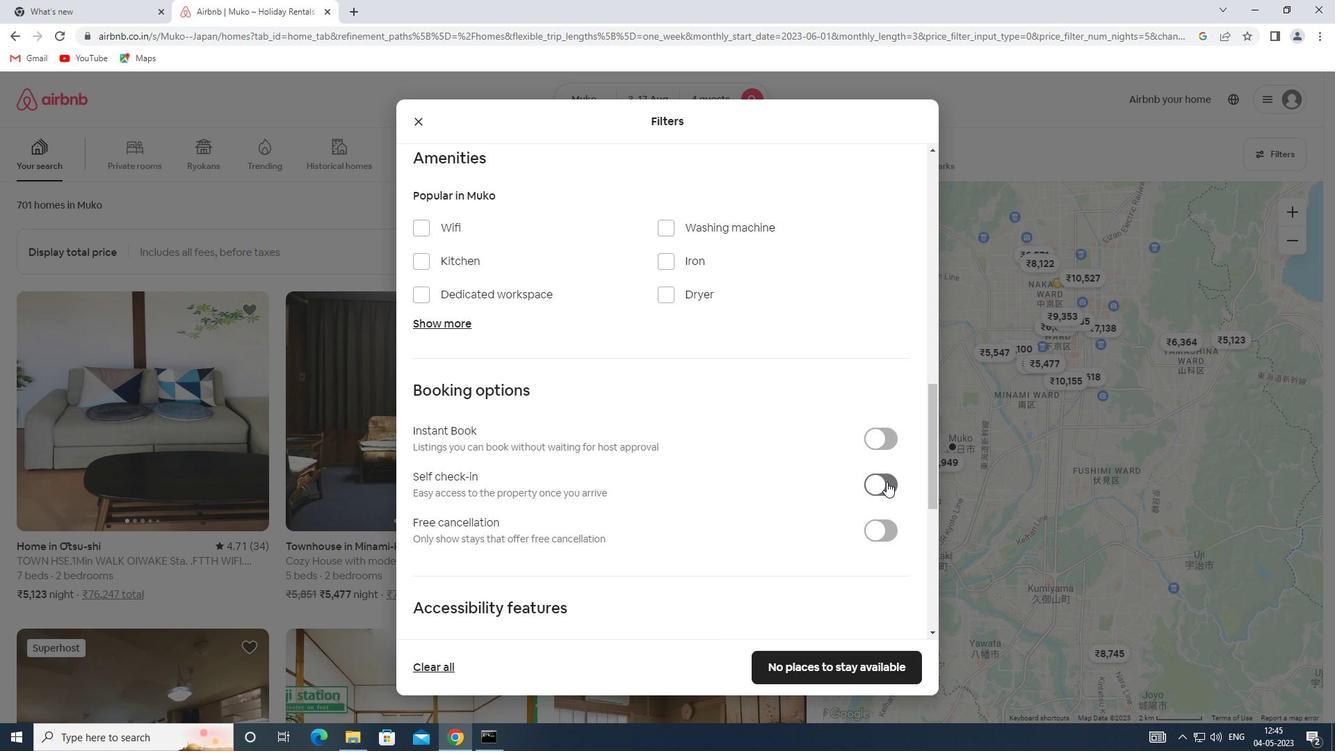 
Action: Mouse moved to (516, 476)
Screenshot: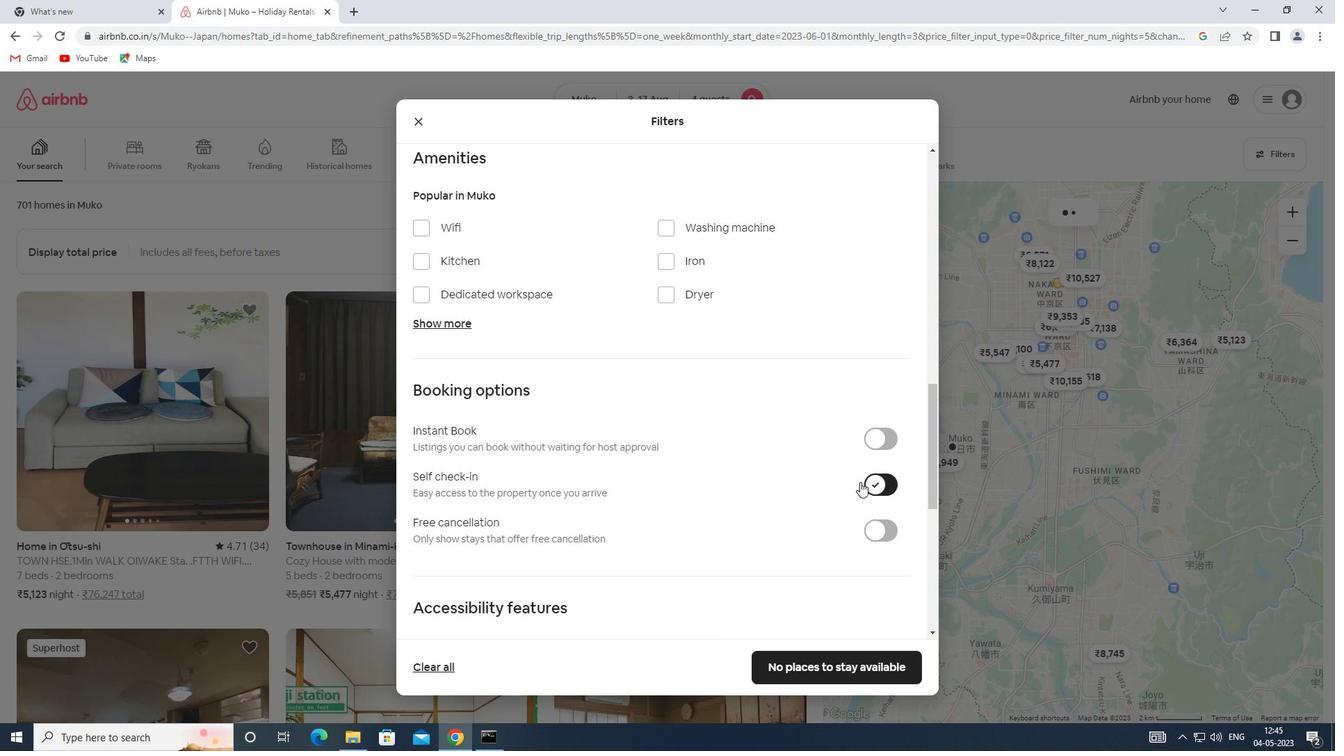 
Action: Mouse scrolled (516, 475) with delta (0, 0)
Screenshot: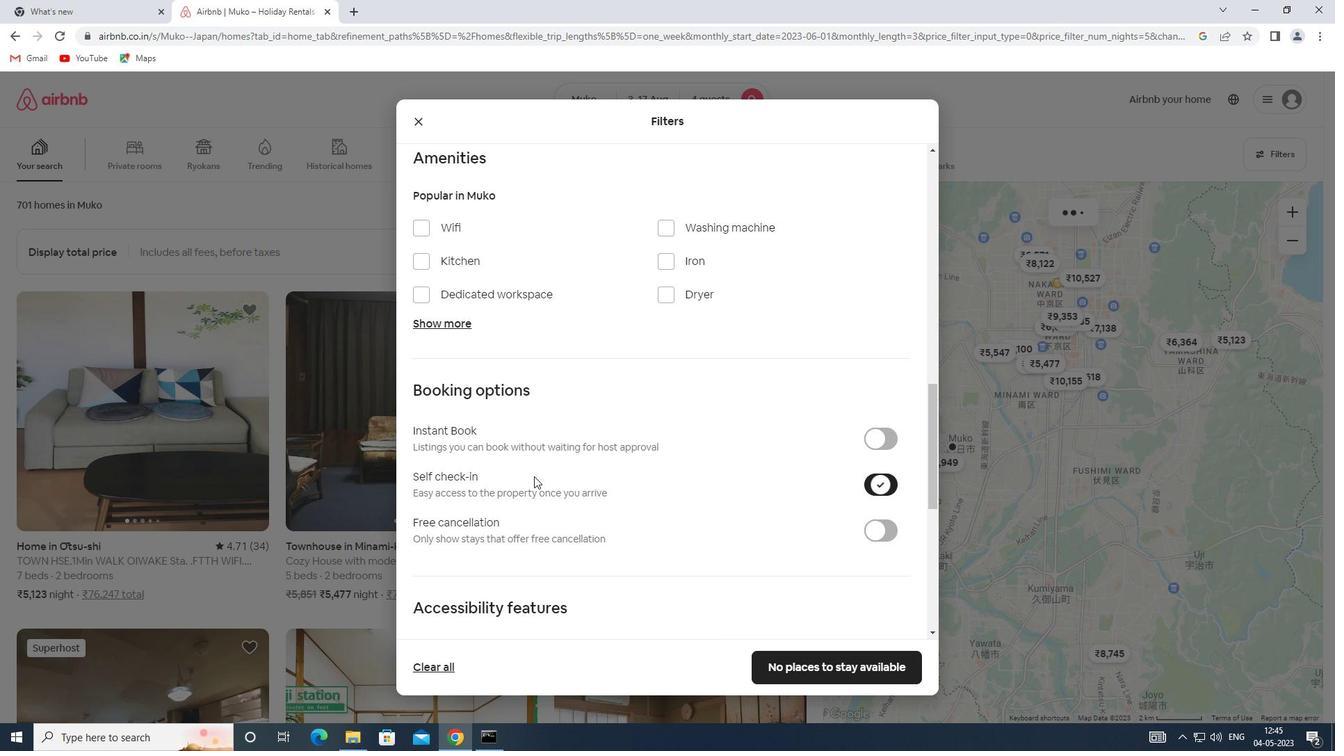 
Action: Mouse scrolled (516, 475) with delta (0, 0)
Screenshot: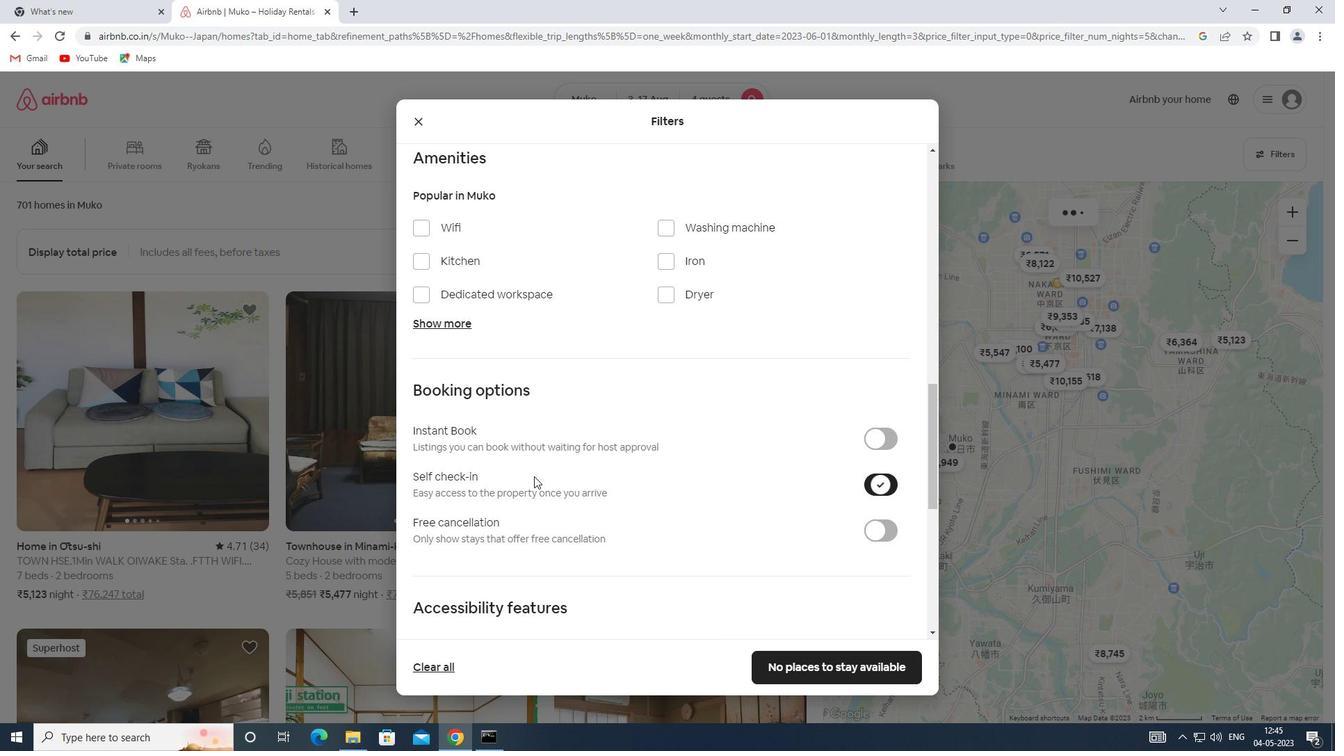 
Action: Mouse scrolled (516, 475) with delta (0, 0)
Screenshot: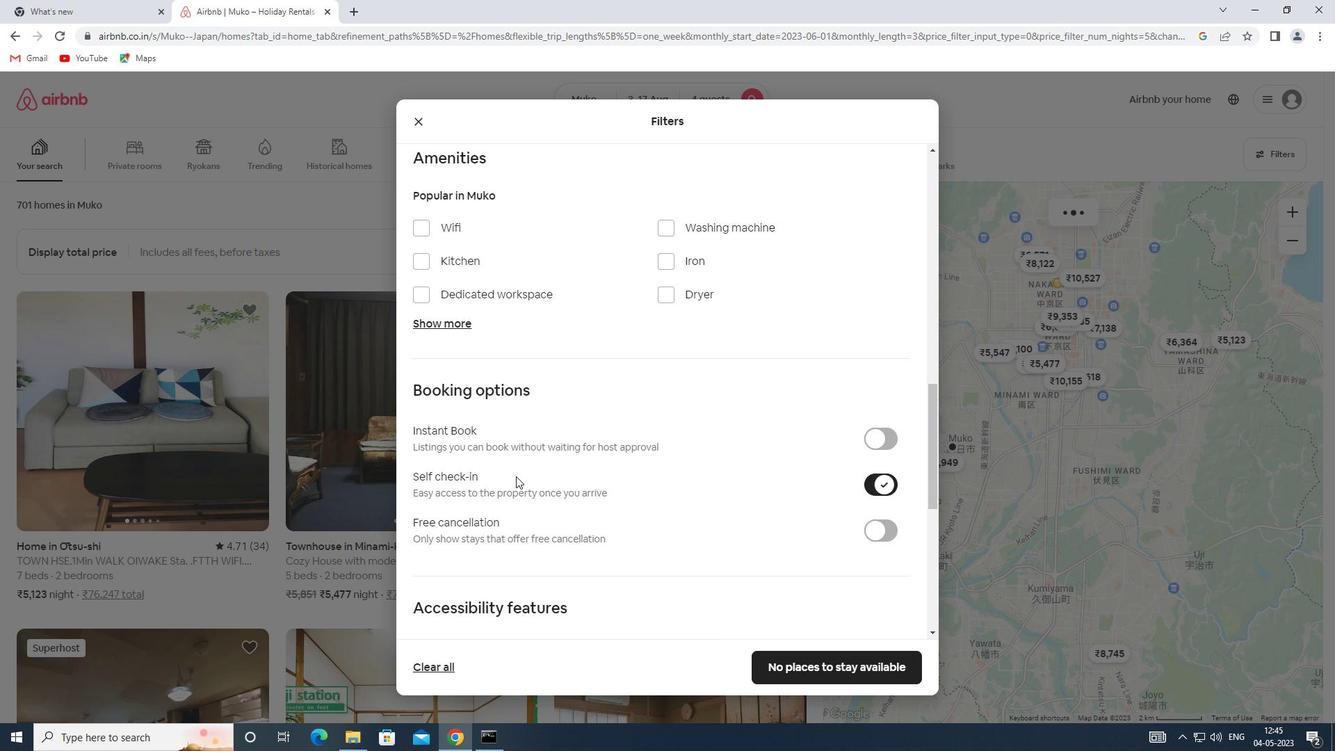 
Action: Mouse scrolled (516, 475) with delta (0, 0)
Screenshot: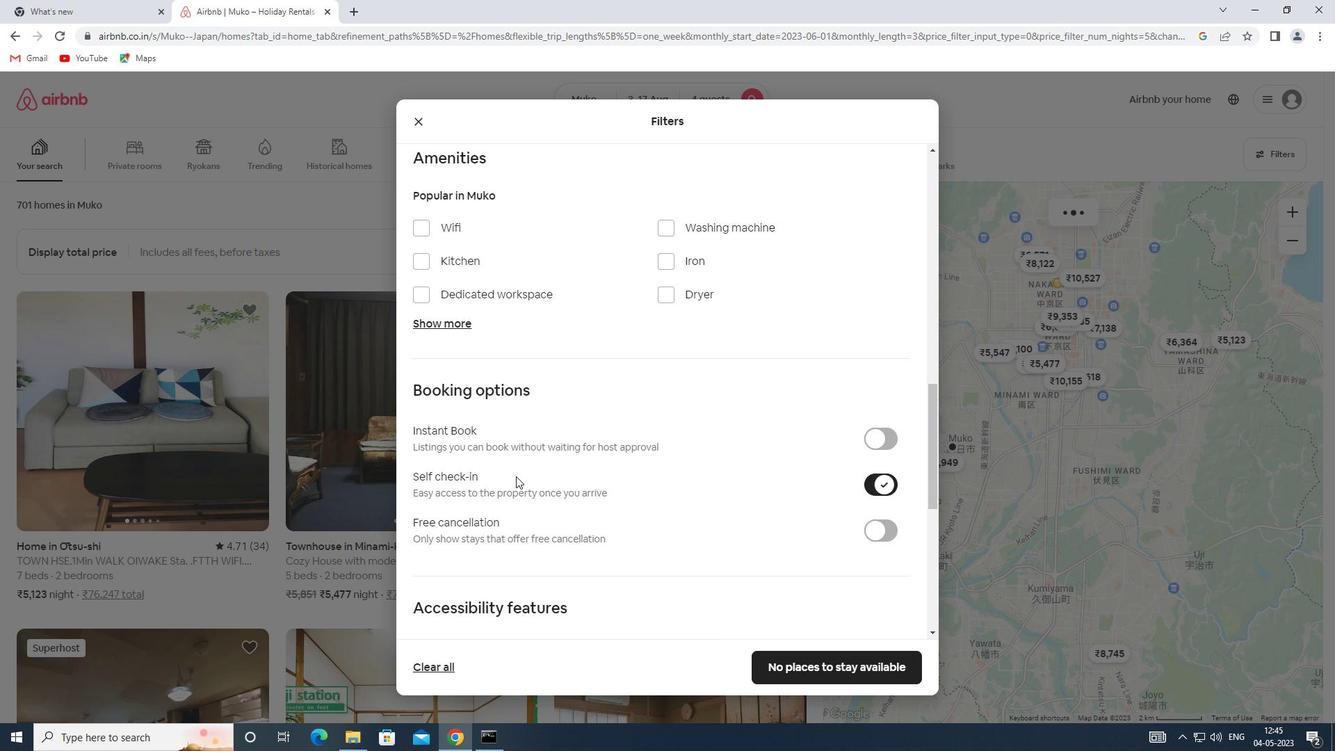 
Action: Mouse moved to (515, 470)
Screenshot: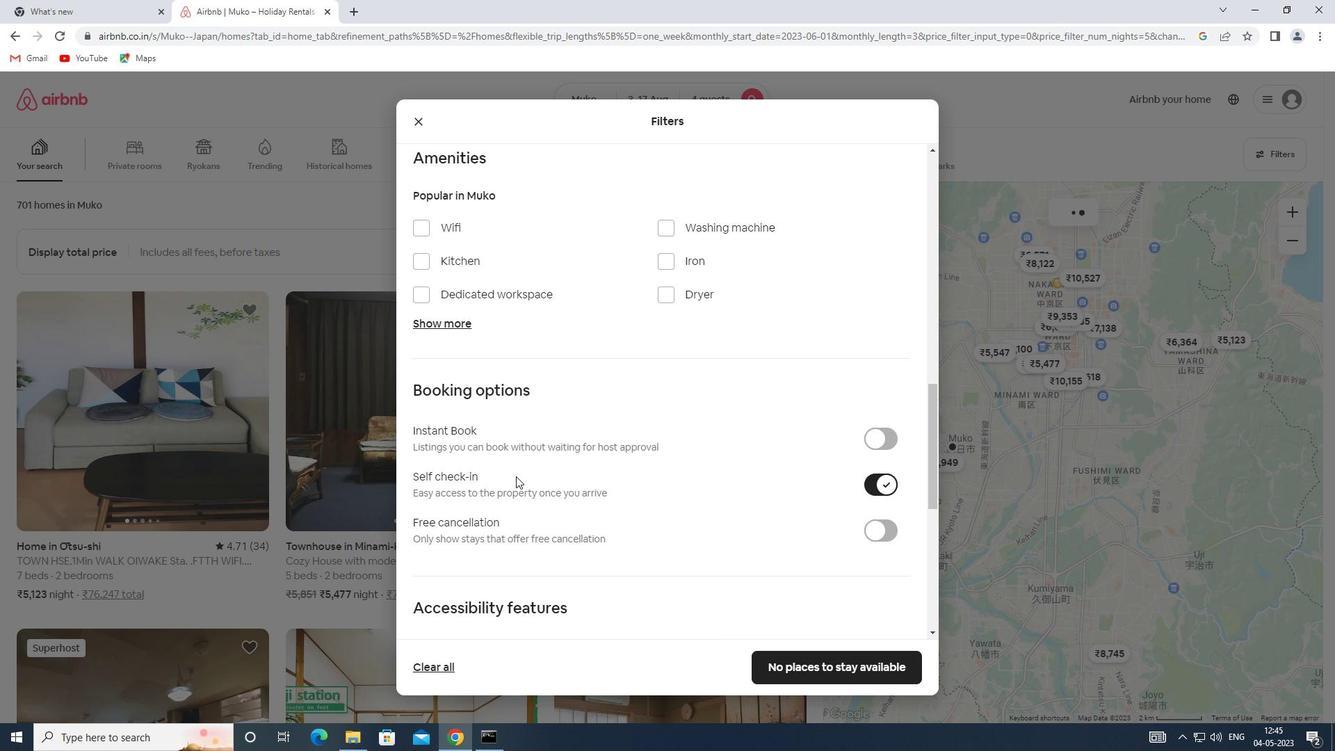 
Action: Mouse scrolled (515, 469) with delta (0, 0)
Screenshot: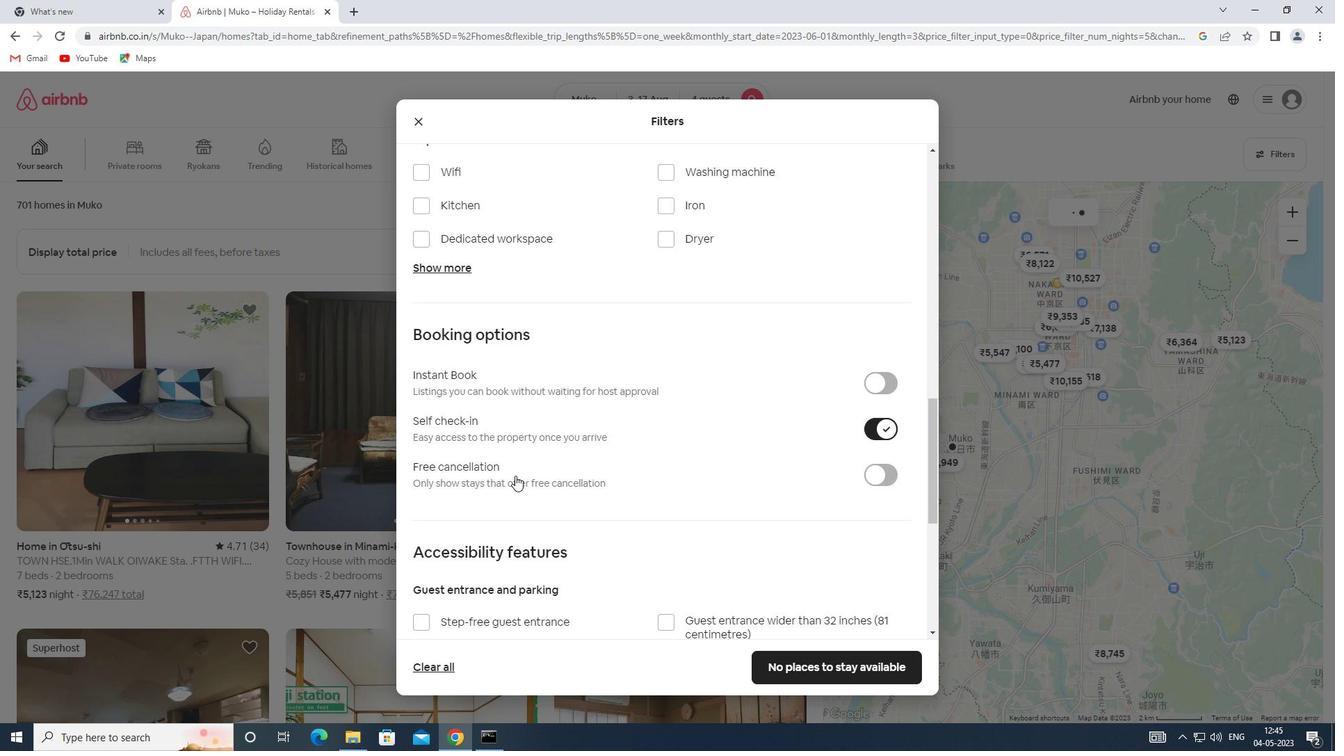 
Action: Mouse scrolled (515, 469) with delta (0, 0)
Screenshot: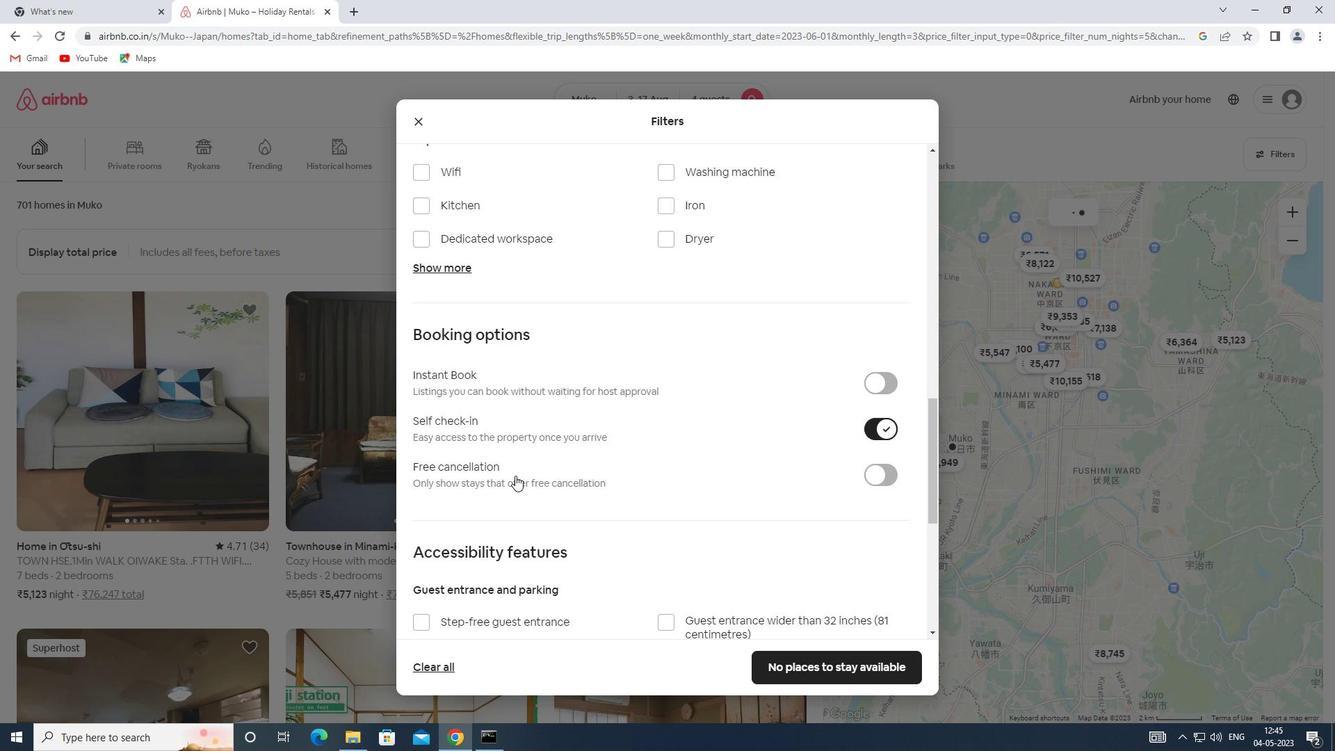
Action: Mouse scrolled (515, 469) with delta (0, 0)
Screenshot: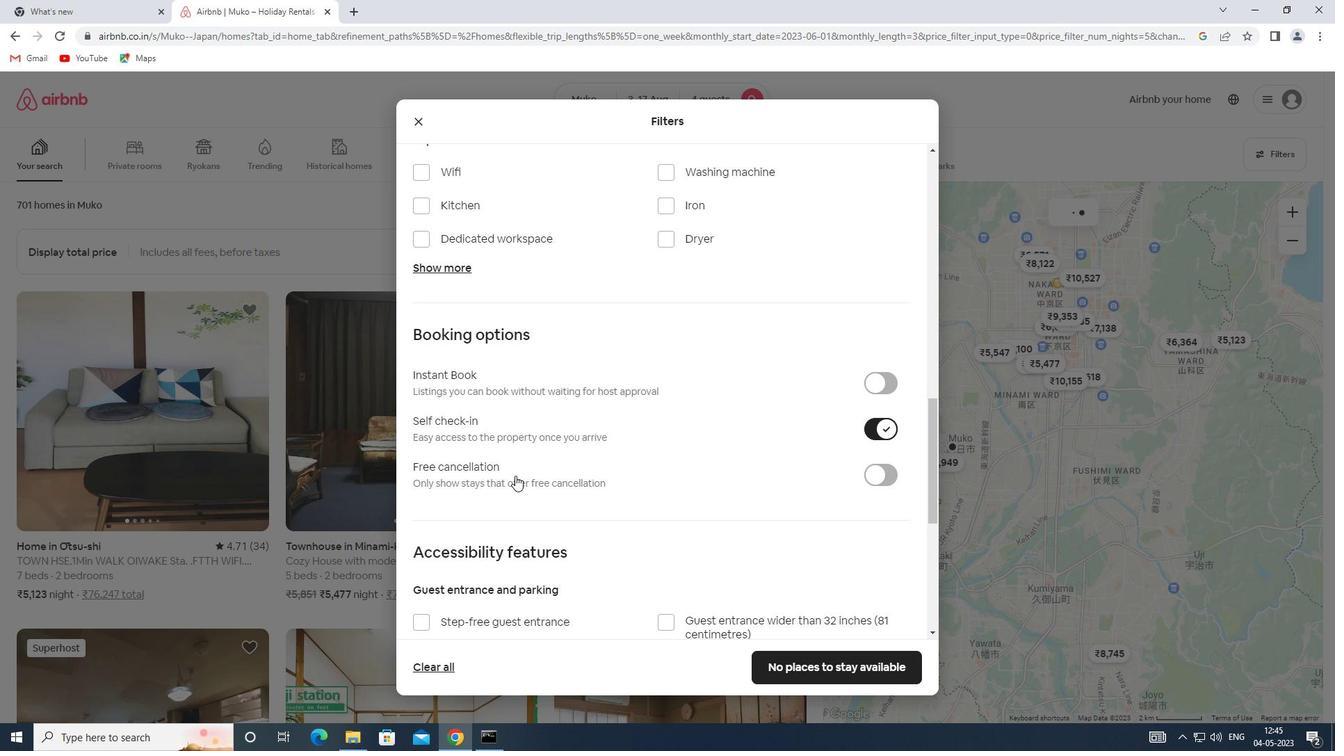 
Action: Mouse scrolled (515, 469) with delta (0, 0)
Screenshot: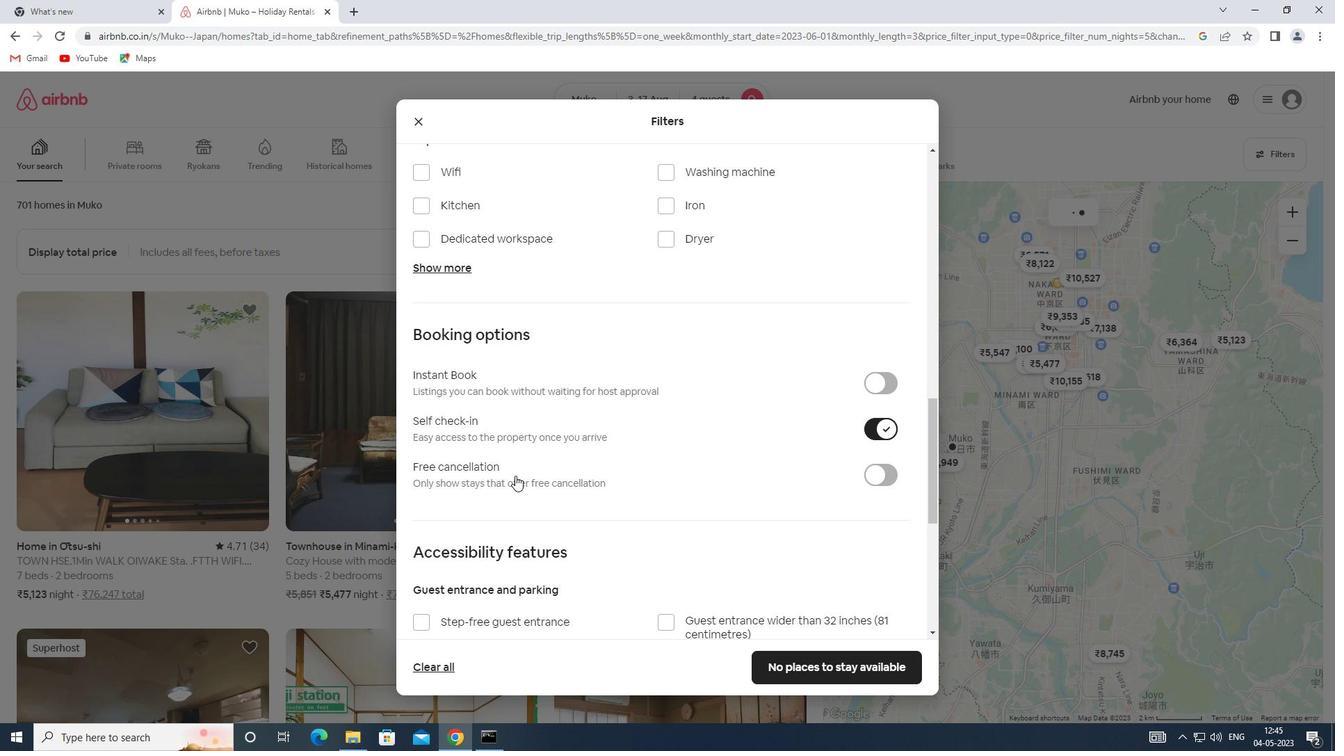 
Action: Mouse moved to (448, 546)
Screenshot: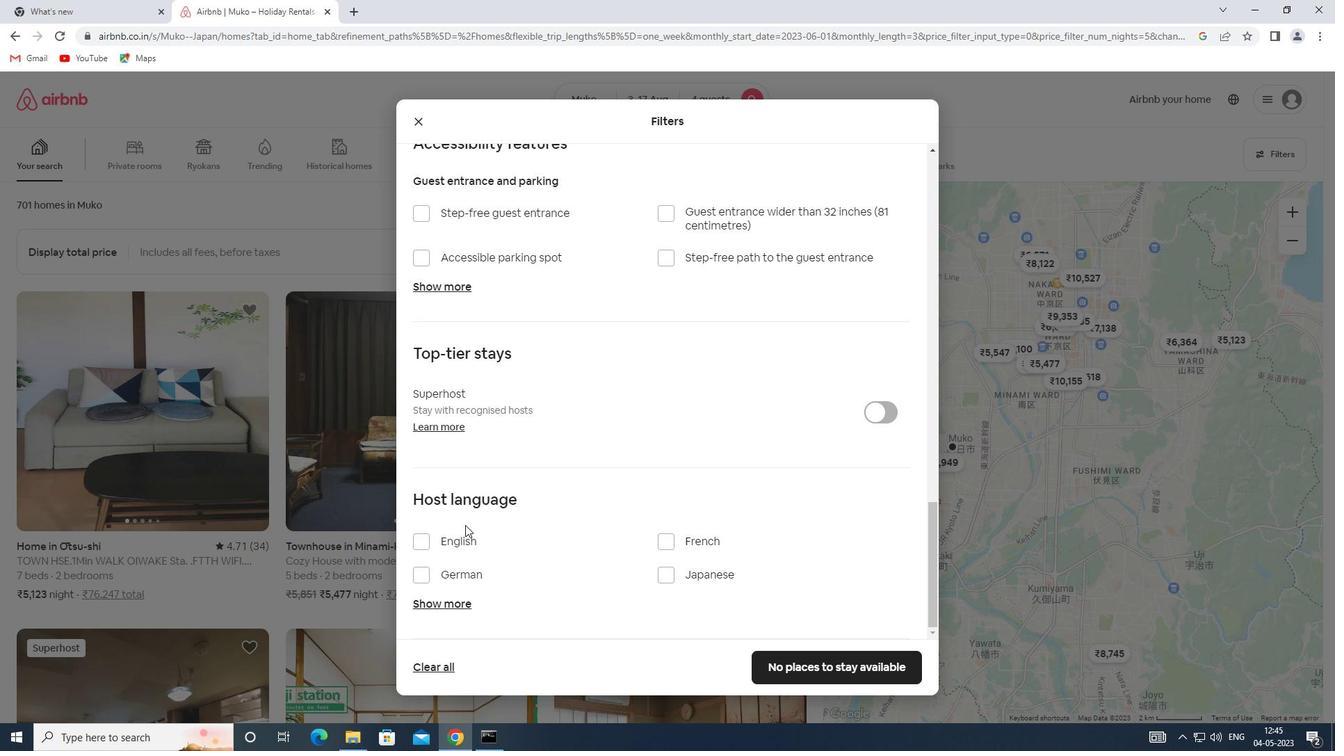 
Action: Mouse pressed left at (448, 546)
Screenshot: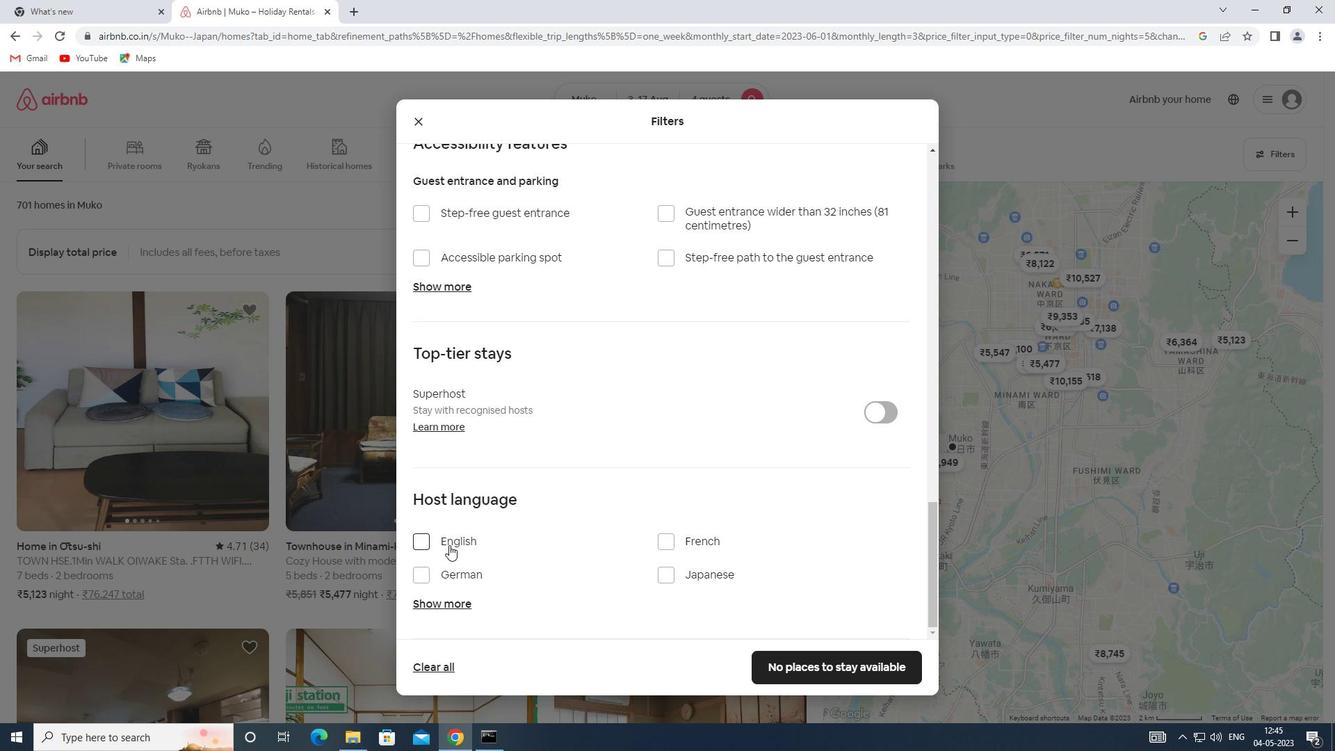 
Action: Mouse moved to (853, 672)
Screenshot: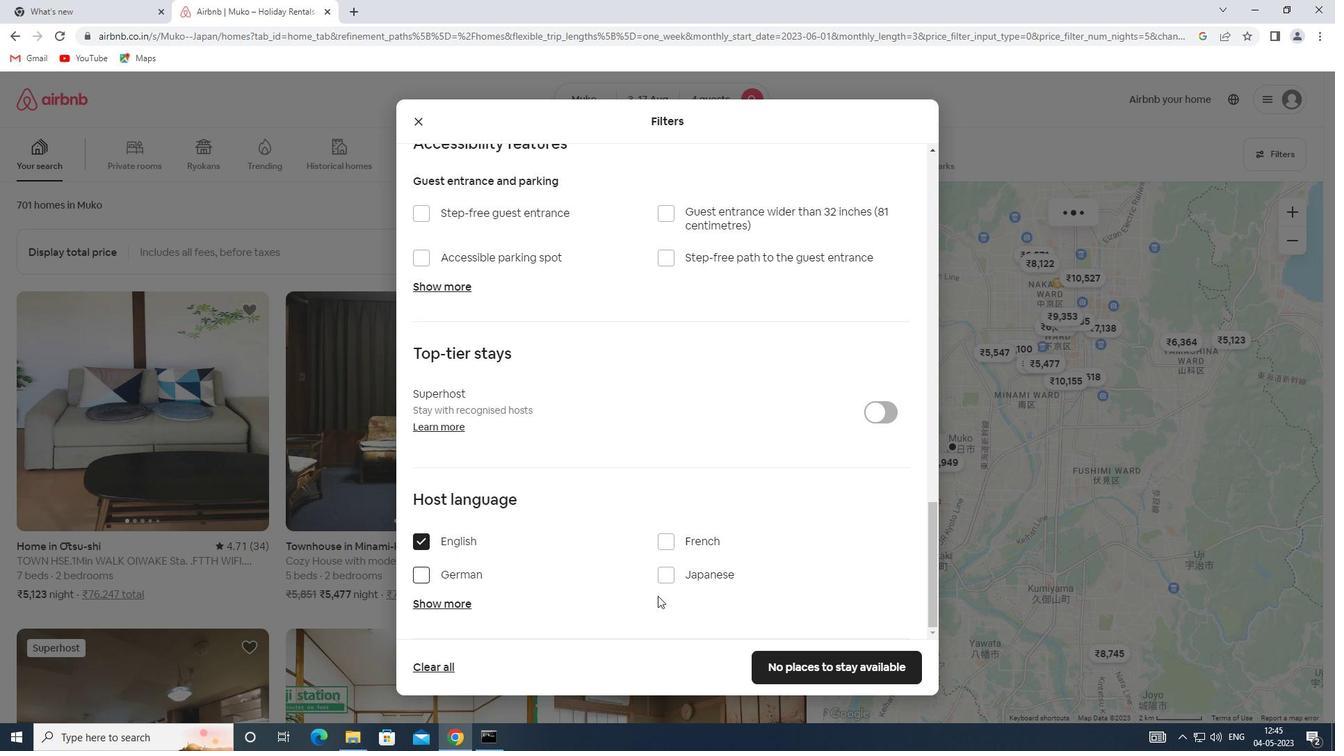 
Action: Mouse pressed left at (853, 672)
Screenshot: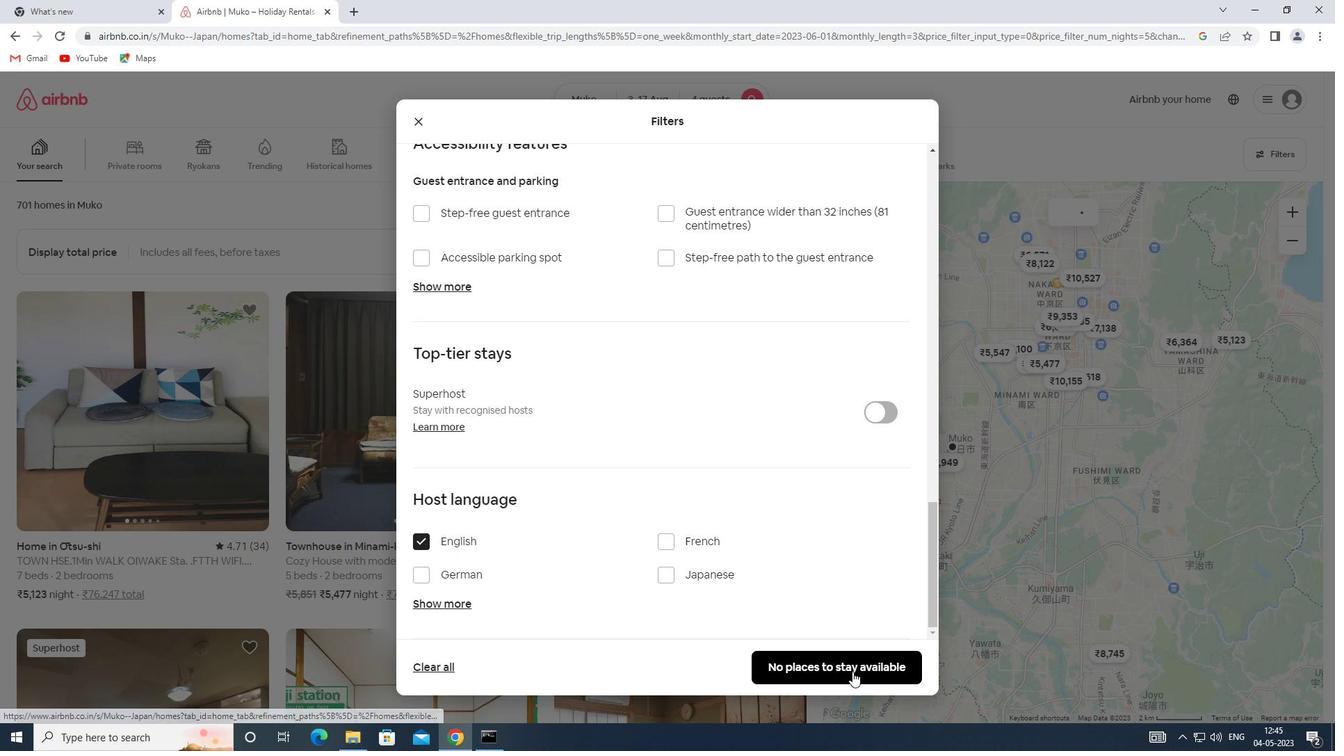 
Action: Mouse moved to (853, 672)
Screenshot: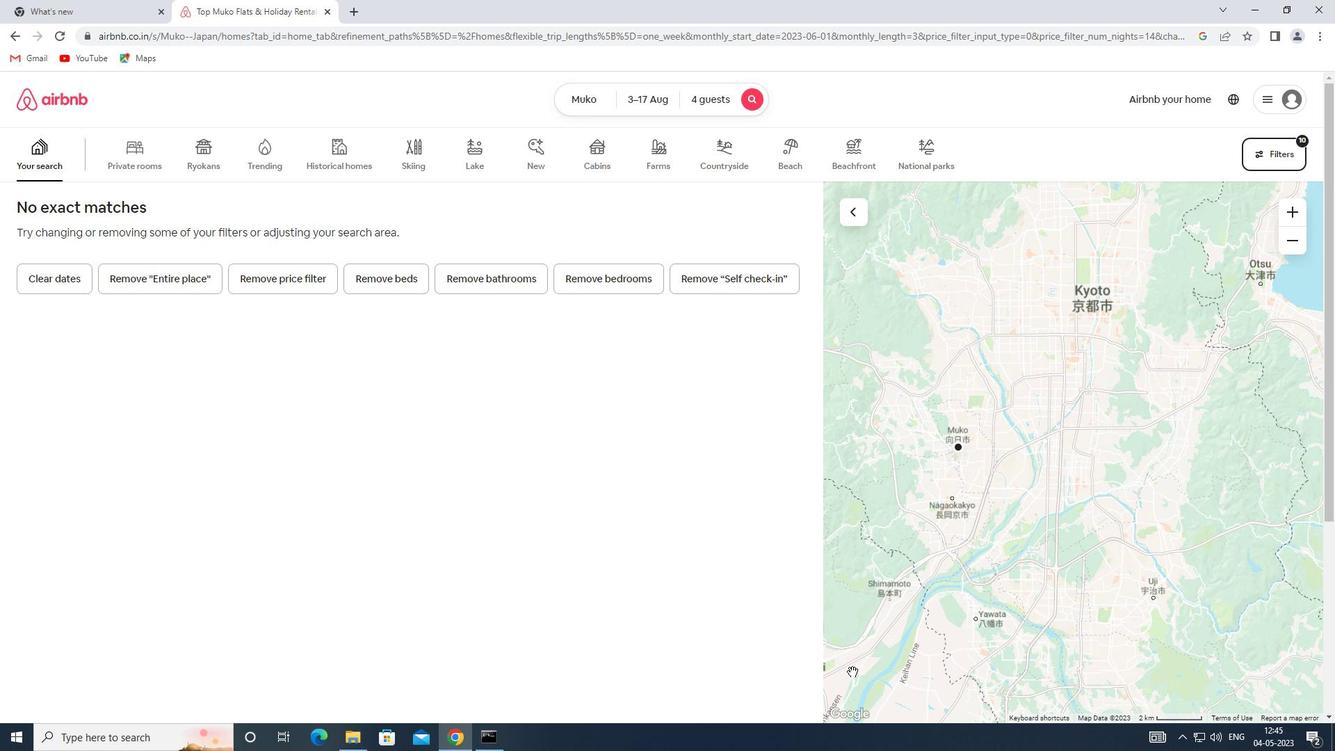 
